 Task: open an excel sheet and write heading  Financial Planner. Add Dates in a column and its values below  'Jan 23, Feb 23, Mar 23, Apr 23 & may23. 'Add Income in next column and its values below  $3,000, $3,200, $3,100, $3,300 & $3,500. Add Expenses in next column and its values below  $2,000, $2,300, $2,200, $2,500 & $2,800. Add savings in next column and its values below $500, $600, $500, $700 & $700. Add Investment in next column and its values below  $500, $700, $800, $900 & $1000. Add Net Saving in next column and its values below  $1000, $1200, $900, $800 & $700. Save page Excel Template Workbook Spreadsheet
Action: Mouse moved to (37, 97)
Screenshot: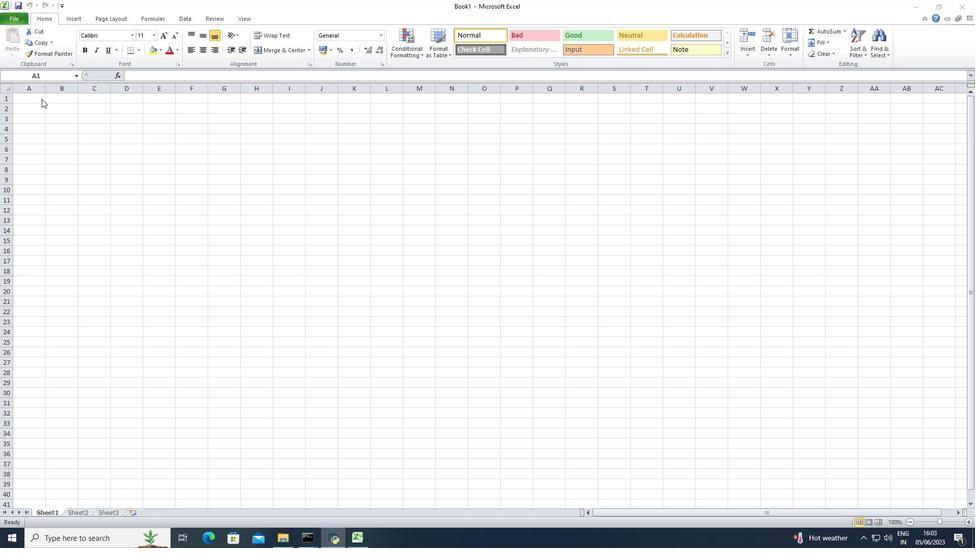 
Action: Mouse pressed left at (37, 97)
Screenshot: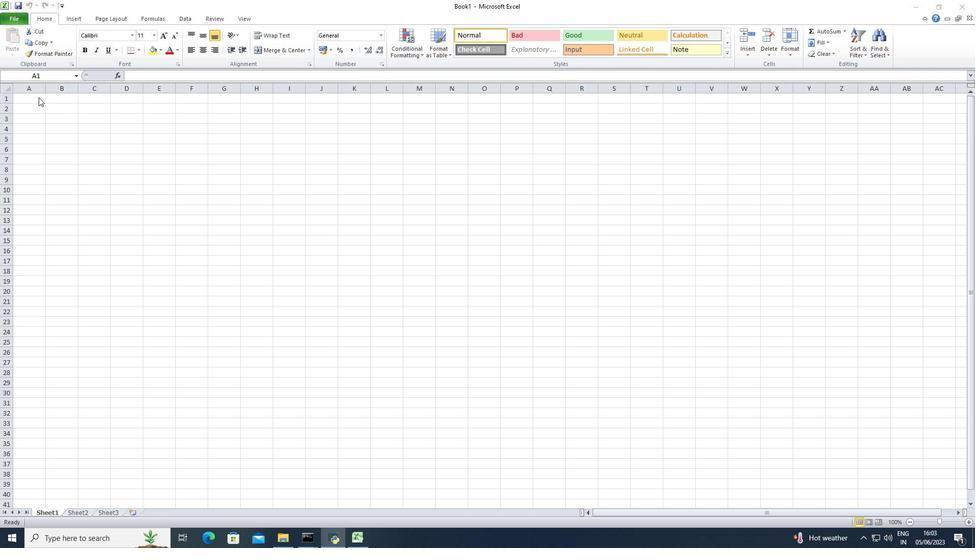 
Action: Key pressed <Key.shift>Financial<Key.space><Key.shift>Planner<Key.enter>
Screenshot: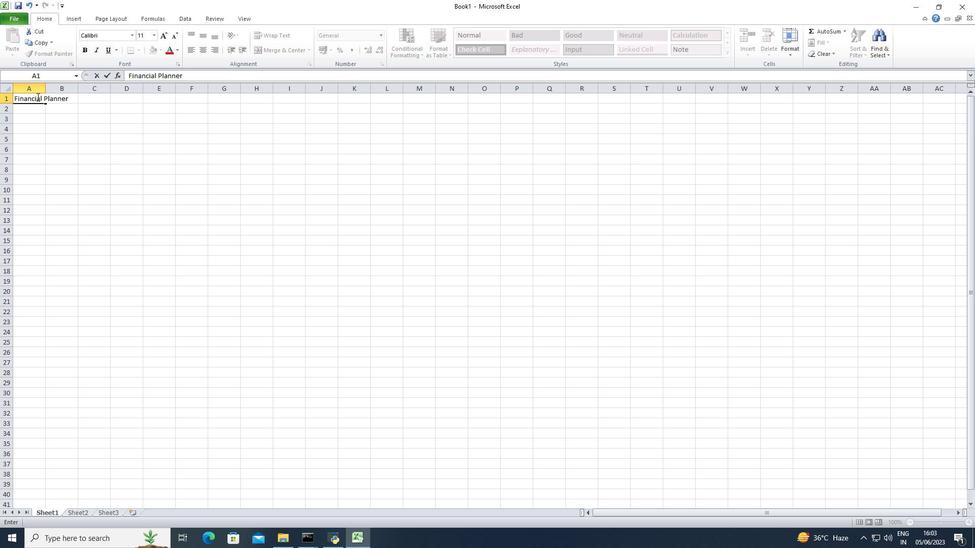 
Action: Mouse moved to (30, 94)
Screenshot: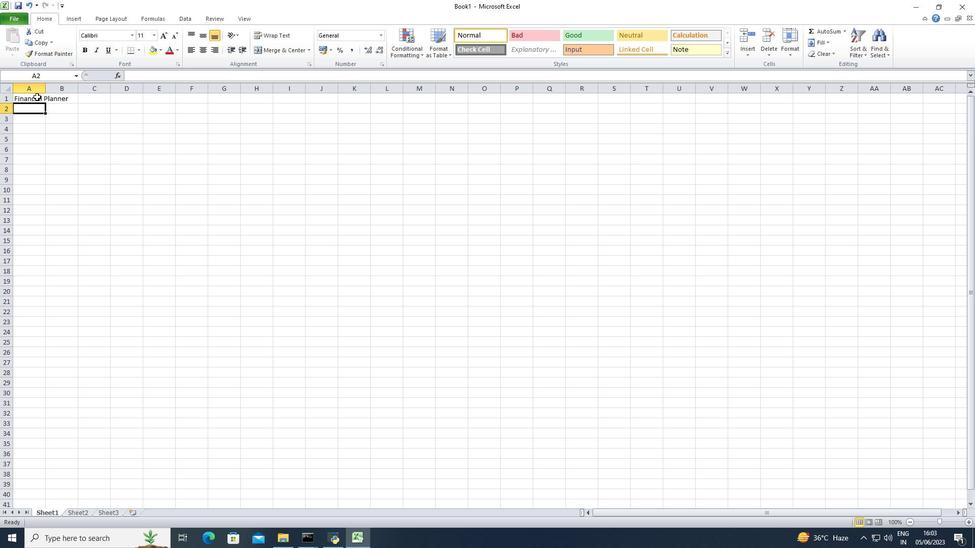
Action: Key pressed <Key.down><Key.shift>Dates<Key.enter><Key.shift><Key.shift><Key.shift>Jan23<Key.enter><Key.shift>Feb23<Key.enter><Key.shift>Mar23<Key.enter><Key.shift>Apr23<Key.enter><Key.shift>May23<Key.enter>
Screenshot: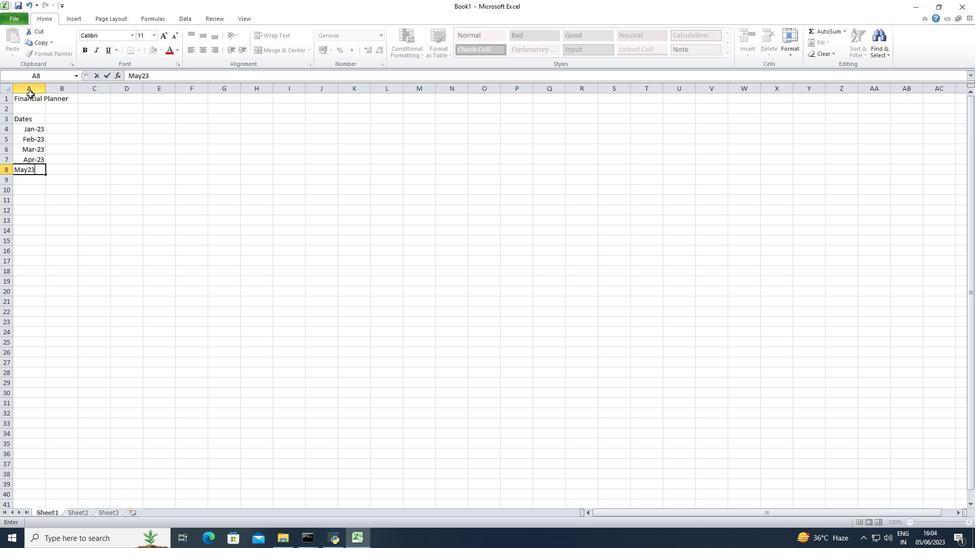 
Action: Mouse moved to (89, 120)
Screenshot: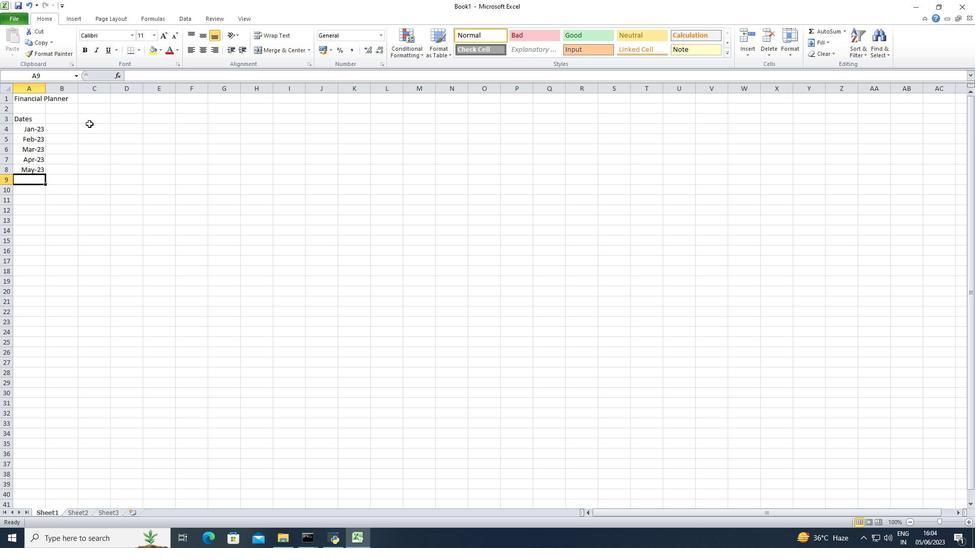 
Action: Mouse pressed left at (89, 120)
Screenshot: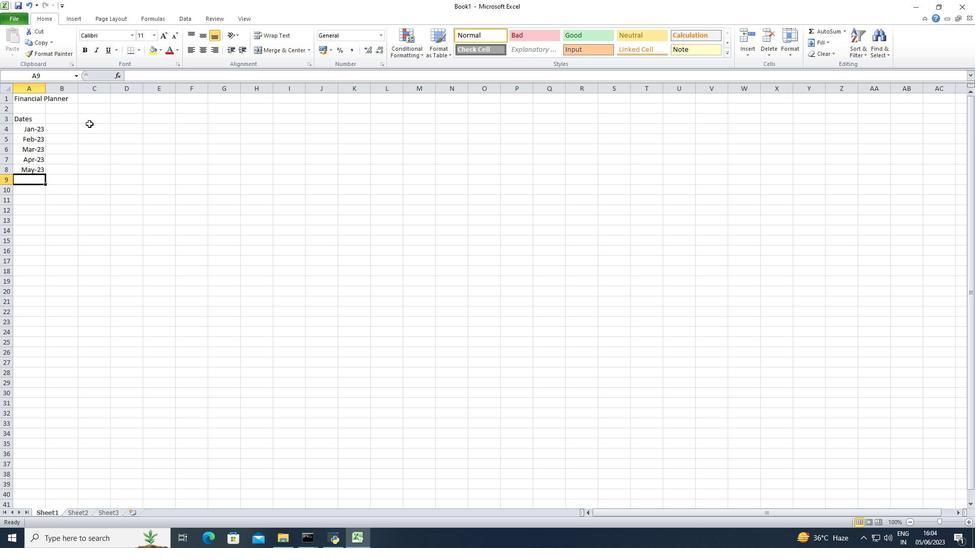 
Action: Key pressed <Key.shift>Income<Key.enter>3000<Key.down>3200<Key.down>3100<Key.down>3300<Key.down>3500<Key.down>
Screenshot: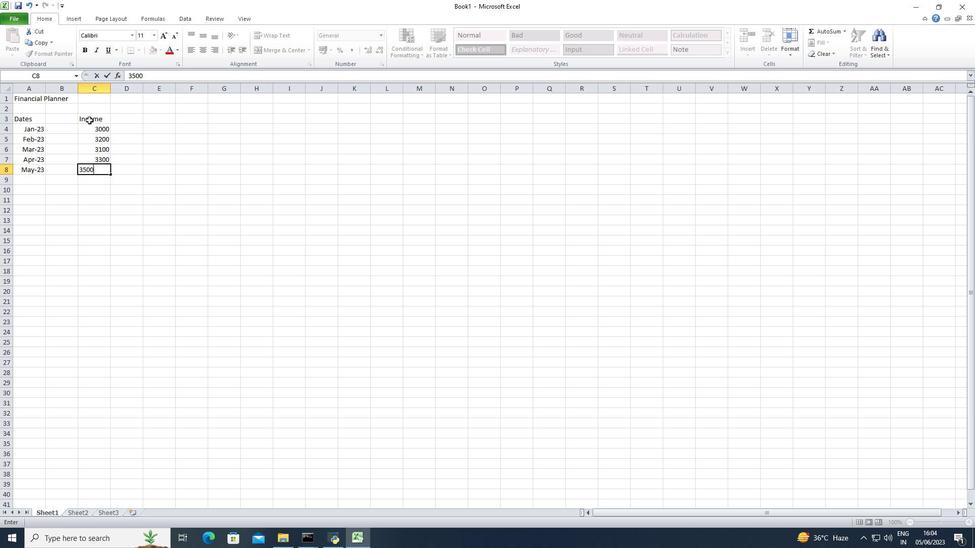 
Action: Mouse moved to (93, 132)
Screenshot: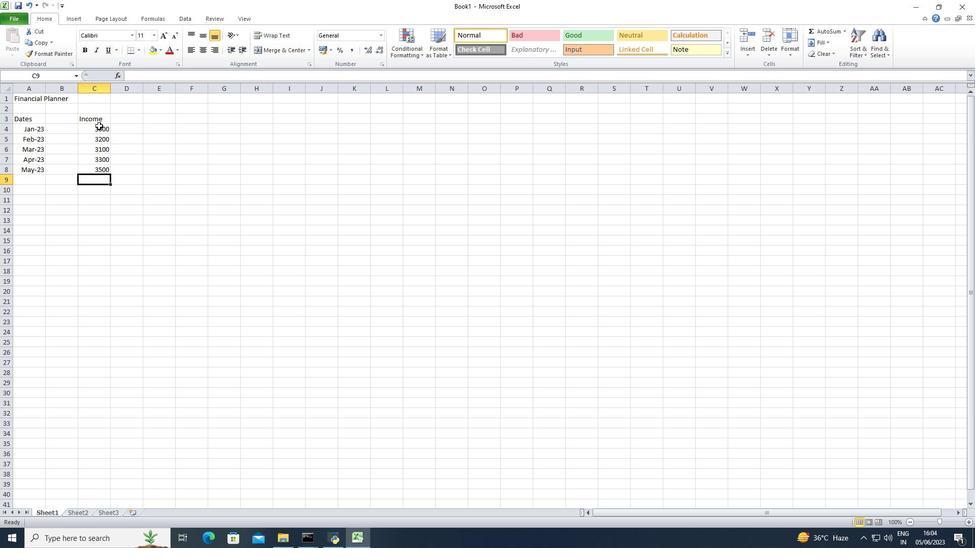 
Action: Mouse pressed left at (93, 132)
Screenshot: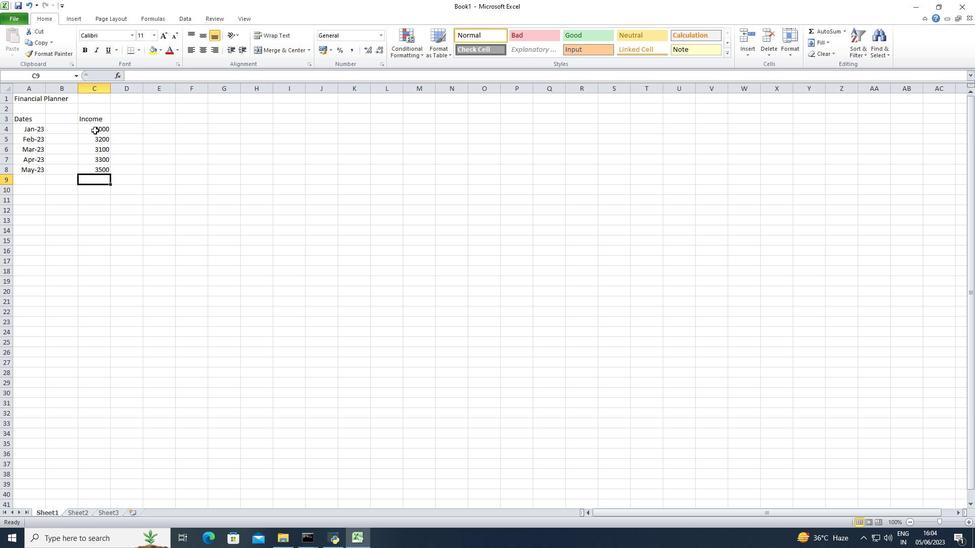 
Action: Mouse moved to (383, 34)
Screenshot: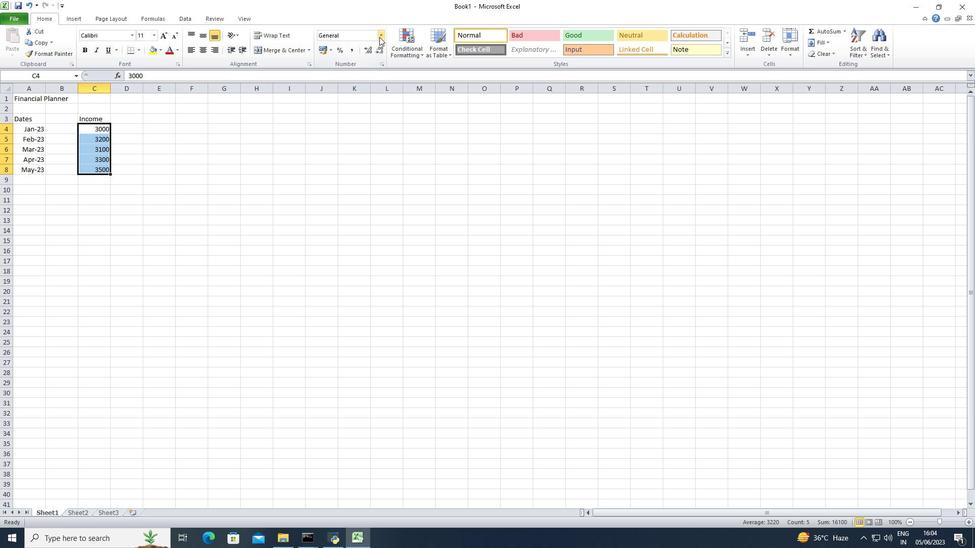 
Action: Mouse pressed left at (383, 34)
Screenshot: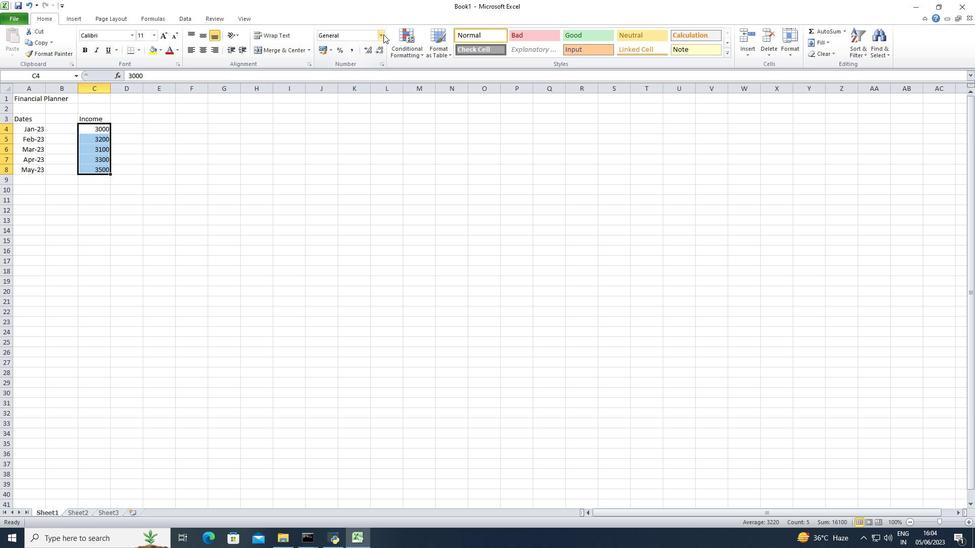 
Action: Mouse moved to (373, 288)
Screenshot: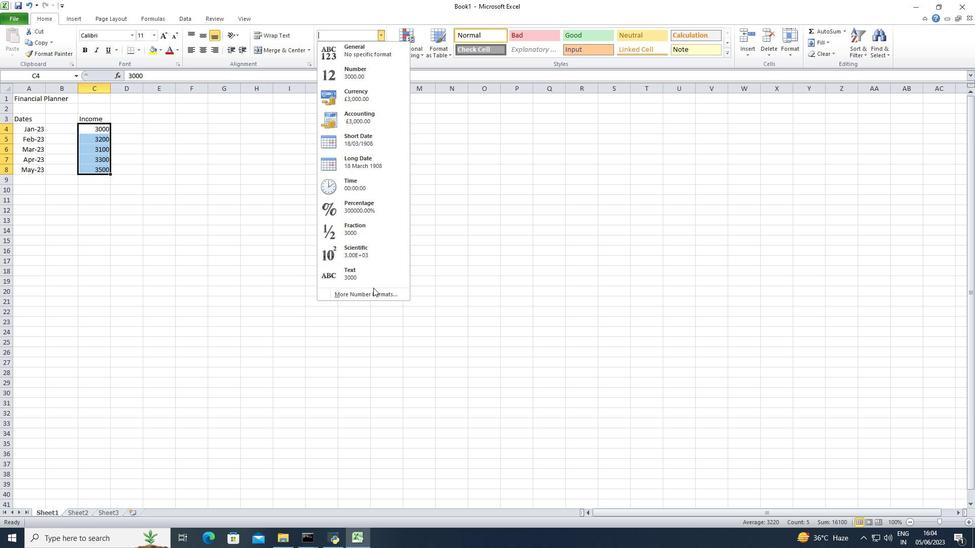 
Action: Mouse pressed left at (373, 288)
Screenshot: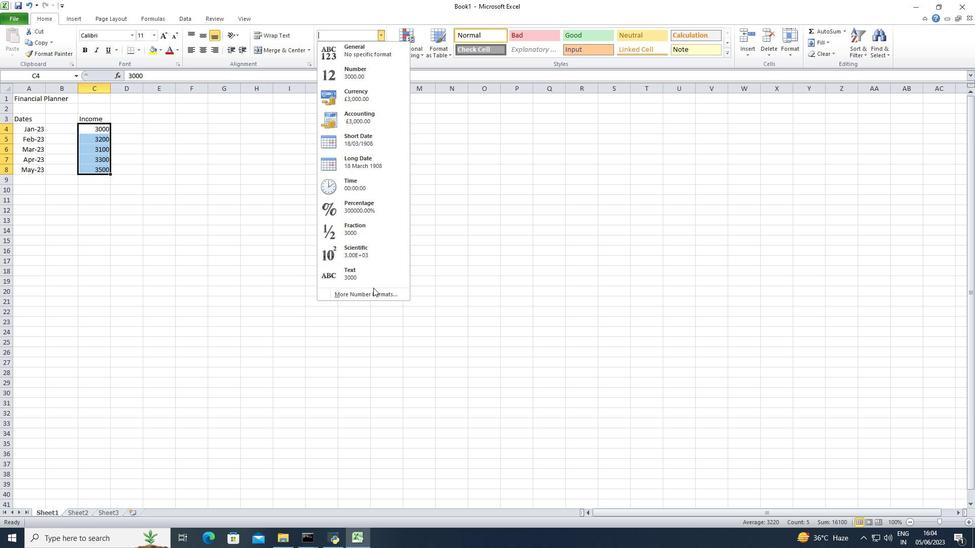 
Action: Mouse moved to (374, 292)
Screenshot: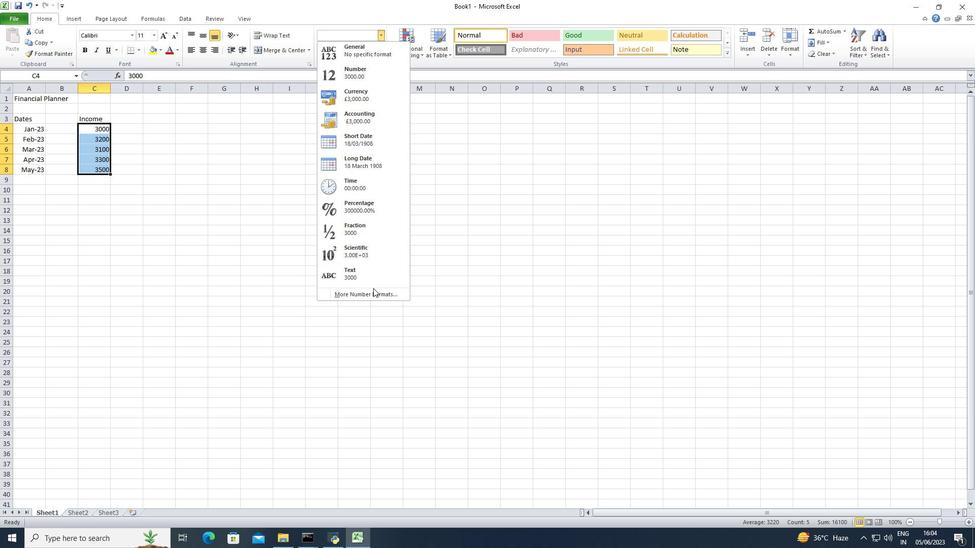
Action: Mouse pressed left at (374, 292)
Screenshot: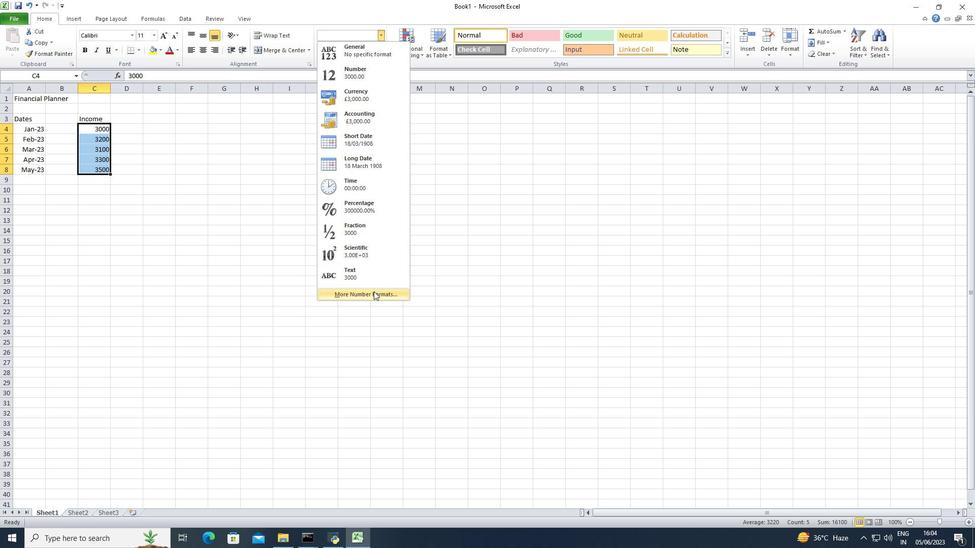 
Action: Mouse moved to (169, 192)
Screenshot: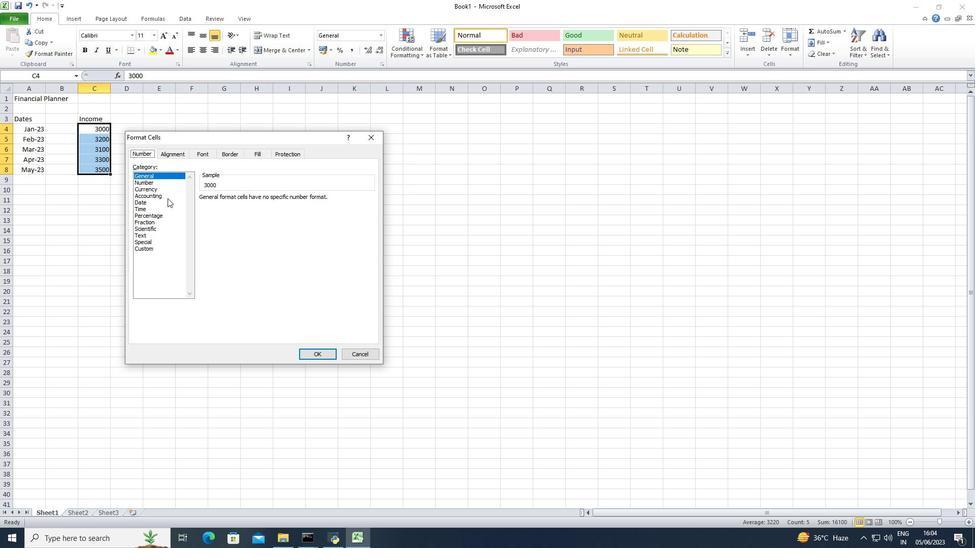 
Action: Mouse pressed left at (169, 192)
Screenshot: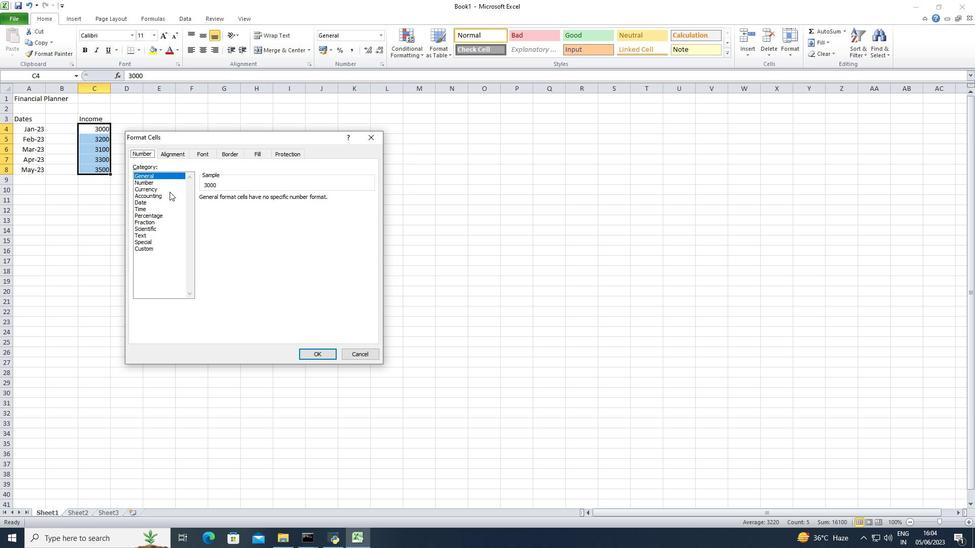 
Action: Mouse moved to (267, 198)
Screenshot: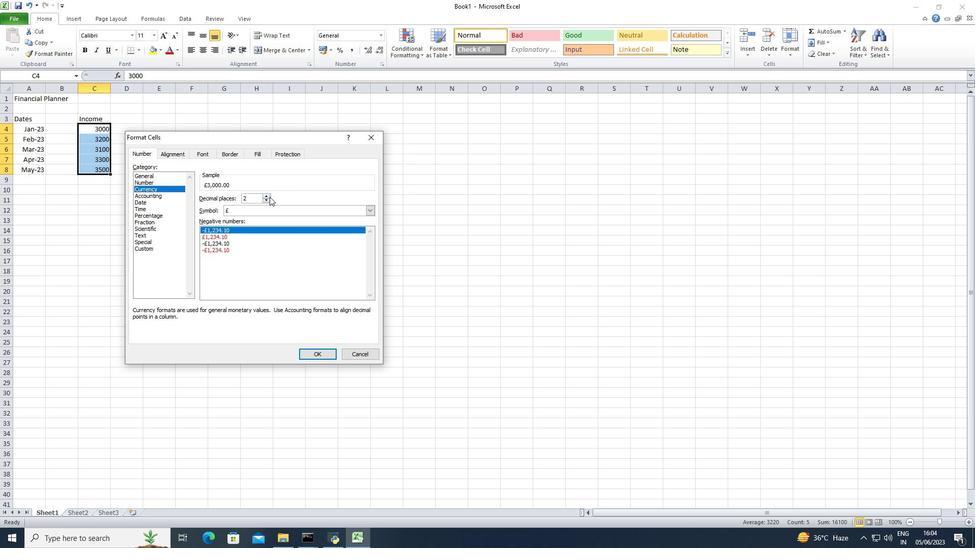 
Action: Mouse pressed left at (267, 198)
Screenshot: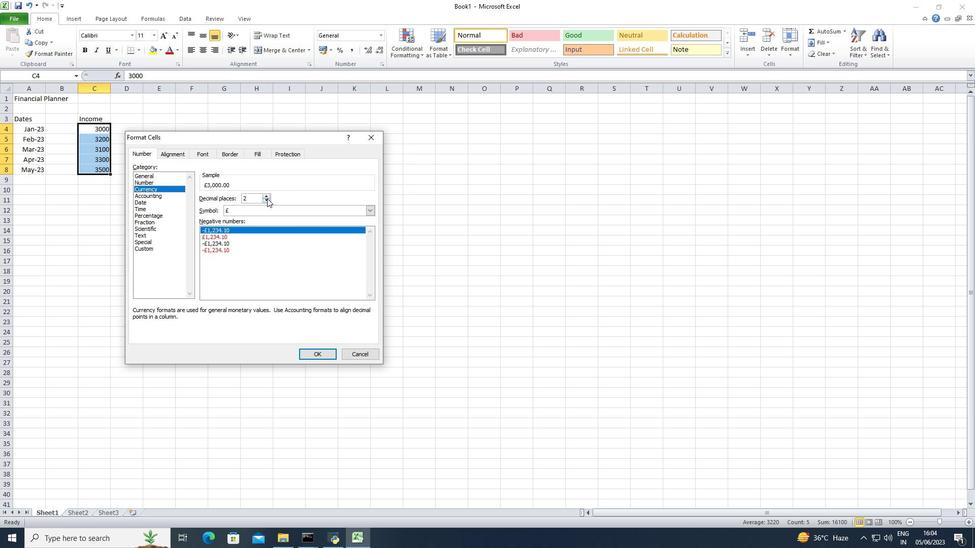 
Action: Mouse pressed left at (267, 198)
Screenshot: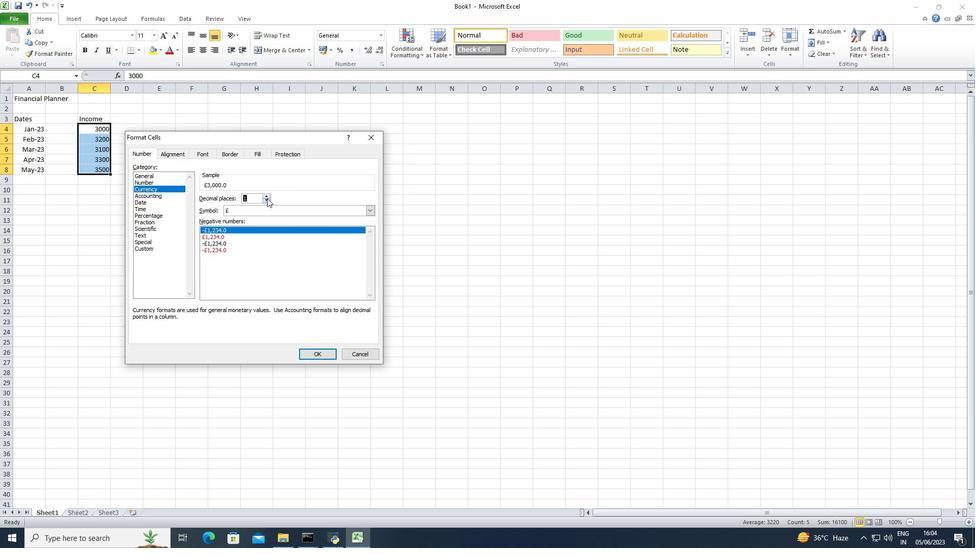 
Action: Mouse moved to (269, 208)
Screenshot: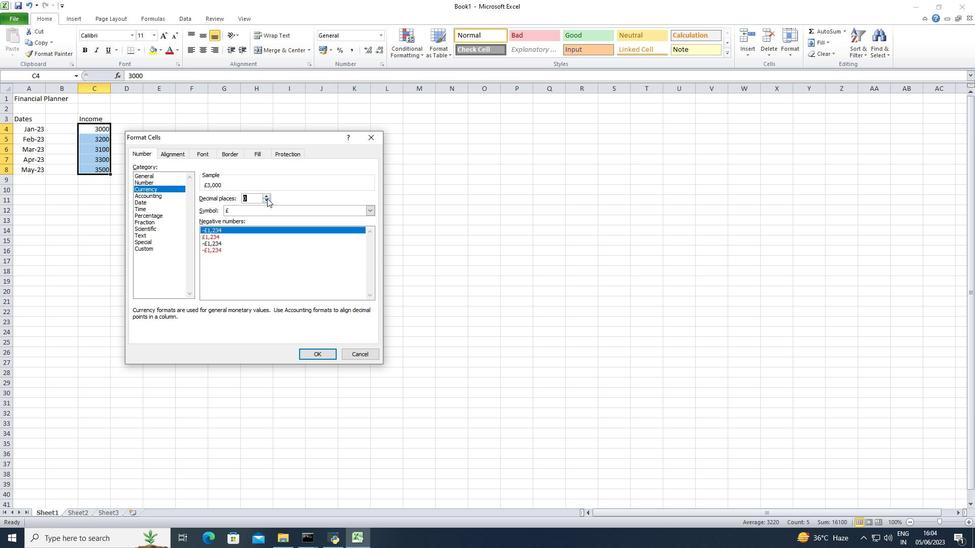 
Action: Mouse pressed left at (269, 208)
Screenshot: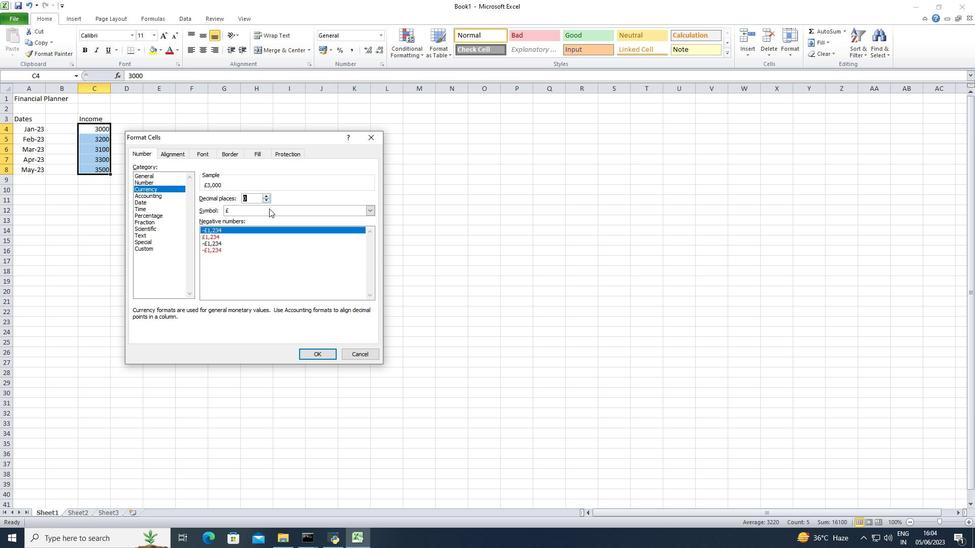 
Action: Mouse moved to (270, 232)
Screenshot: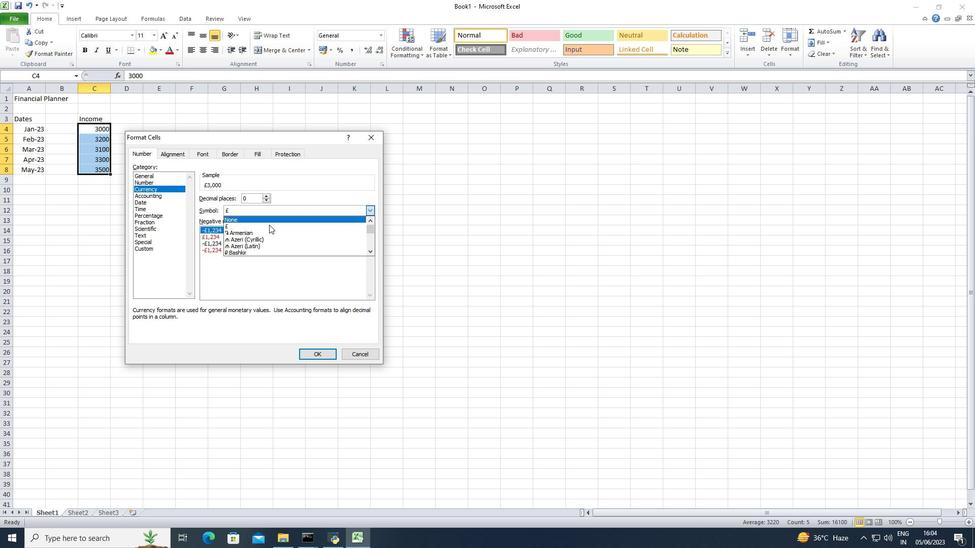 
Action: Mouse scrolled (270, 232) with delta (0, 0)
Screenshot: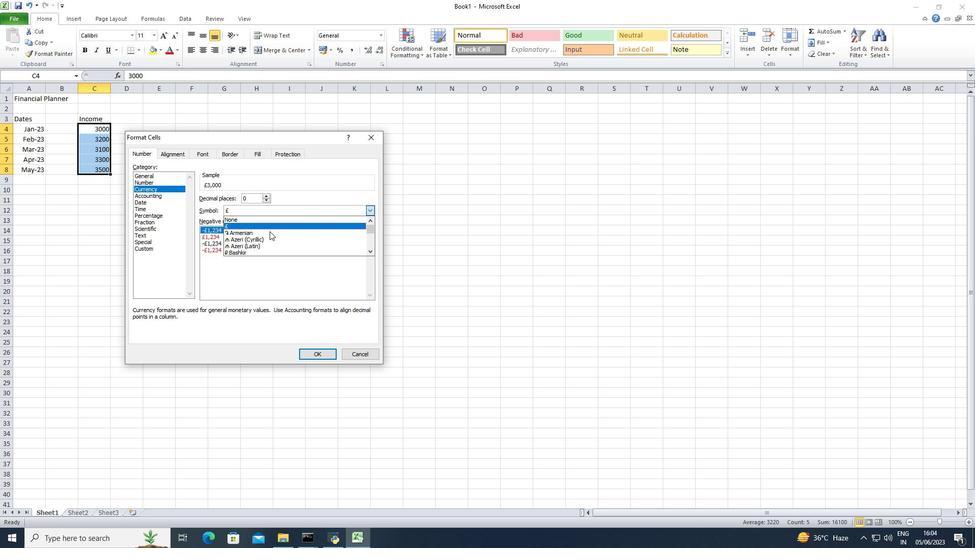 
Action: Mouse scrolled (270, 232) with delta (0, 0)
Screenshot: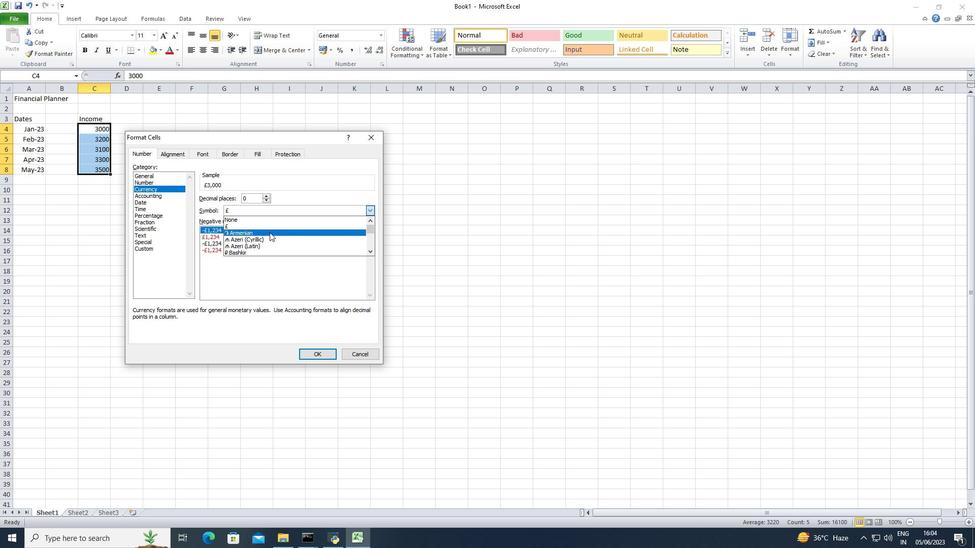
Action: Mouse scrolled (270, 232) with delta (0, 0)
Screenshot: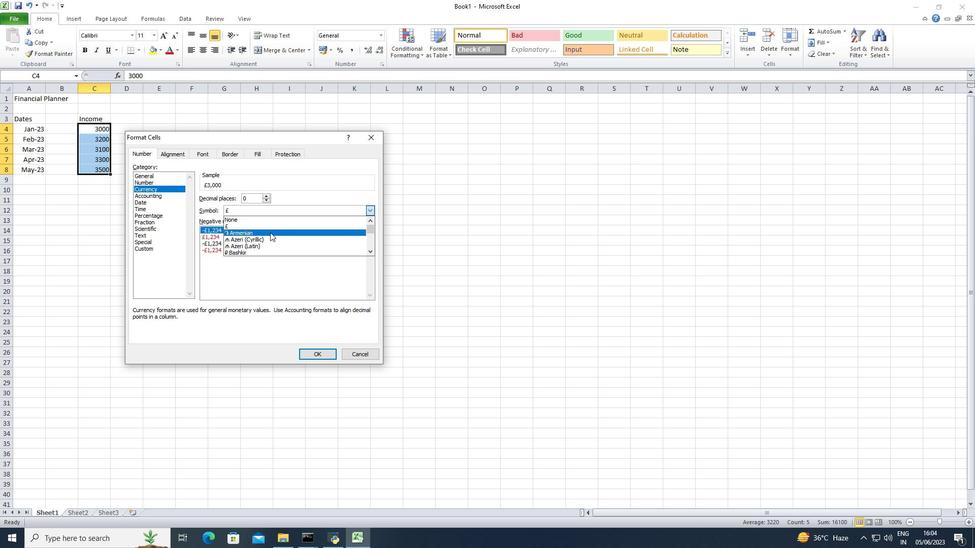 
Action: Mouse scrolled (270, 232) with delta (0, 0)
Screenshot: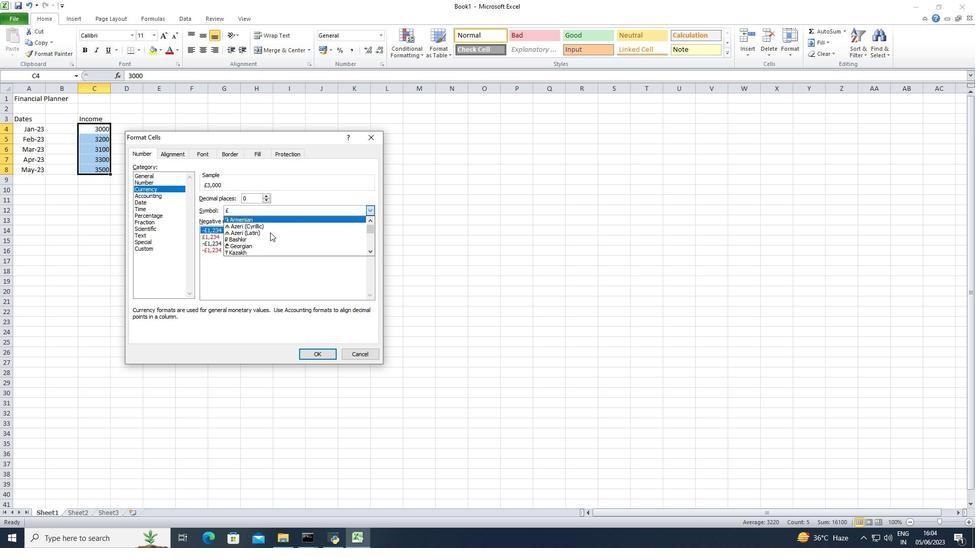 
Action: Mouse scrolled (270, 232) with delta (0, 0)
Screenshot: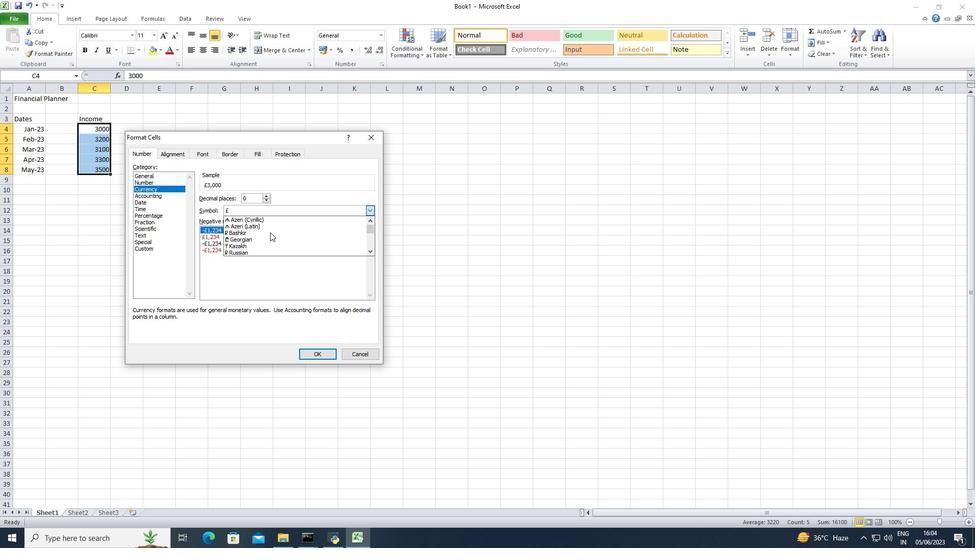 
Action: Mouse scrolled (270, 232) with delta (0, 0)
Screenshot: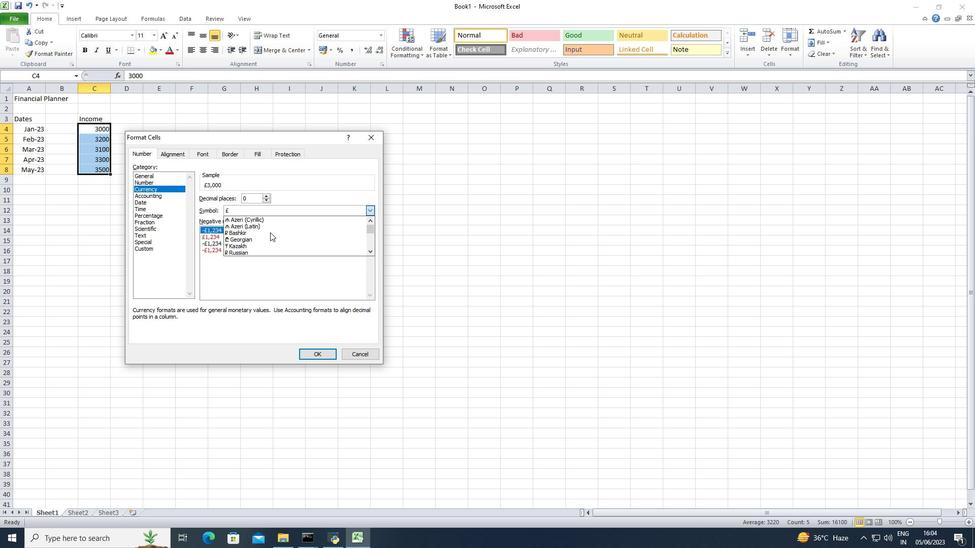 
Action: Mouse scrolled (270, 232) with delta (0, 0)
Screenshot: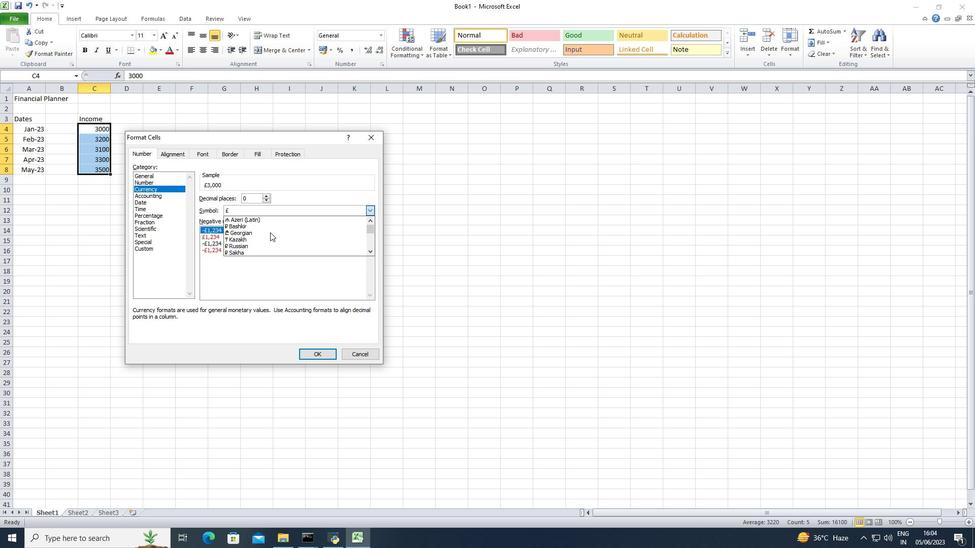 
Action: Mouse scrolled (270, 232) with delta (0, 0)
Screenshot: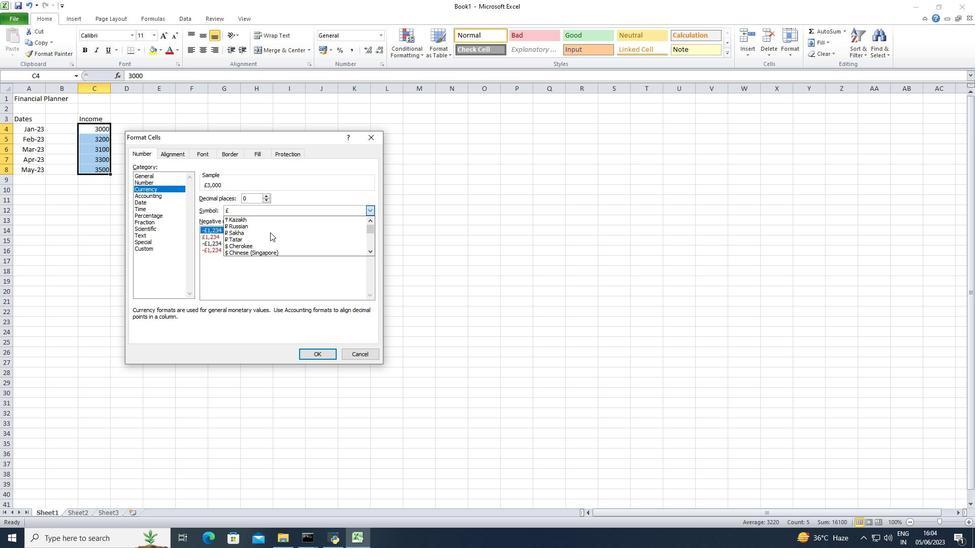 
Action: Mouse scrolled (270, 232) with delta (0, 0)
Screenshot: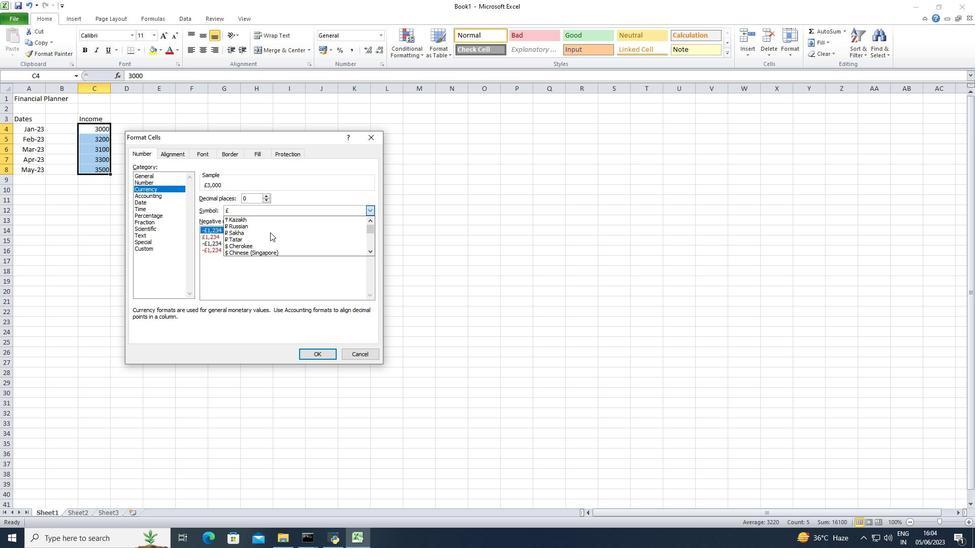 
Action: Mouse scrolled (270, 232) with delta (0, 0)
Screenshot: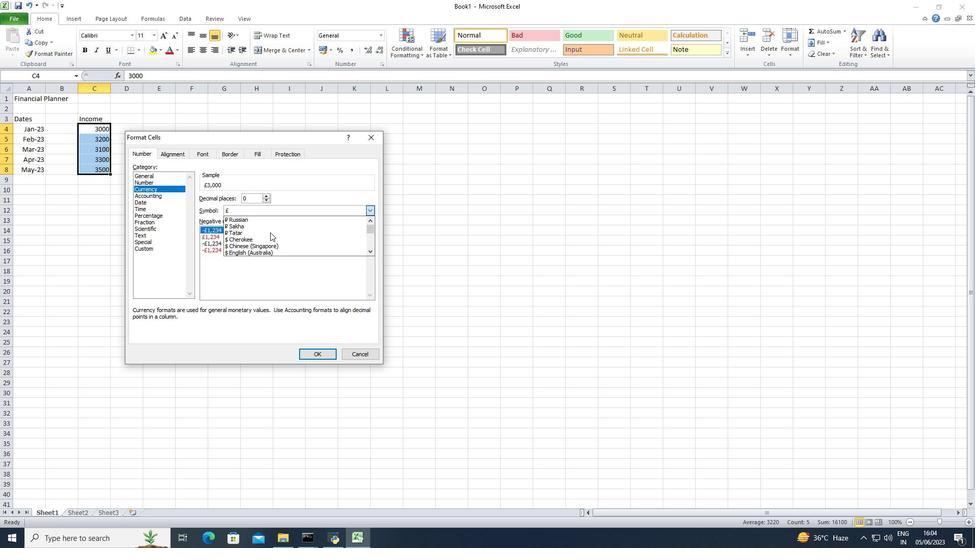 
Action: Mouse moved to (269, 237)
Screenshot: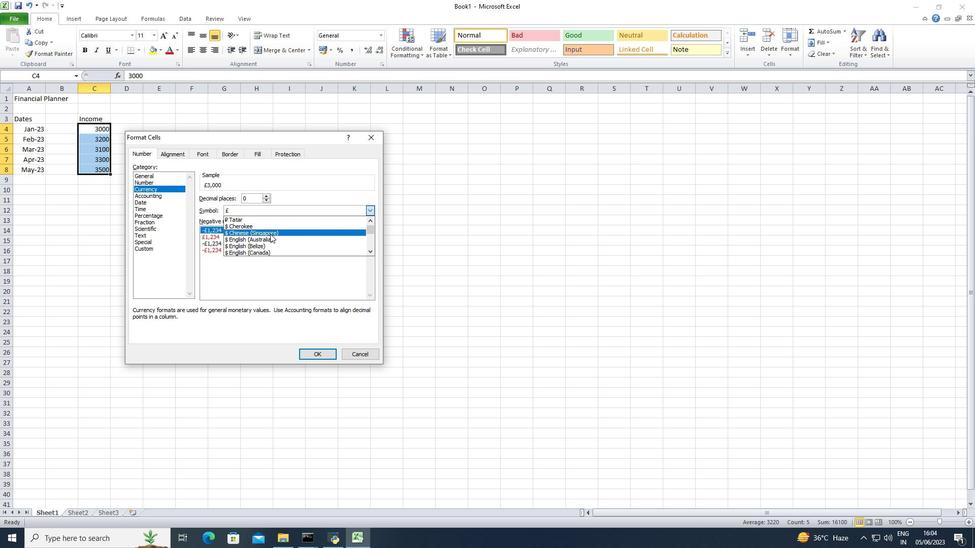 
Action: Mouse pressed left at (269, 237)
Screenshot: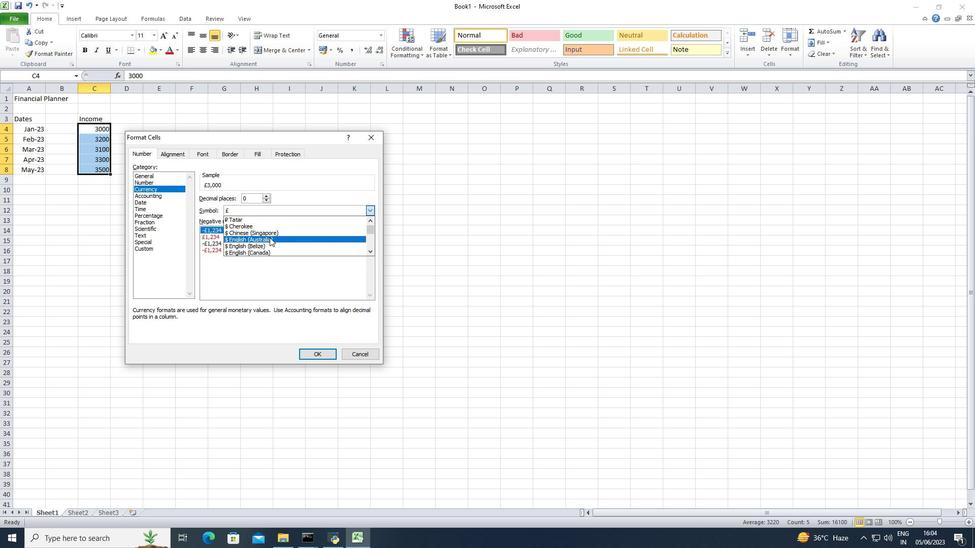 
Action: Mouse moved to (326, 352)
Screenshot: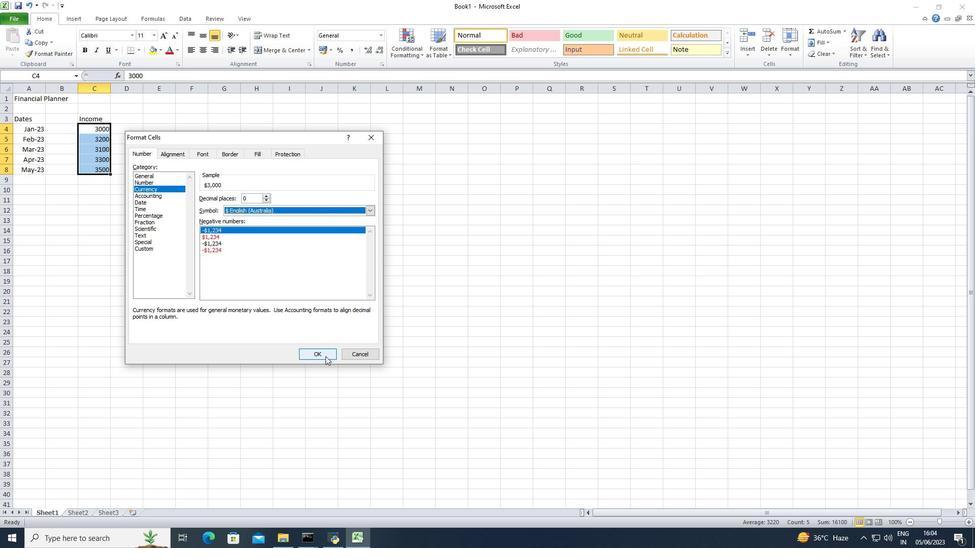 
Action: Mouse pressed left at (326, 352)
Screenshot: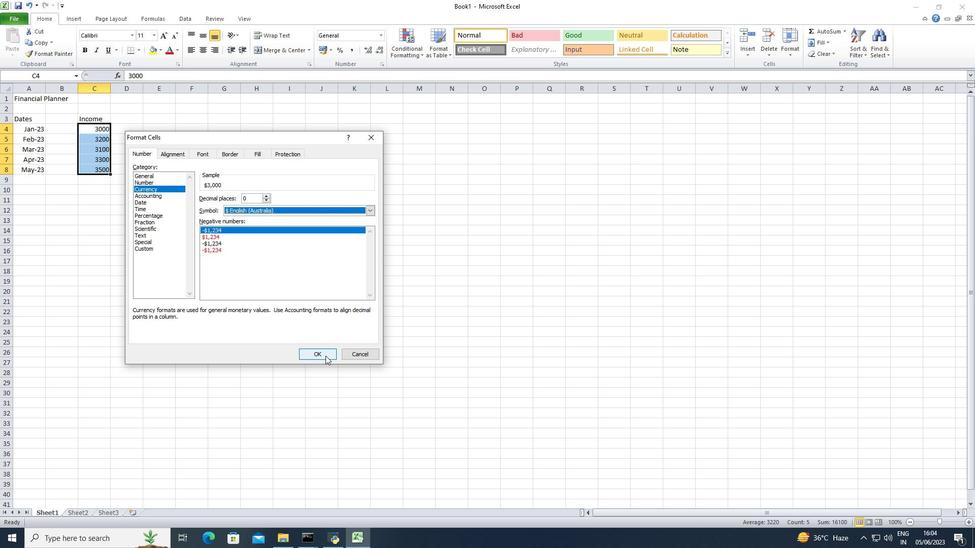 
Action: Mouse moved to (156, 120)
Screenshot: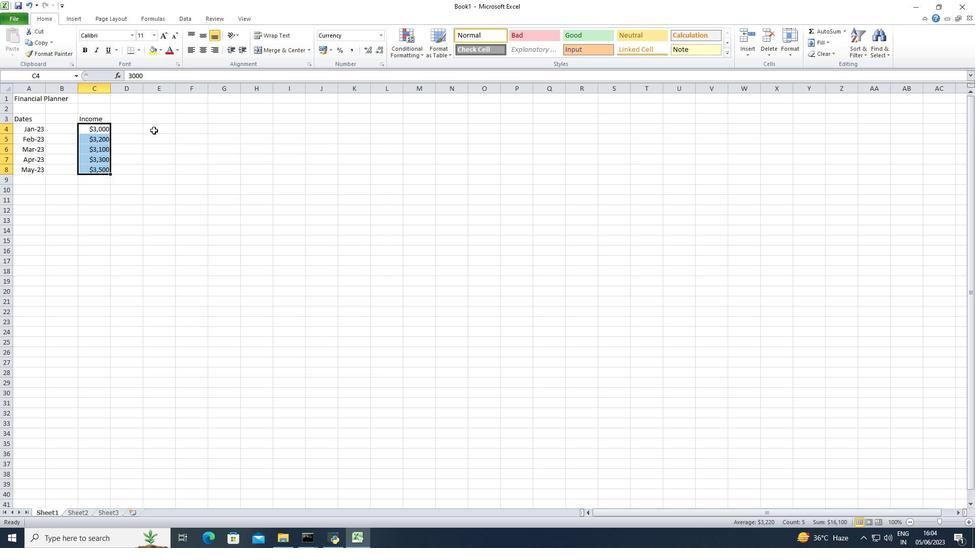 
Action: Mouse pressed left at (156, 120)
Screenshot: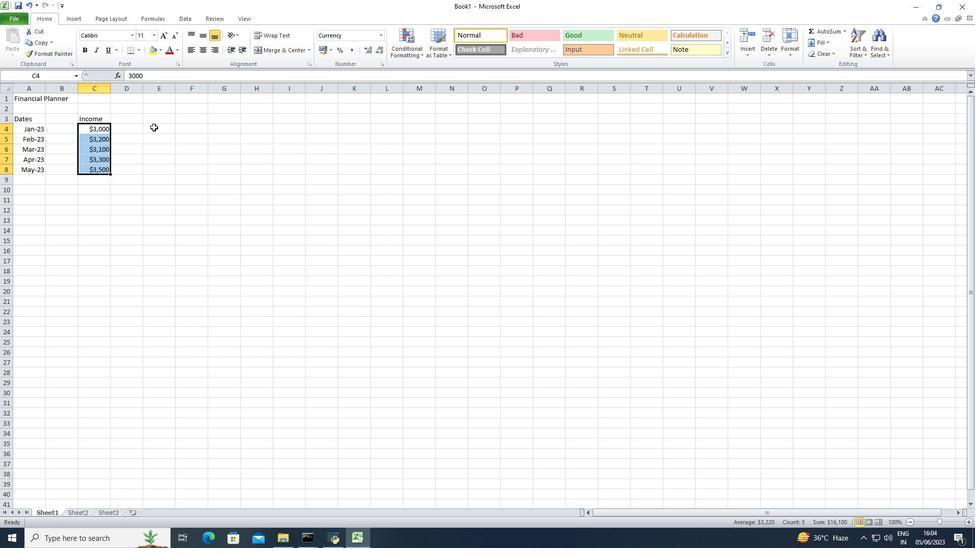 
Action: Key pressed <Key.shift>Expense<Key.enter>2000<Key.down>23000<Key.backspace><Key.down>2200<Key.down>2500<Key.down>2800<Key.down>
Screenshot: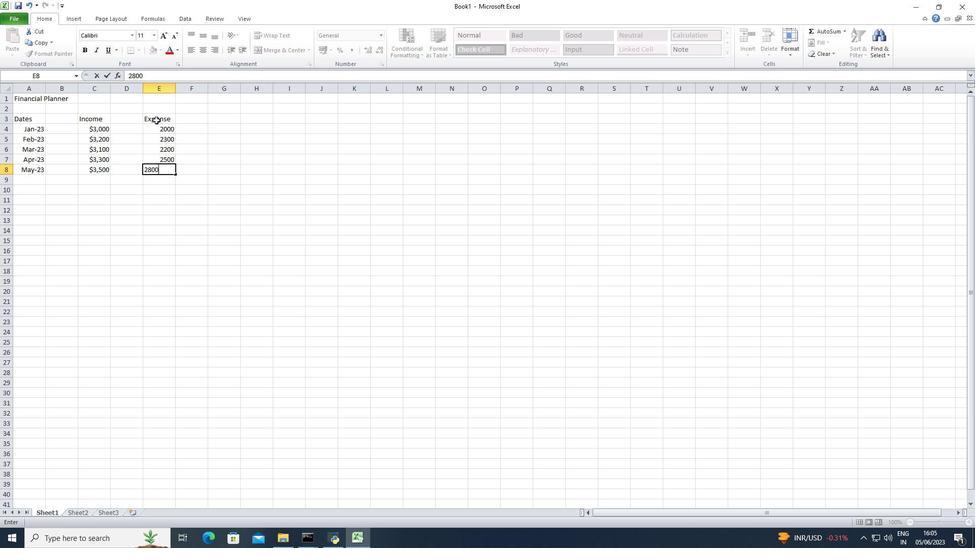 
Action: Mouse moved to (167, 130)
Screenshot: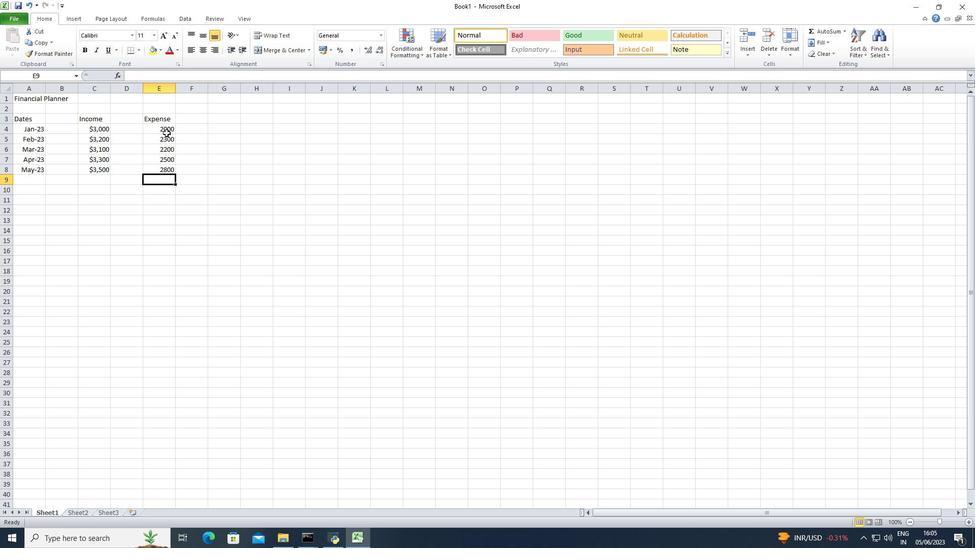 
Action: Mouse pressed left at (167, 130)
Screenshot: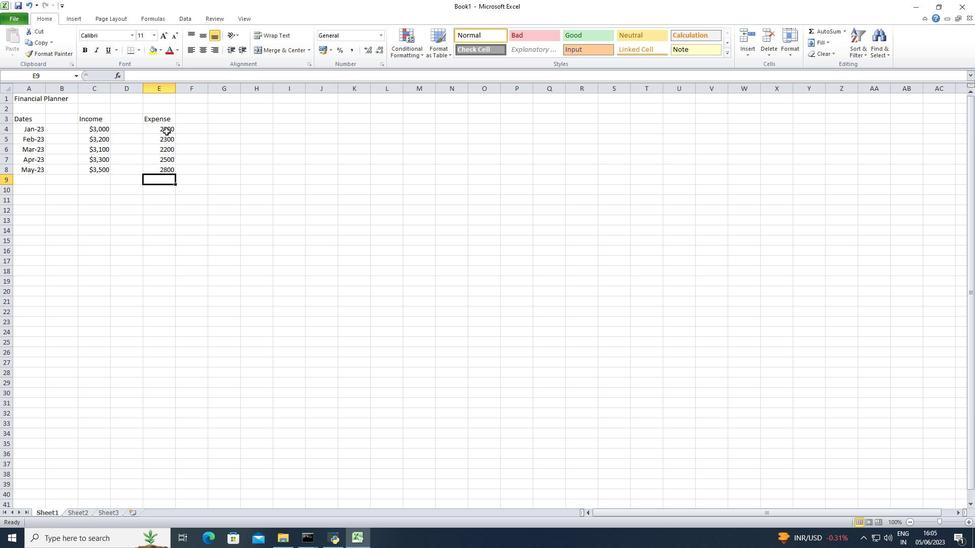 
Action: Mouse moved to (154, 150)
Screenshot: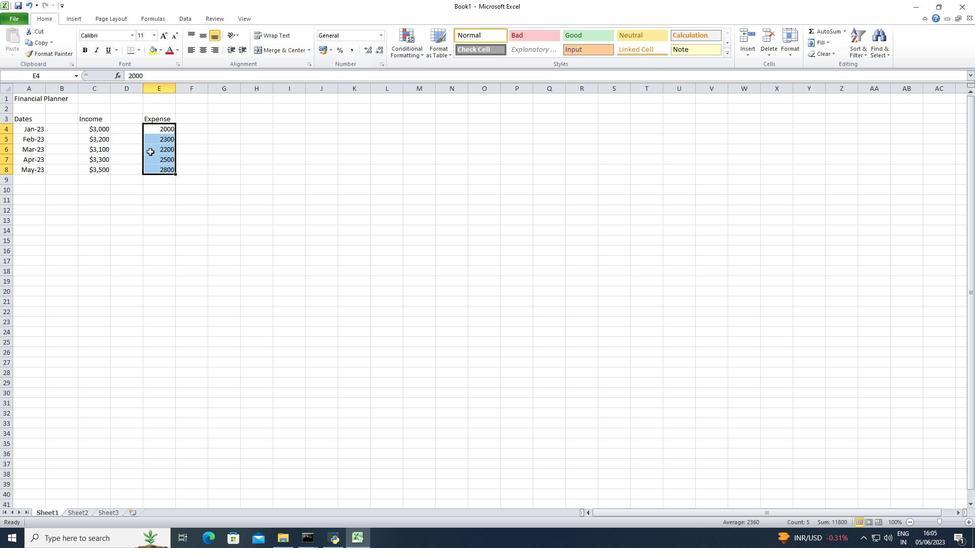 
Action: Mouse pressed right at (154, 150)
Screenshot: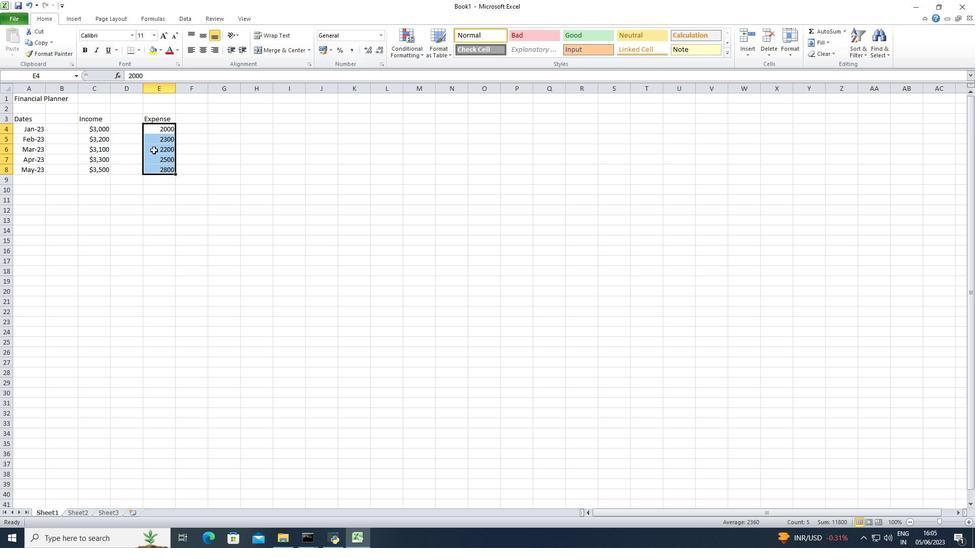 
Action: Mouse moved to (381, 37)
Screenshot: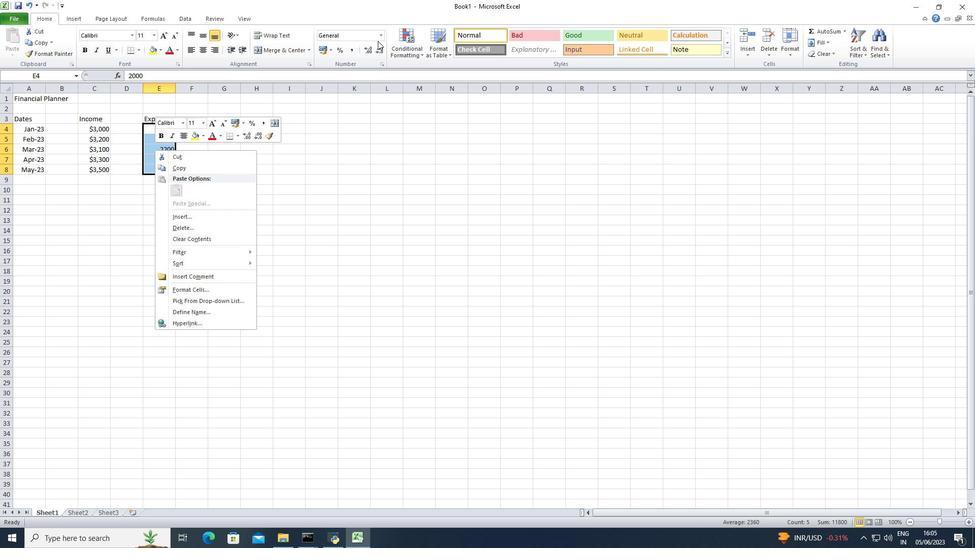 
Action: Mouse pressed left at (381, 37)
Screenshot: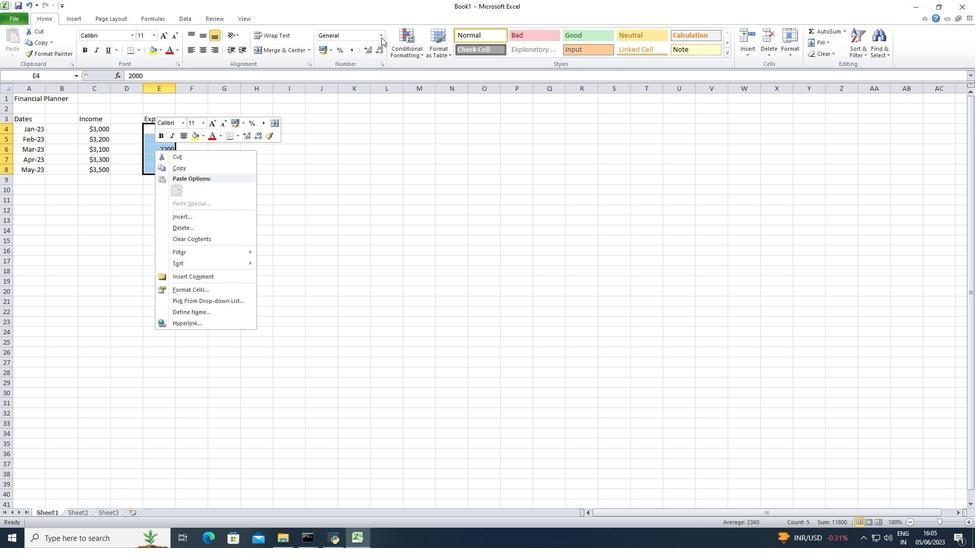 
Action: Mouse moved to (370, 290)
Screenshot: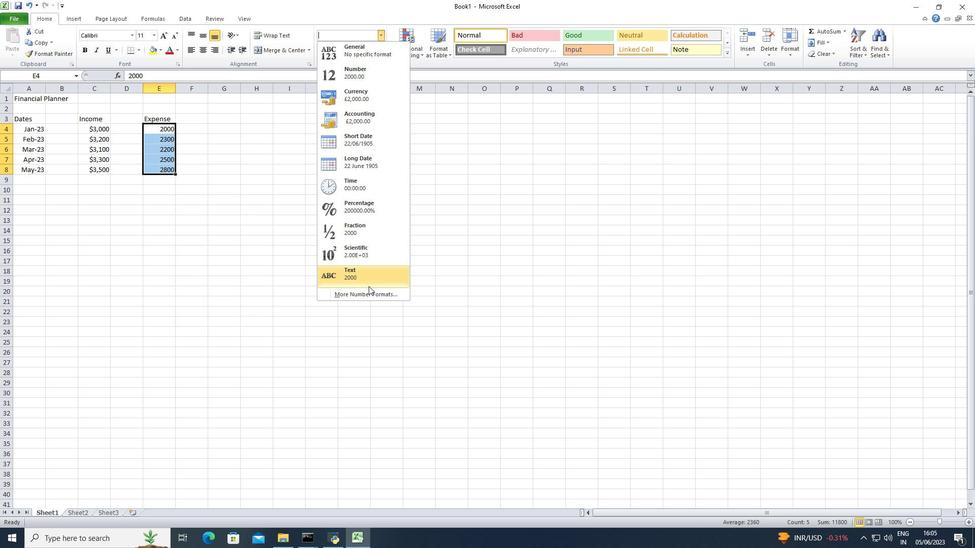 
Action: Mouse pressed left at (370, 290)
Screenshot: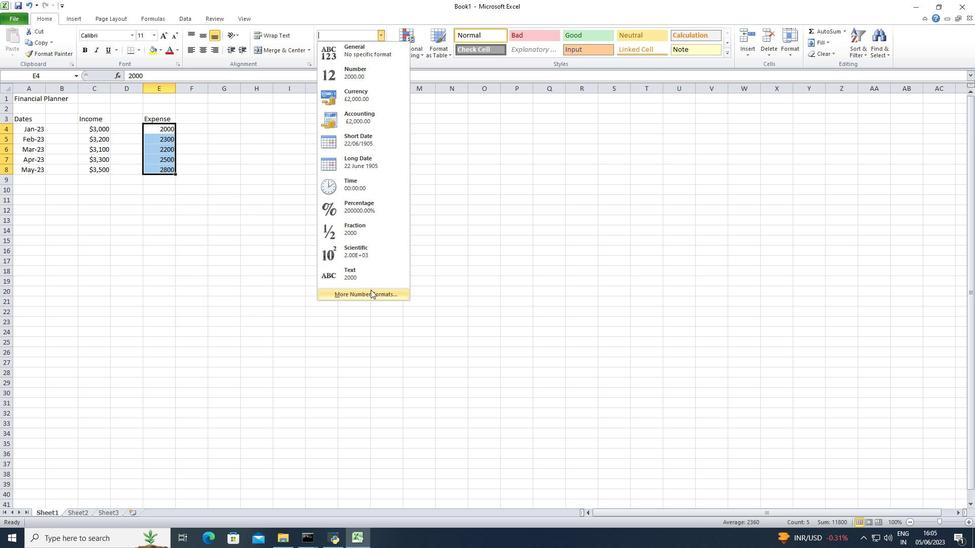 
Action: Mouse moved to (158, 188)
Screenshot: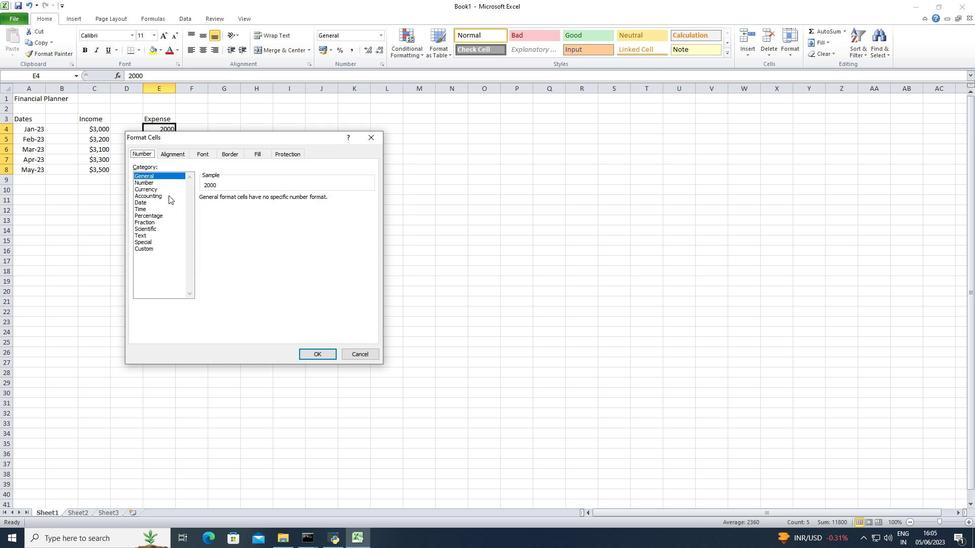 
Action: Mouse pressed left at (158, 188)
Screenshot: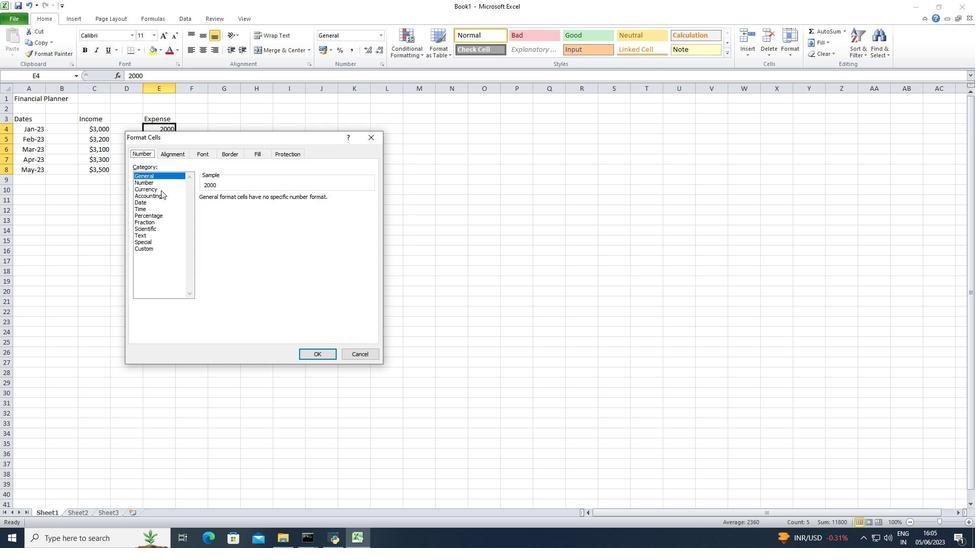 
Action: Mouse moved to (265, 198)
Screenshot: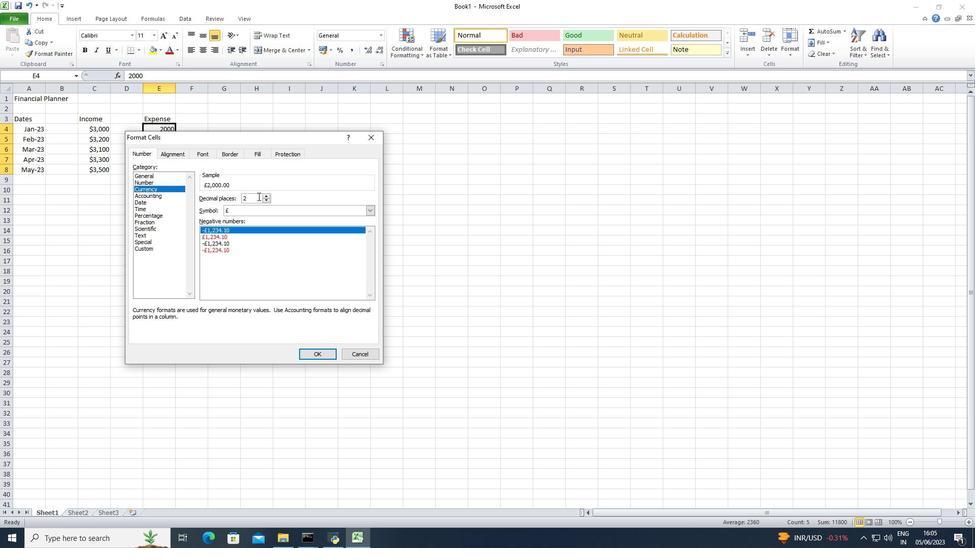 
Action: Mouse pressed left at (265, 198)
Screenshot: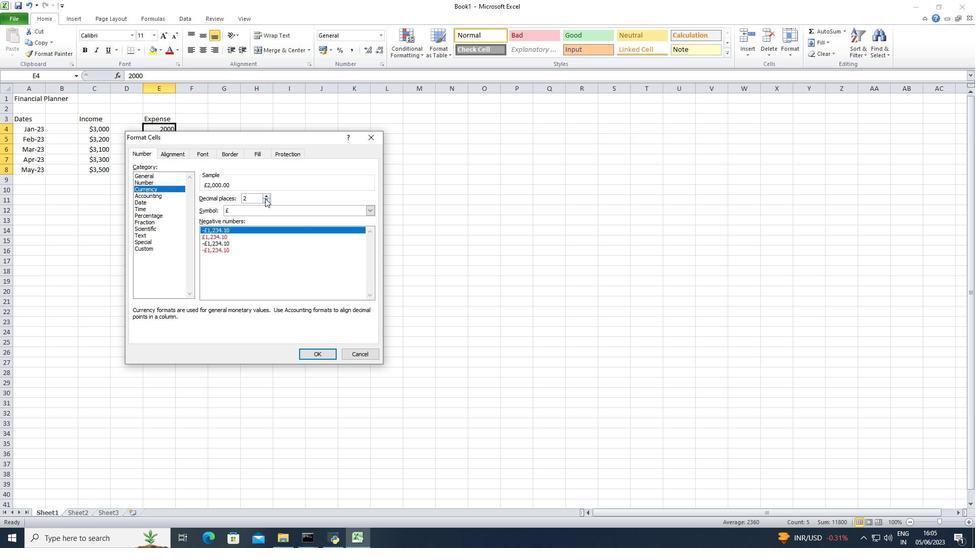 
Action: Mouse pressed left at (265, 198)
Screenshot: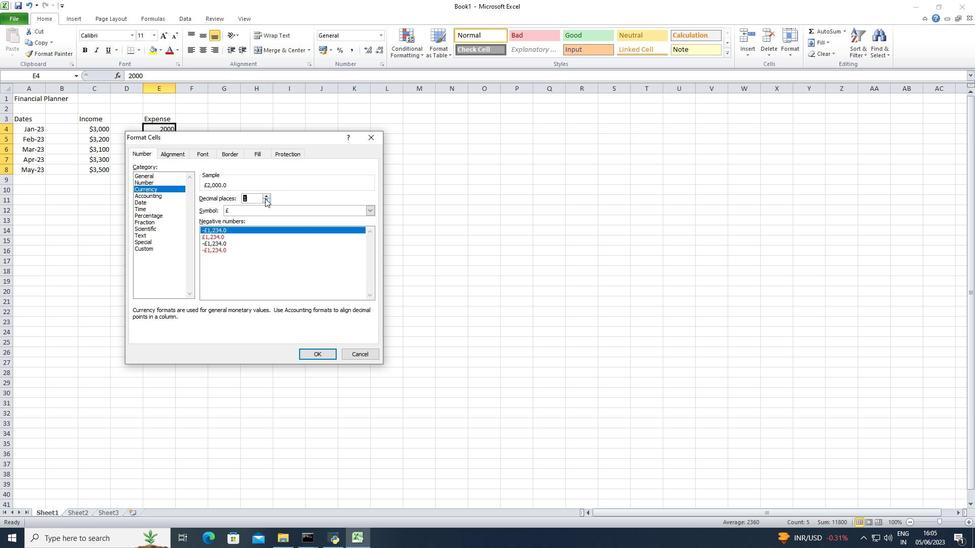 
Action: Mouse moved to (269, 208)
Screenshot: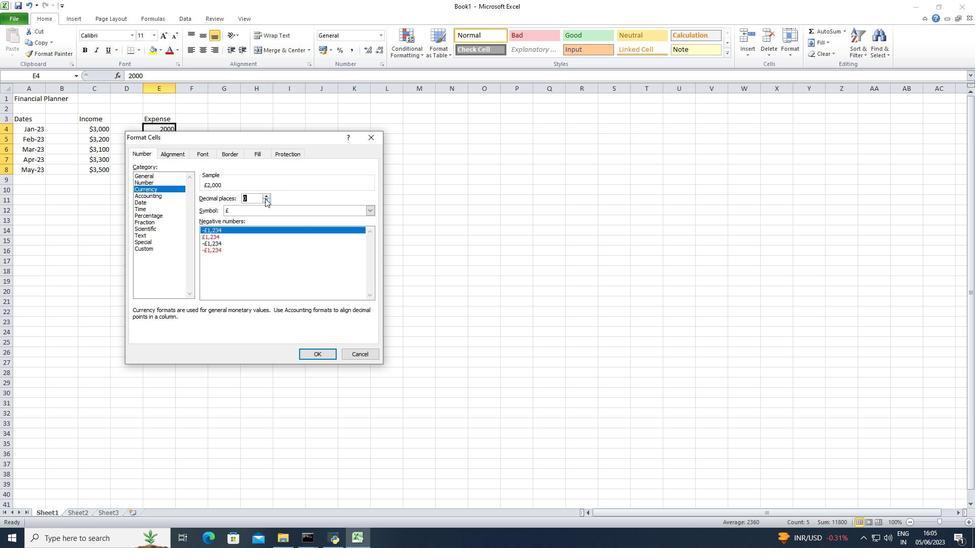 
Action: Mouse pressed left at (269, 208)
Screenshot: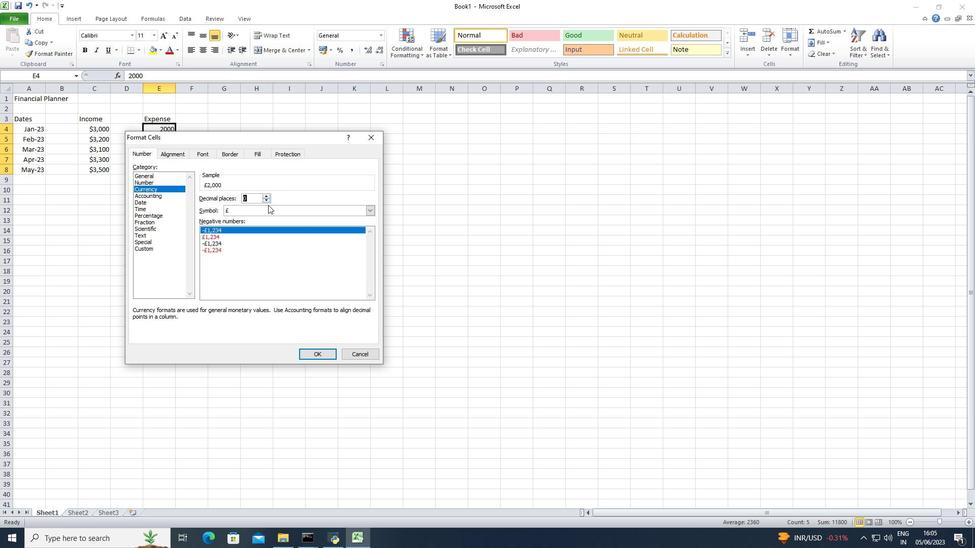 
Action: Mouse moved to (270, 232)
Screenshot: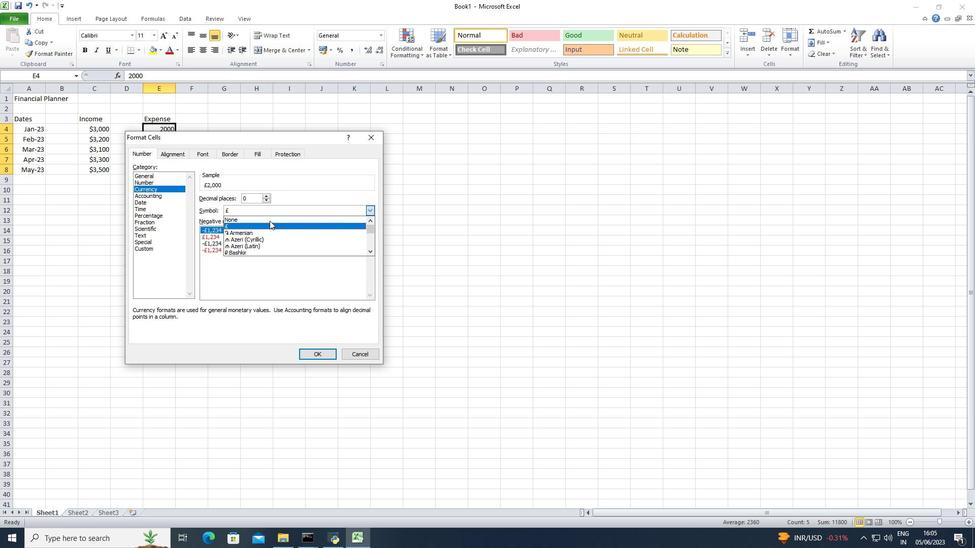 
Action: Mouse scrolled (270, 231) with delta (0, 0)
Screenshot: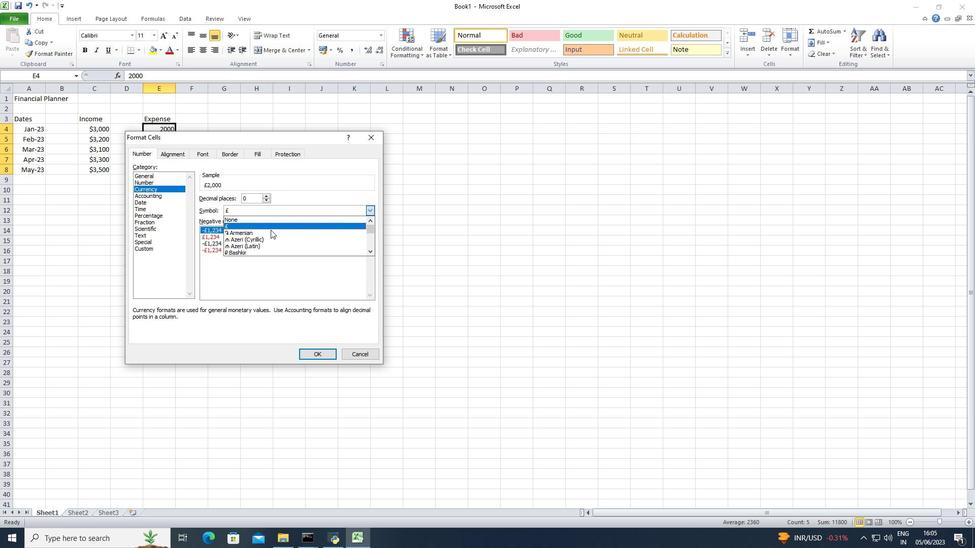
Action: Mouse scrolled (270, 231) with delta (0, 0)
Screenshot: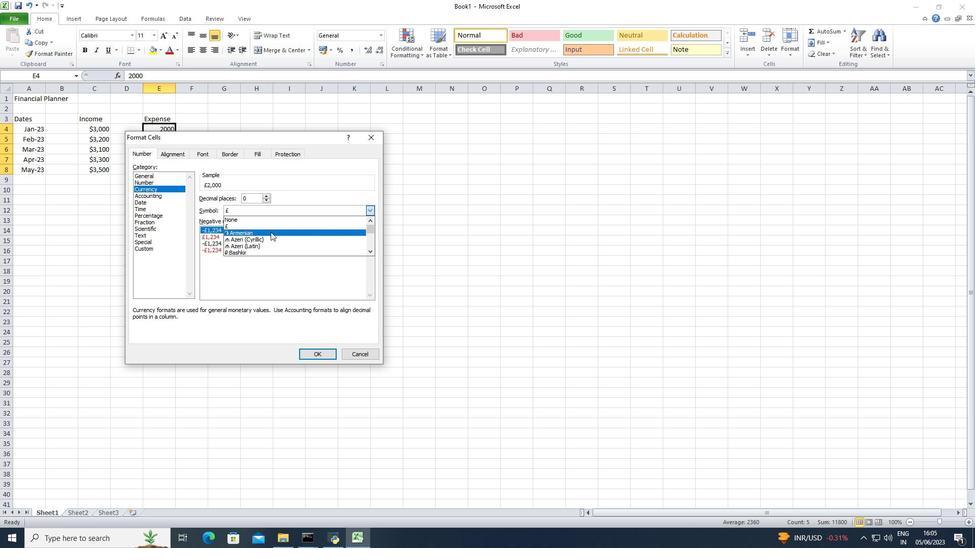 
Action: Mouse scrolled (270, 231) with delta (0, 0)
Screenshot: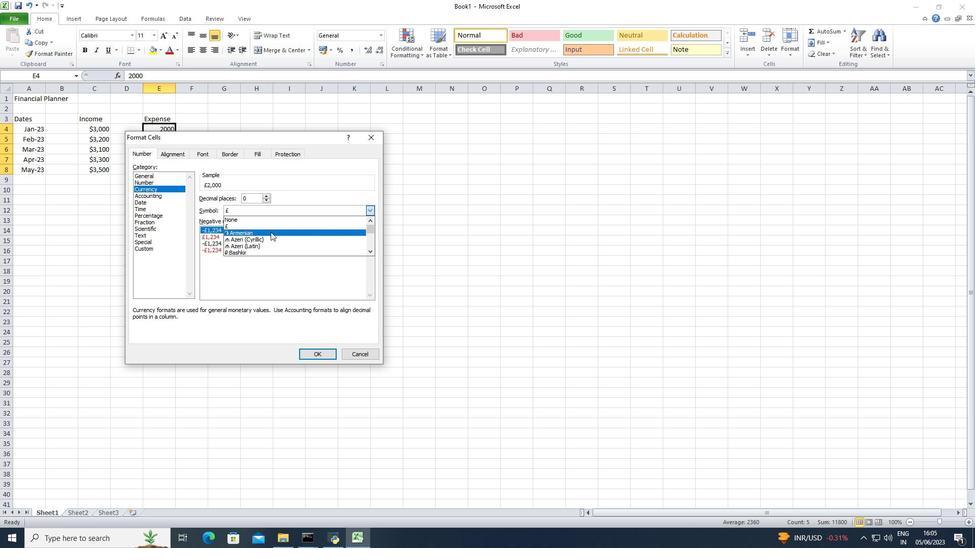 
Action: Mouse scrolled (270, 231) with delta (0, 0)
Screenshot: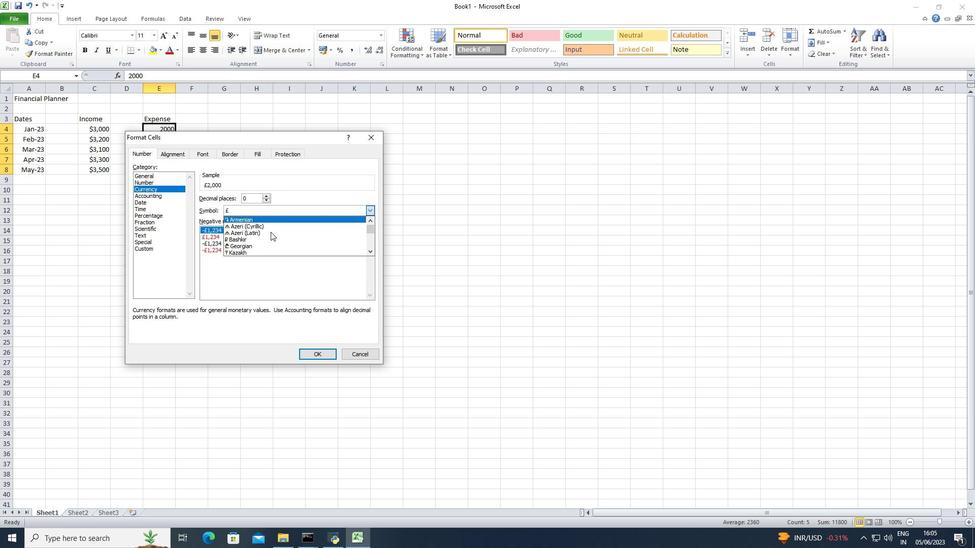 
Action: Mouse scrolled (270, 231) with delta (0, 0)
Screenshot: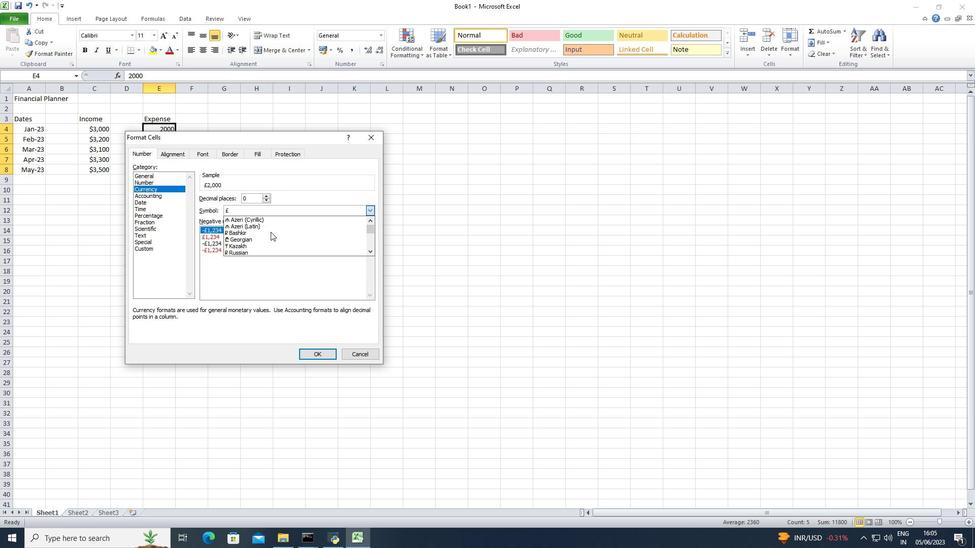 
Action: Mouse scrolled (270, 231) with delta (0, 0)
Screenshot: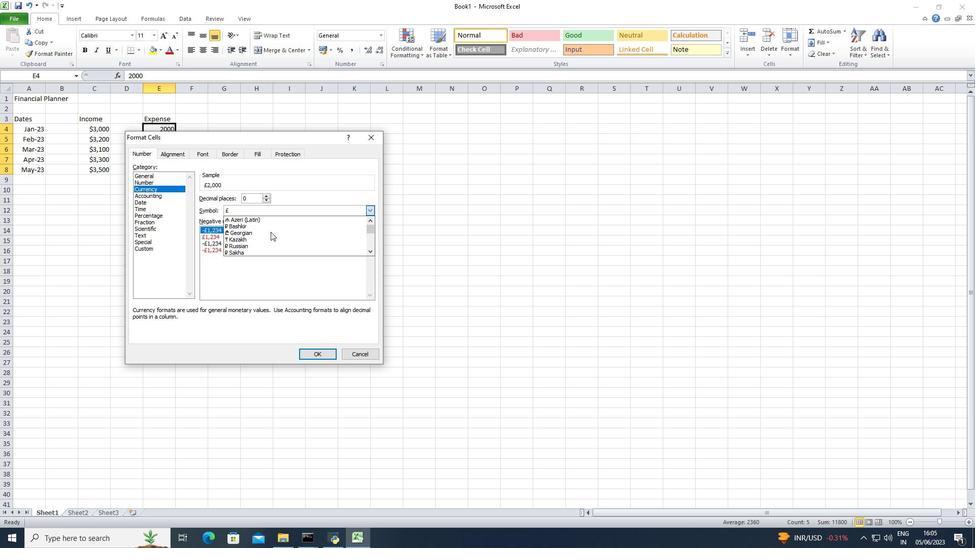 
Action: Mouse scrolled (270, 231) with delta (0, 0)
Screenshot: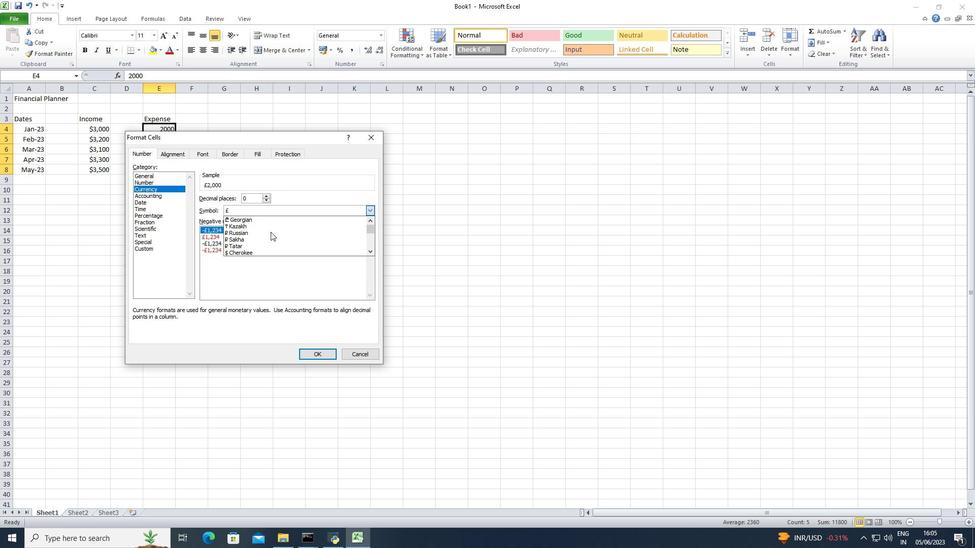 
Action: Mouse scrolled (270, 231) with delta (0, 0)
Screenshot: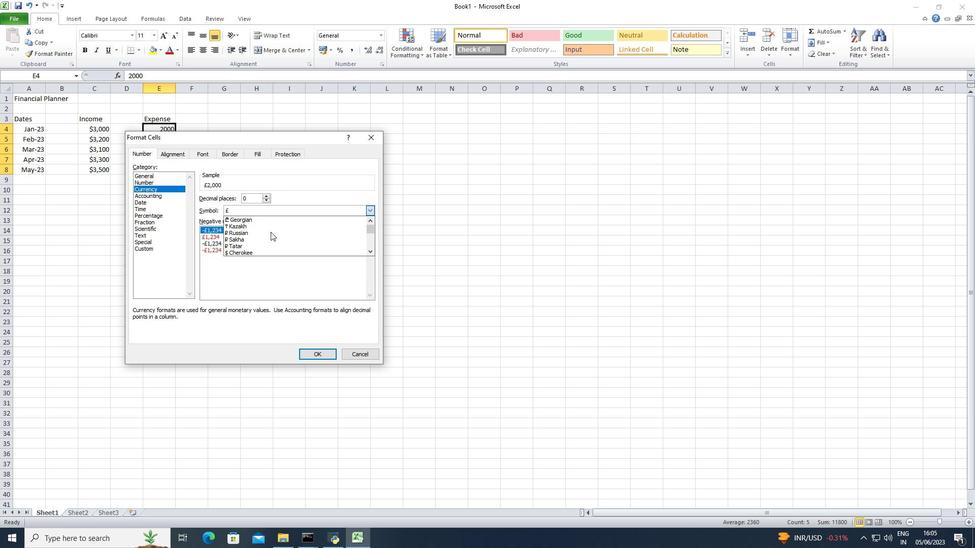 
Action: Mouse scrolled (270, 231) with delta (0, 0)
Screenshot: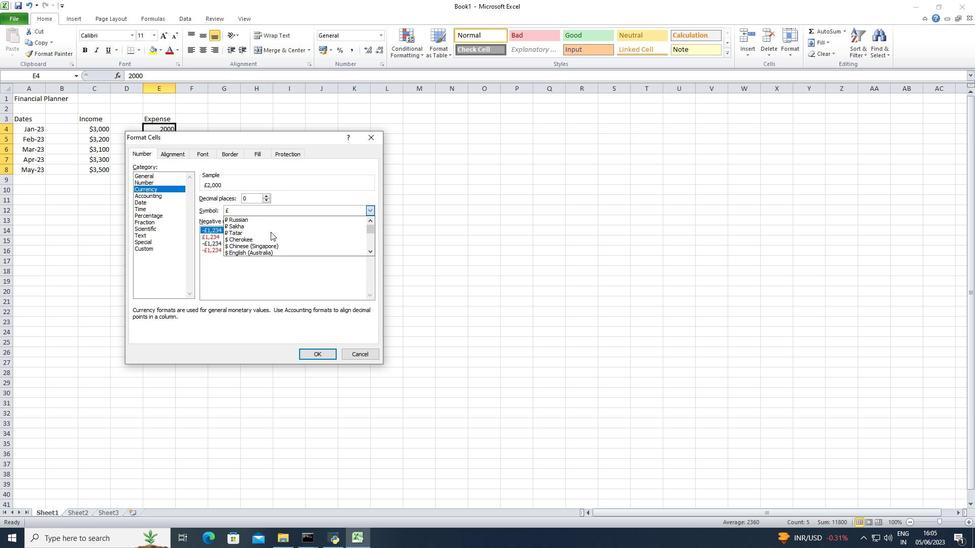 
Action: Mouse moved to (275, 244)
Screenshot: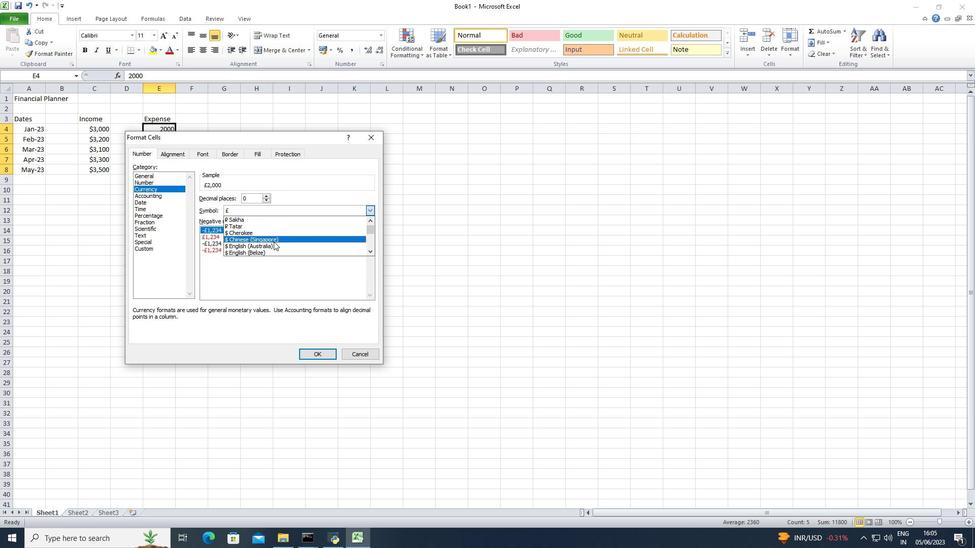 
Action: Mouse pressed left at (275, 244)
Screenshot: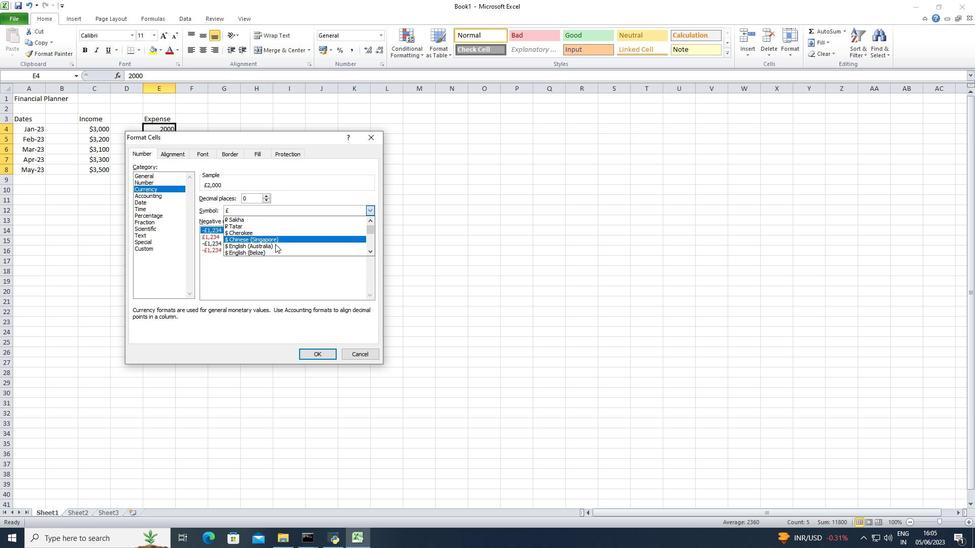 
Action: Mouse moved to (318, 350)
Screenshot: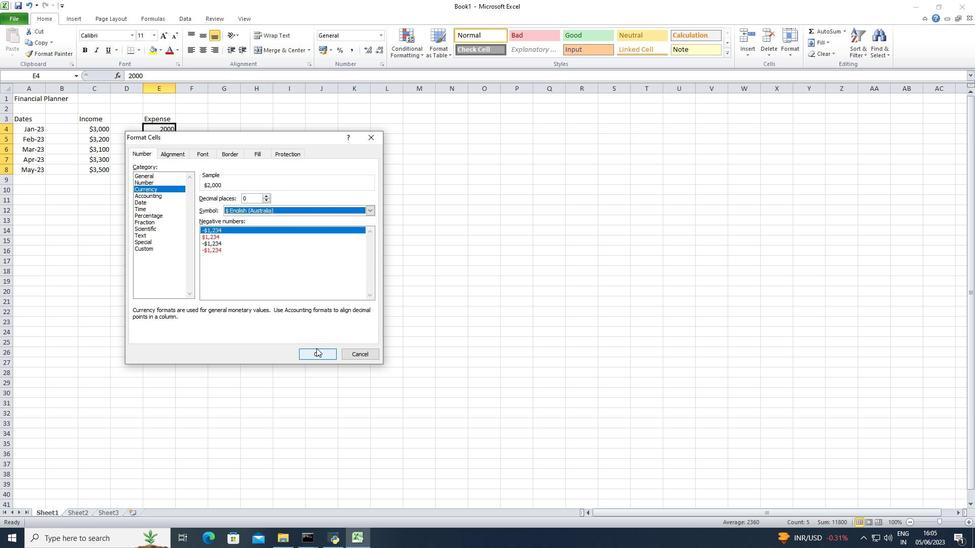 
Action: Mouse pressed left at (318, 350)
Screenshot: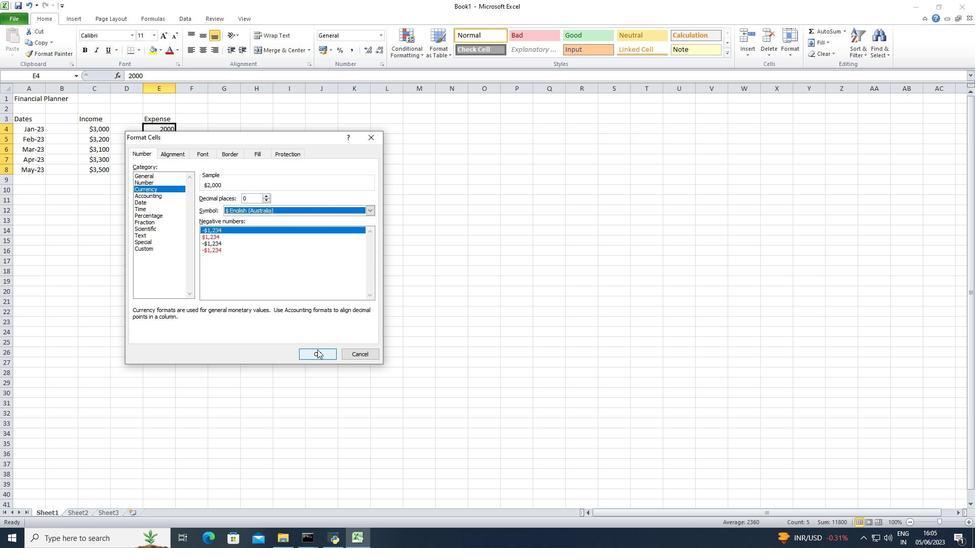 
Action: Mouse moved to (224, 119)
Screenshot: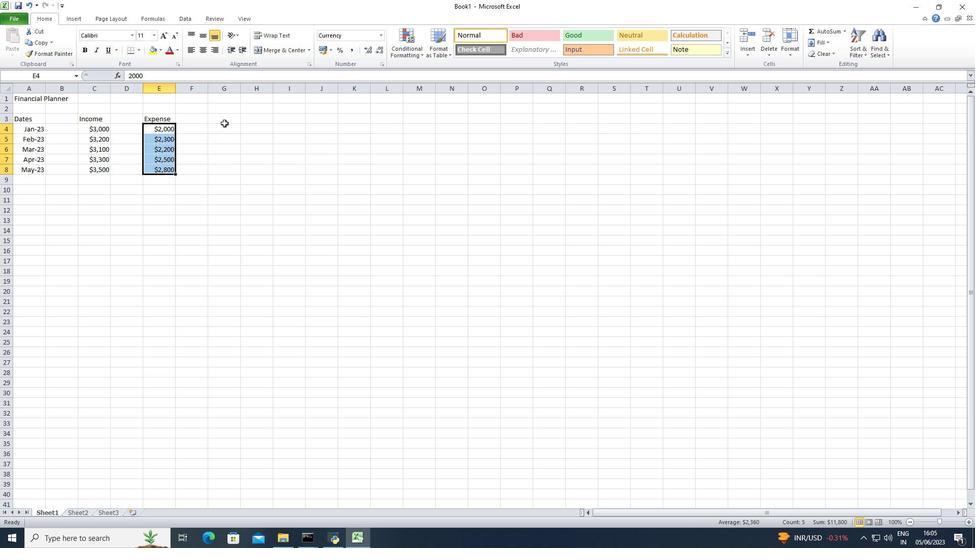 
Action: Mouse pressed left at (224, 119)
Screenshot: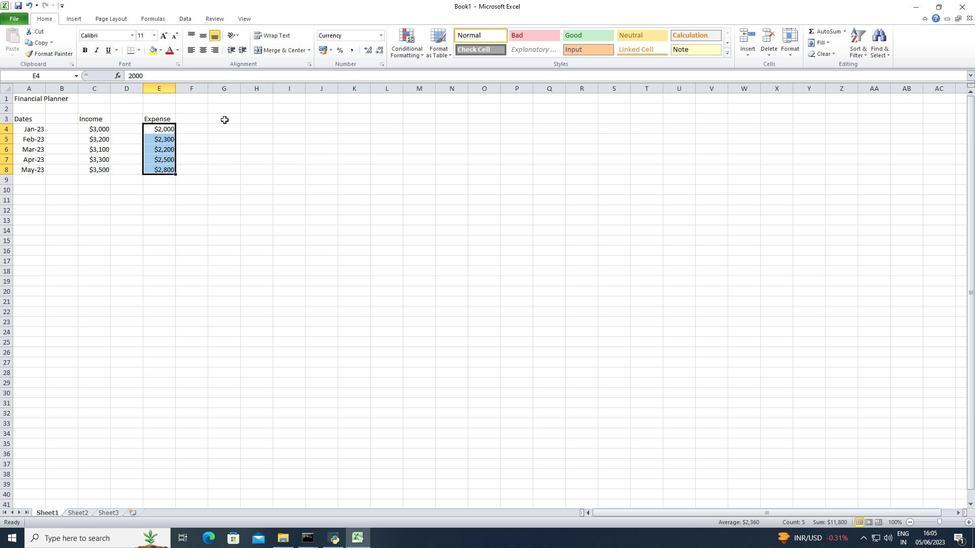 
Action: Key pressed <Key.shift>Savings<Key.down>500<Key.down>600<Key.down>500<Key.down>700<Key.down>700<Key.down>
Screenshot: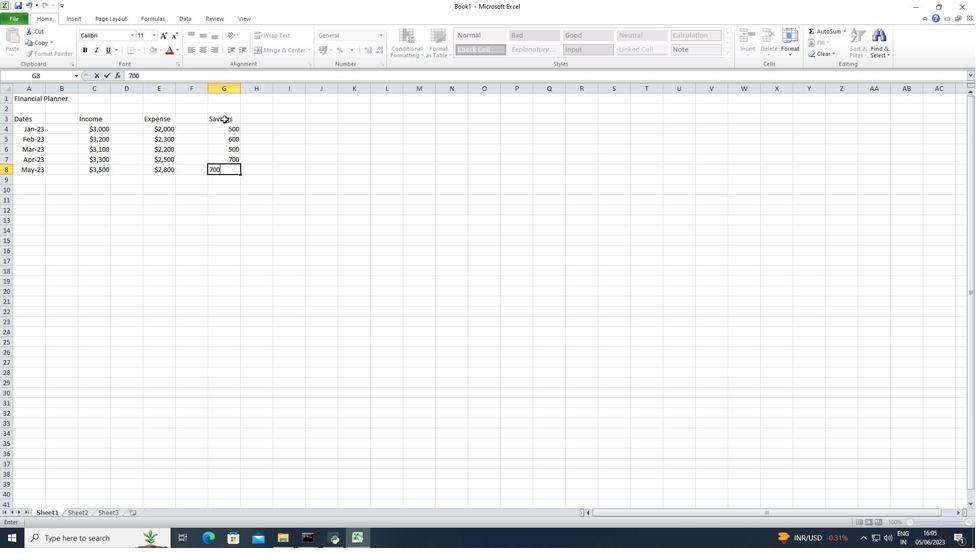 
Action: Mouse moved to (226, 124)
Screenshot: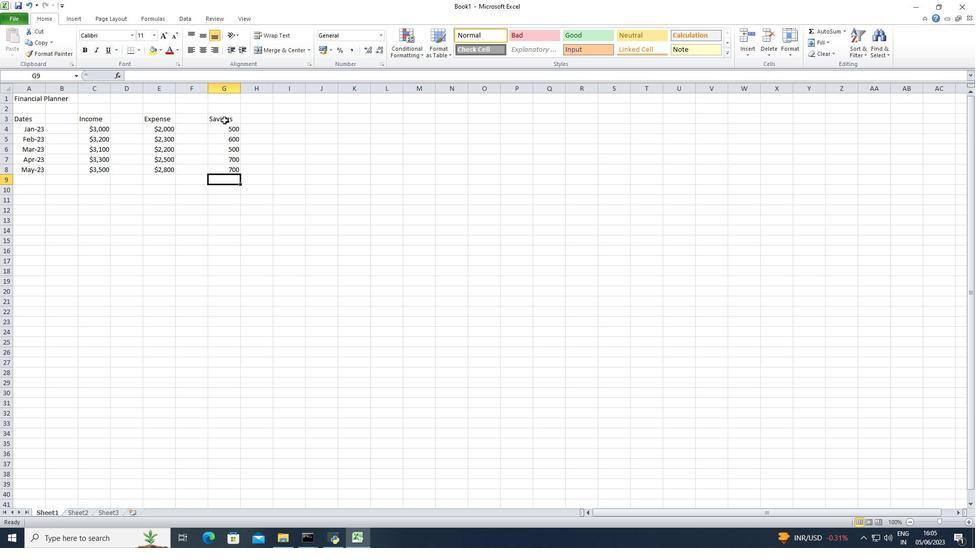 
Action: Mouse pressed left at (226, 124)
Screenshot: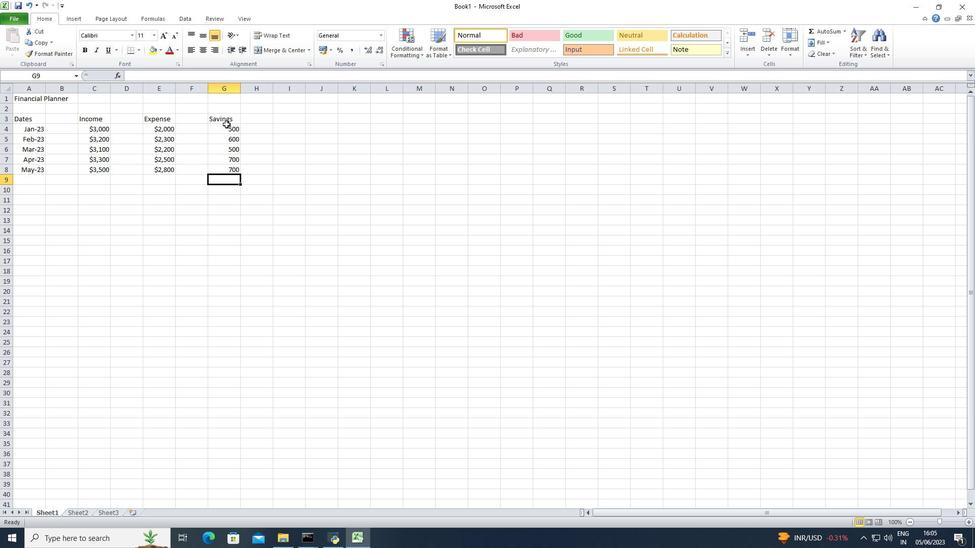 
Action: Mouse moved to (383, 39)
Screenshot: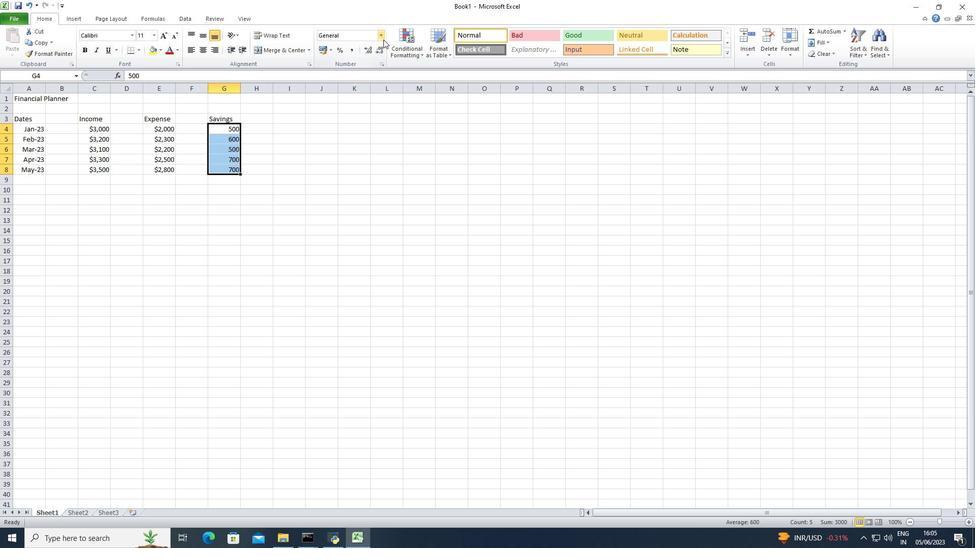
Action: Mouse pressed left at (383, 39)
Screenshot: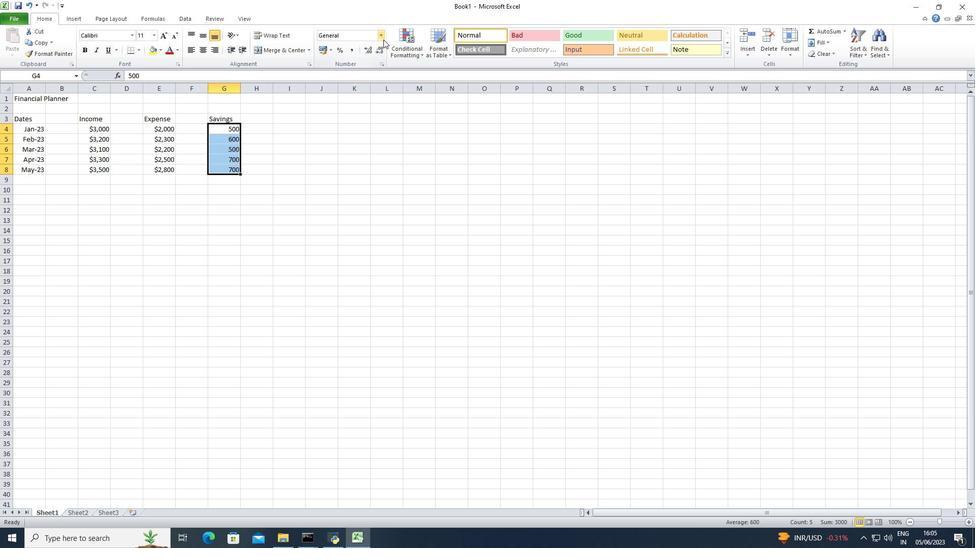 
Action: Mouse moved to (371, 297)
Screenshot: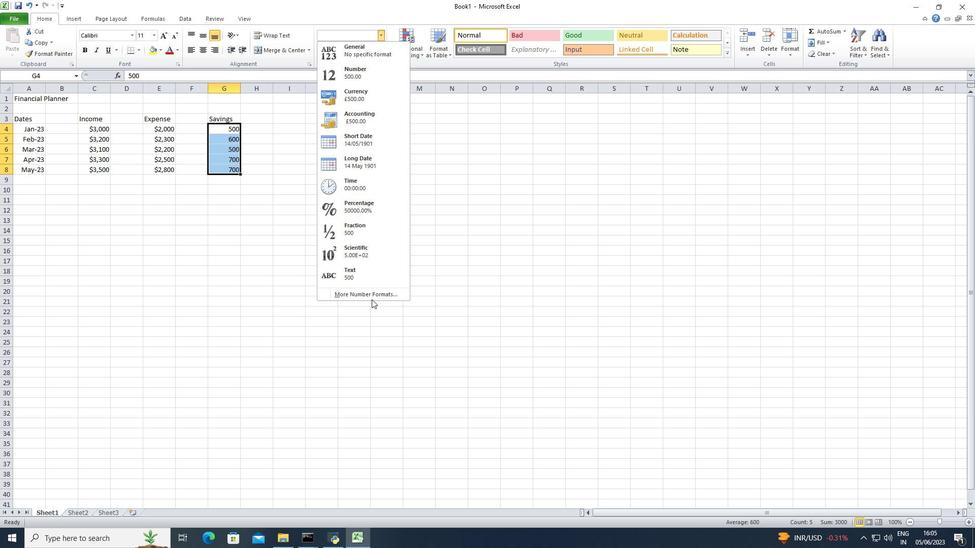 
Action: Mouse pressed left at (371, 297)
Screenshot: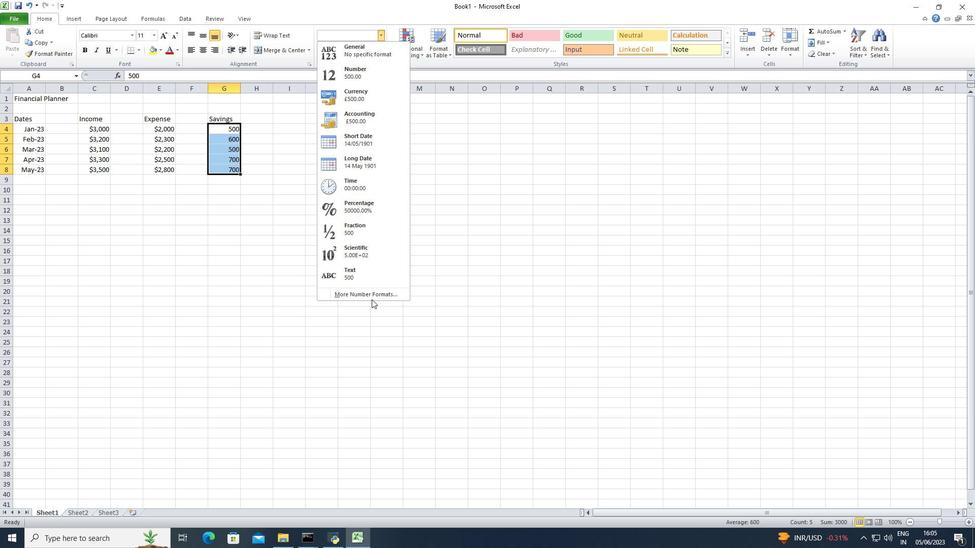 
Action: Mouse moved to (150, 188)
Screenshot: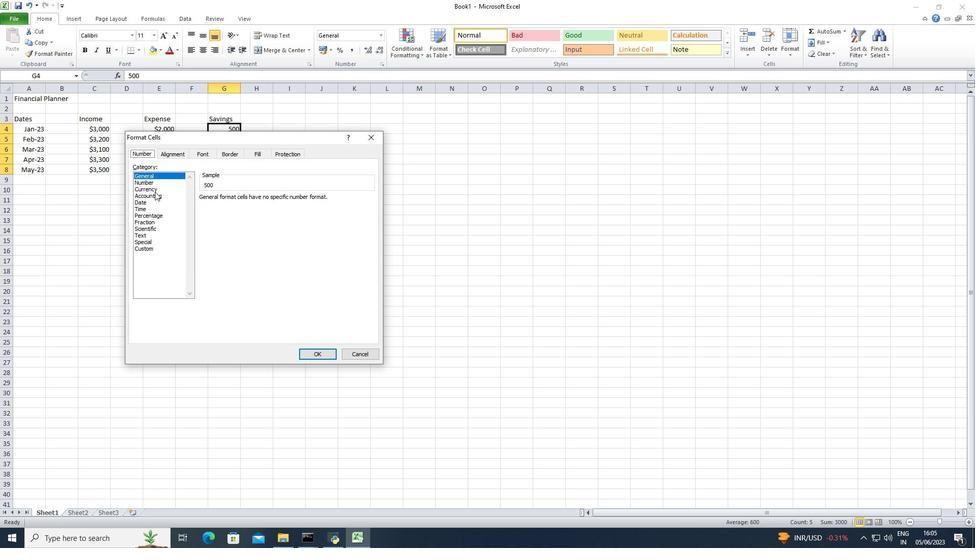 
Action: Mouse pressed left at (150, 188)
Screenshot: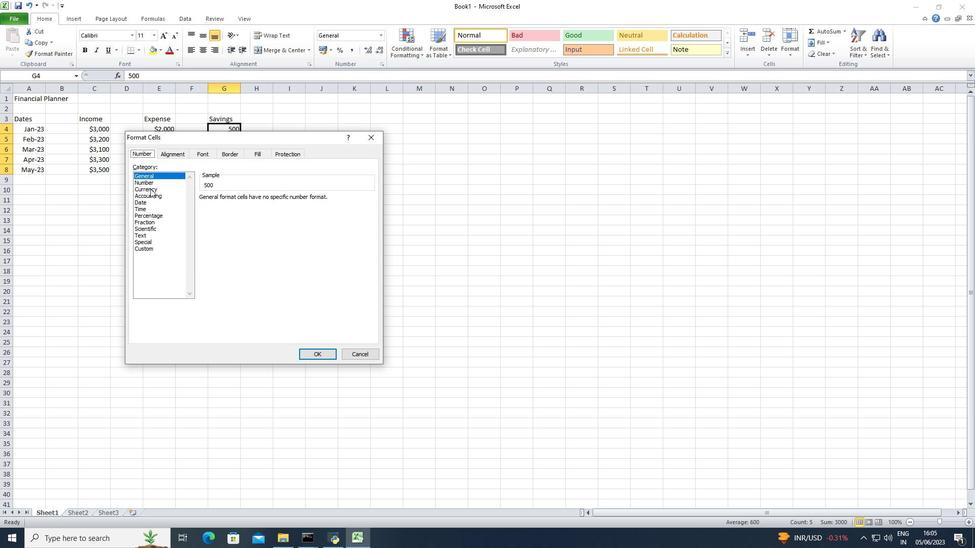 
Action: Mouse moved to (267, 201)
Screenshot: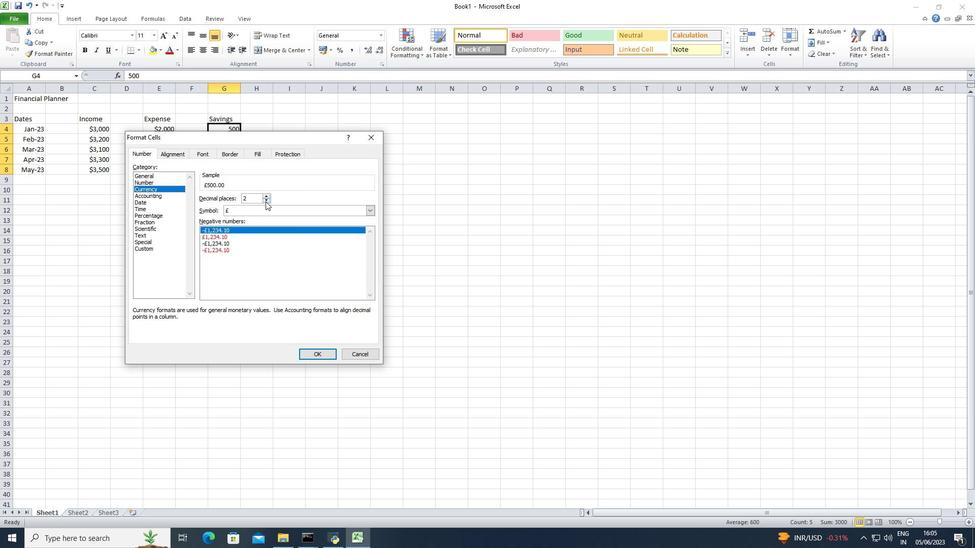 
Action: Mouse pressed left at (267, 201)
Screenshot: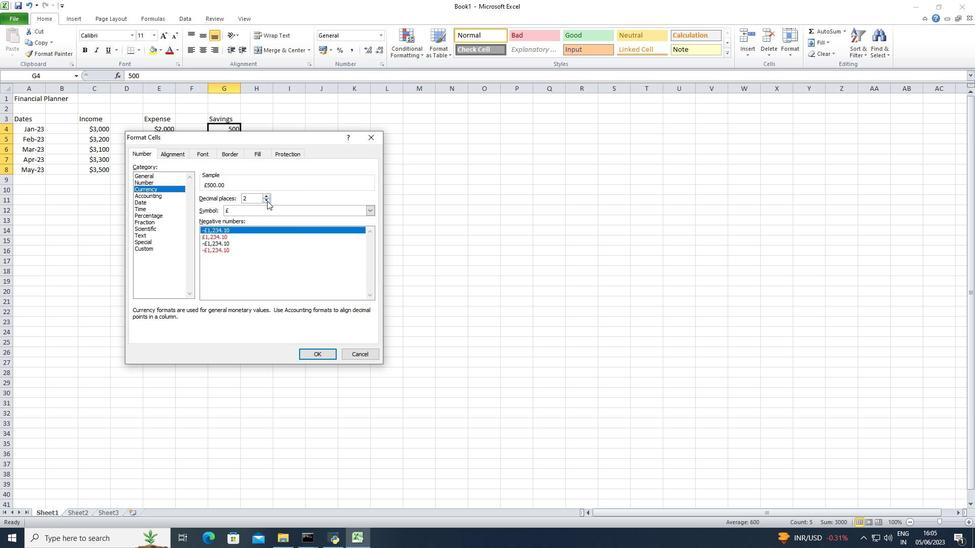 
Action: Mouse pressed left at (267, 201)
Screenshot: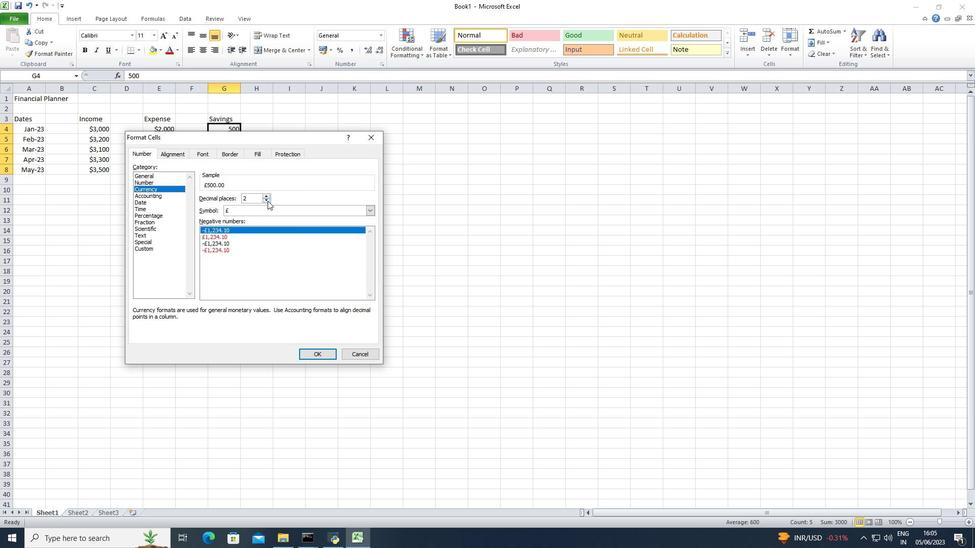 
Action: Mouse moved to (271, 207)
Screenshot: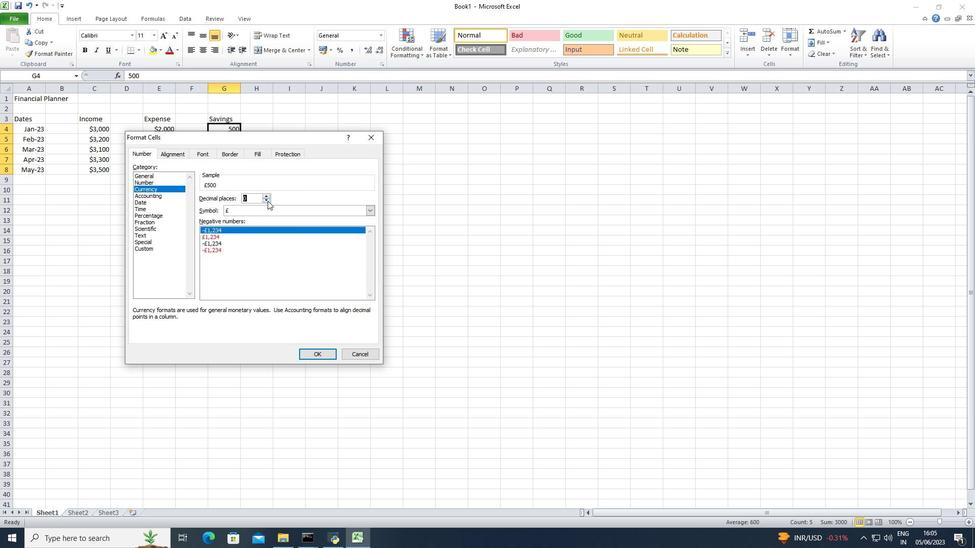 
Action: Mouse pressed left at (271, 207)
Screenshot: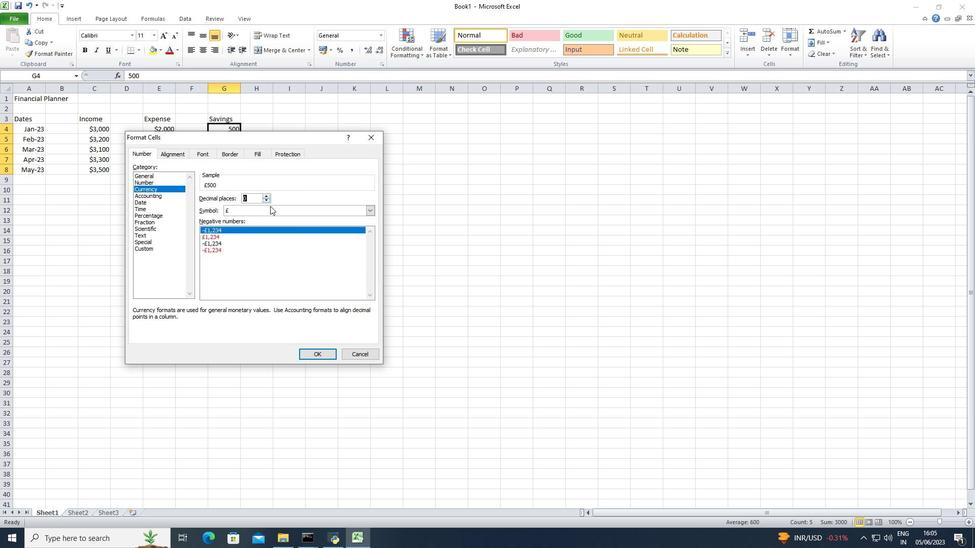 
Action: Mouse moved to (274, 225)
Screenshot: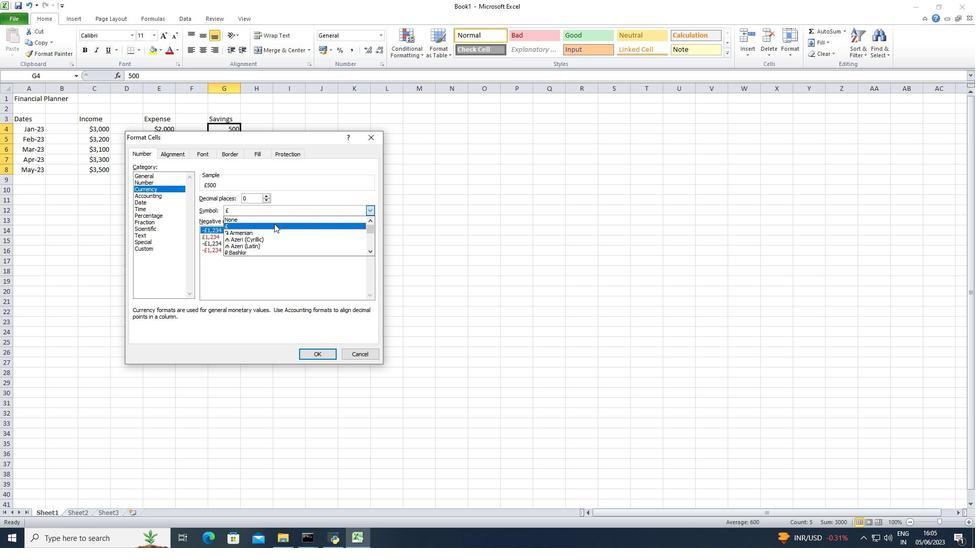 
Action: Mouse scrolled (274, 225) with delta (0, 0)
Screenshot: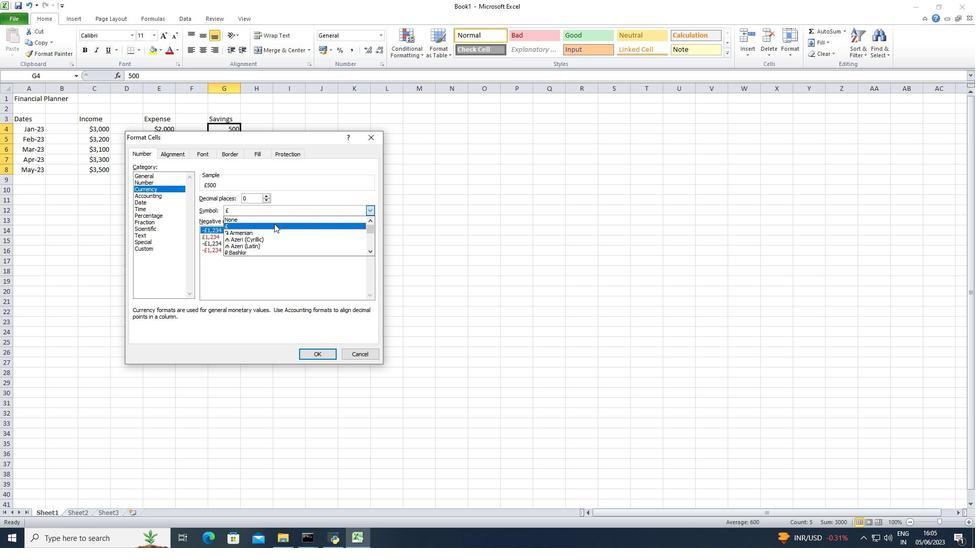 
Action: Mouse scrolled (274, 225) with delta (0, 0)
Screenshot: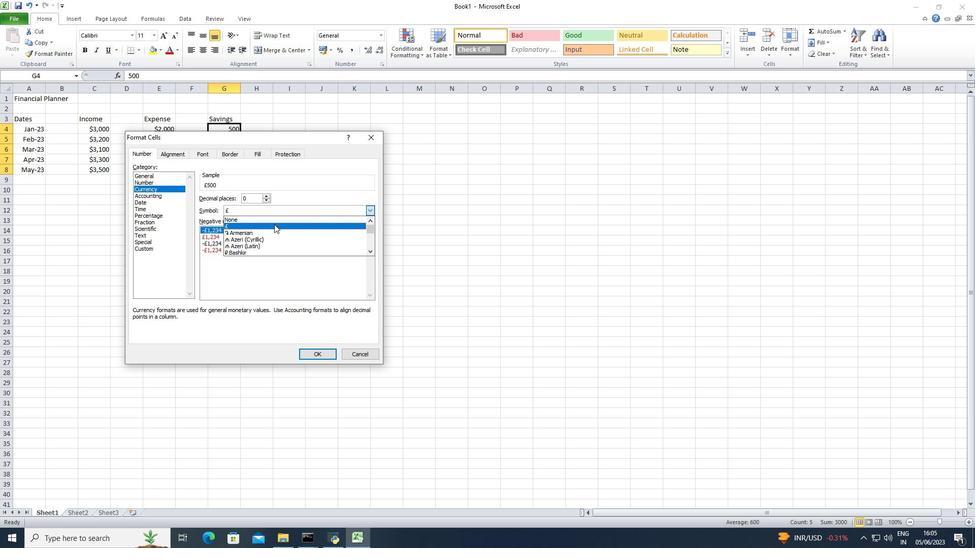 
Action: Mouse scrolled (274, 225) with delta (0, 0)
Screenshot: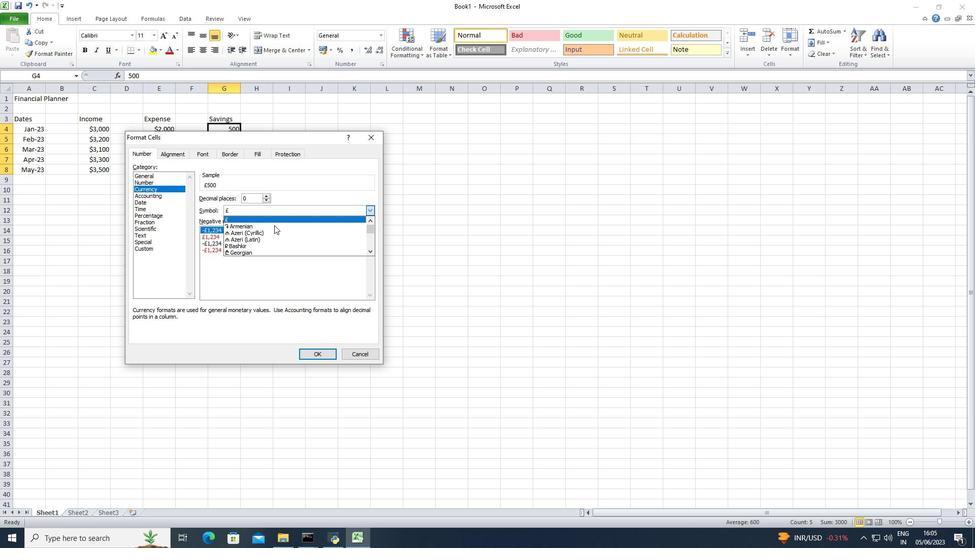 
Action: Mouse scrolled (274, 225) with delta (0, 0)
Screenshot: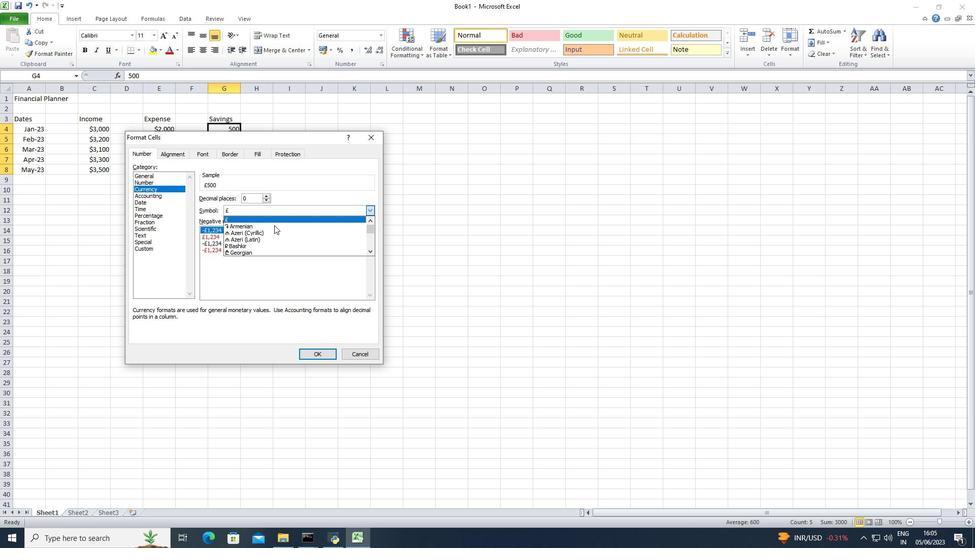 
Action: Mouse scrolled (274, 225) with delta (0, 0)
Screenshot: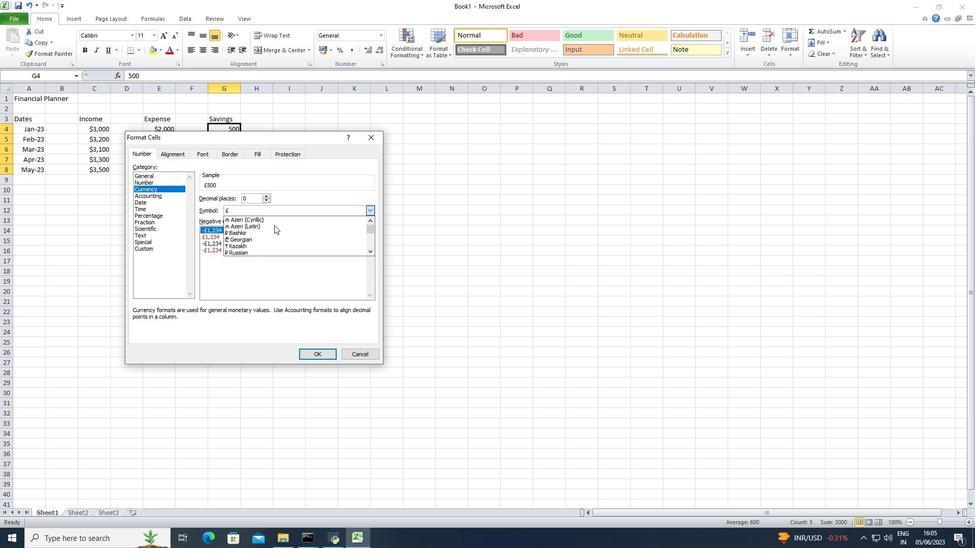 
Action: Mouse scrolled (274, 225) with delta (0, 0)
Screenshot: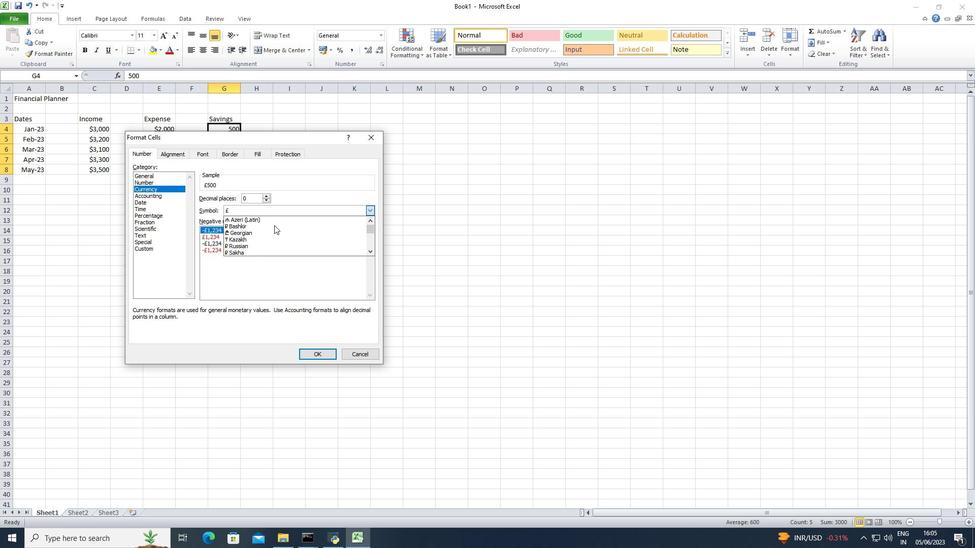 
Action: Mouse scrolled (274, 225) with delta (0, 0)
Screenshot: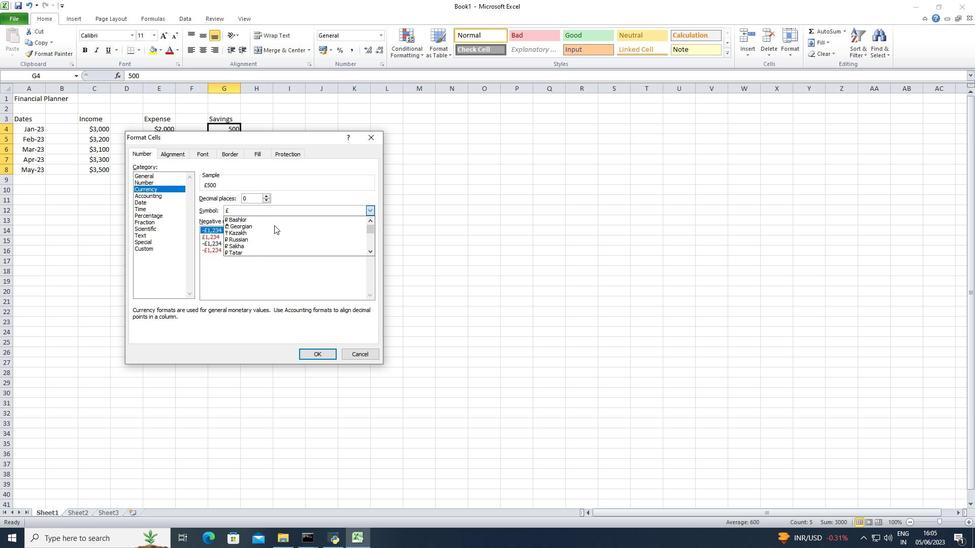 
Action: Mouse scrolled (274, 225) with delta (0, 0)
Screenshot: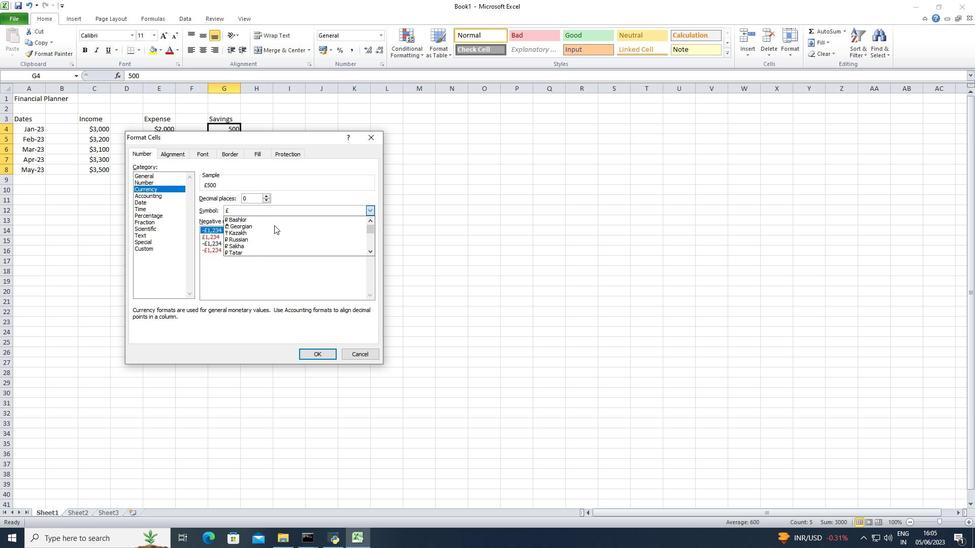 
Action: Mouse scrolled (274, 225) with delta (0, 0)
Screenshot: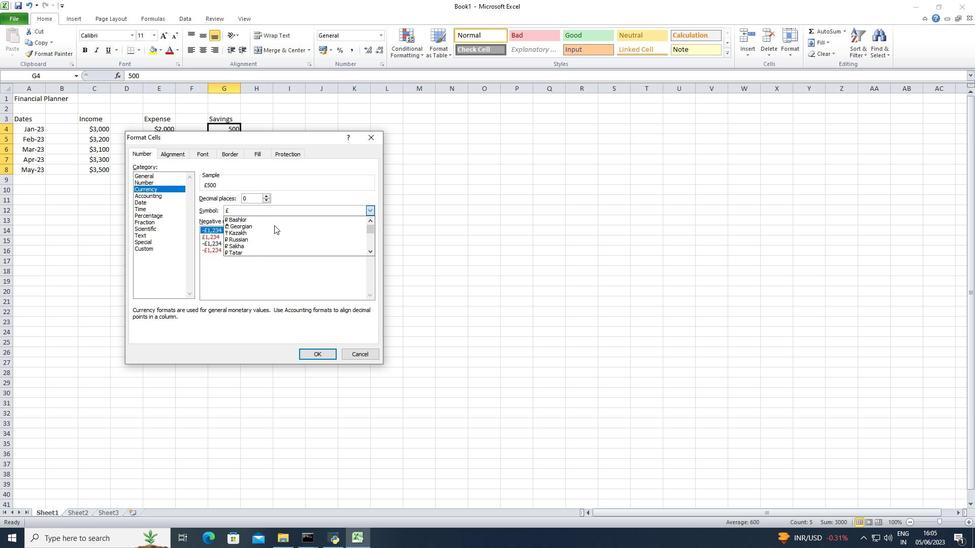 
Action: Mouse scrolled (274, 225) with delta (0, 0)
Screenshot: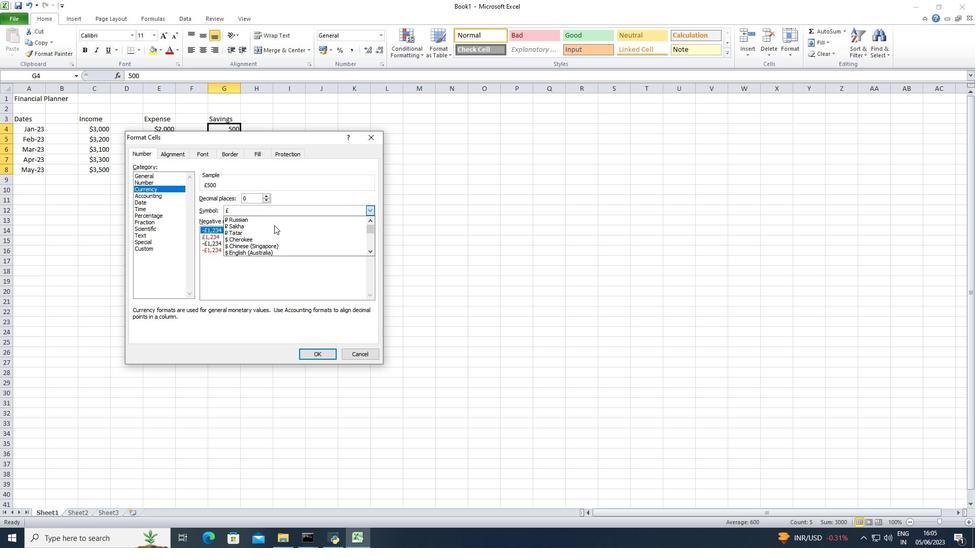 
Action: Mouse scrolled (274, 225) with delta (0, 0)
Screenshot: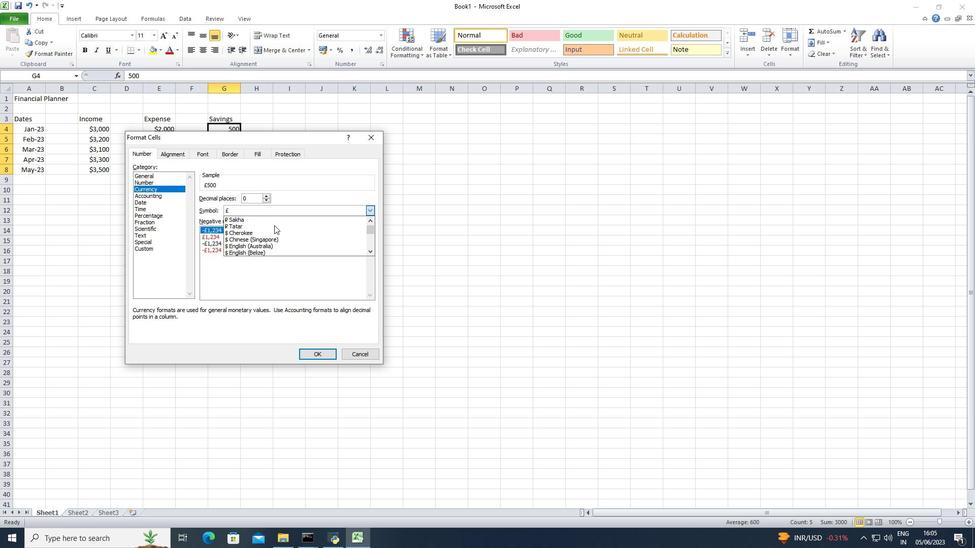 
Action: Mouse moved to (278, 229)
Screenshot: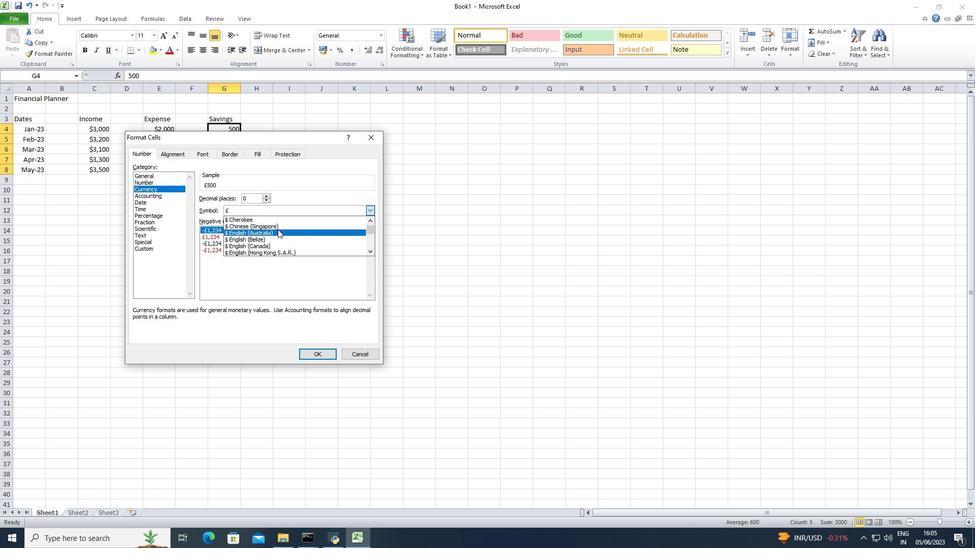 
Action: Mouse pressed left at (278, 229)
Screenshot: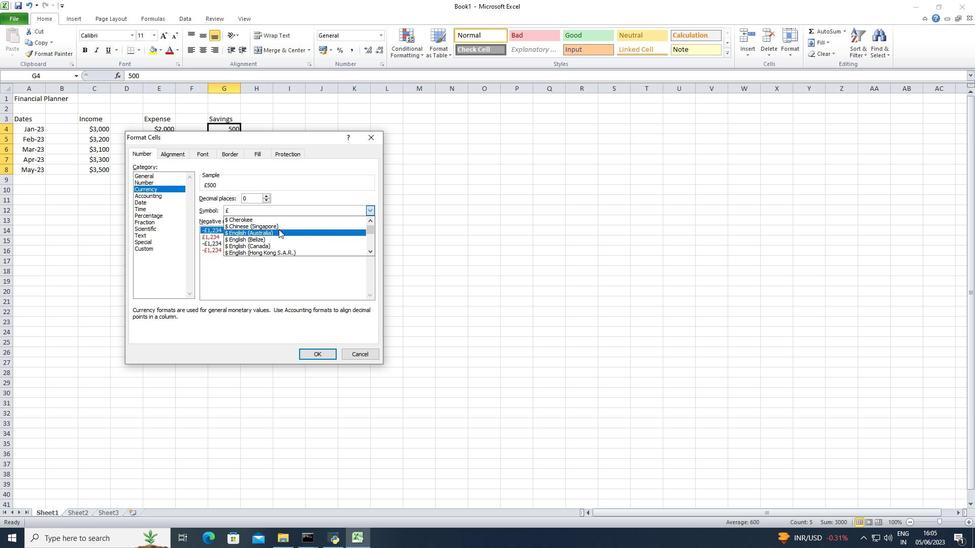 
Action: Mouse moved to (326, 350)
Screenshot: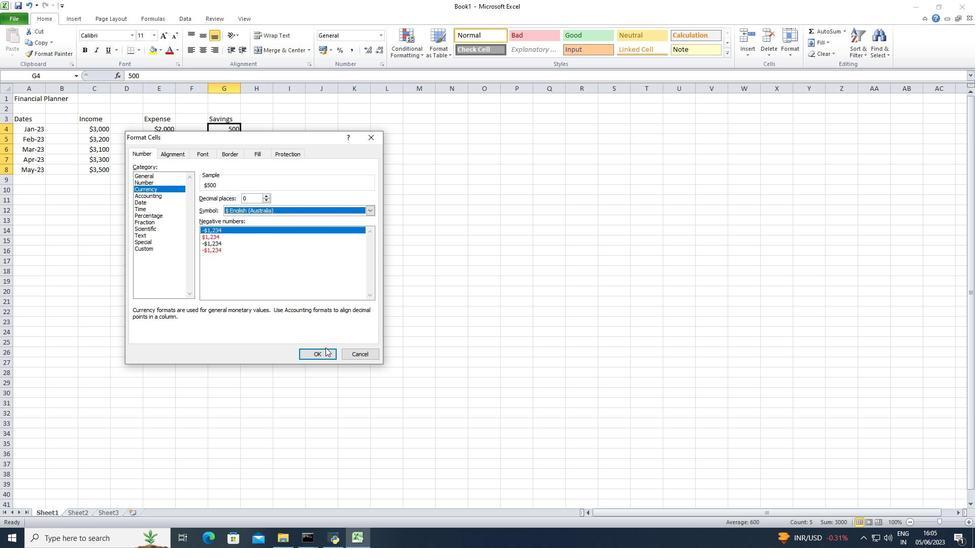 
Action: Mouse pressed left at (326, 350)
Screenshot: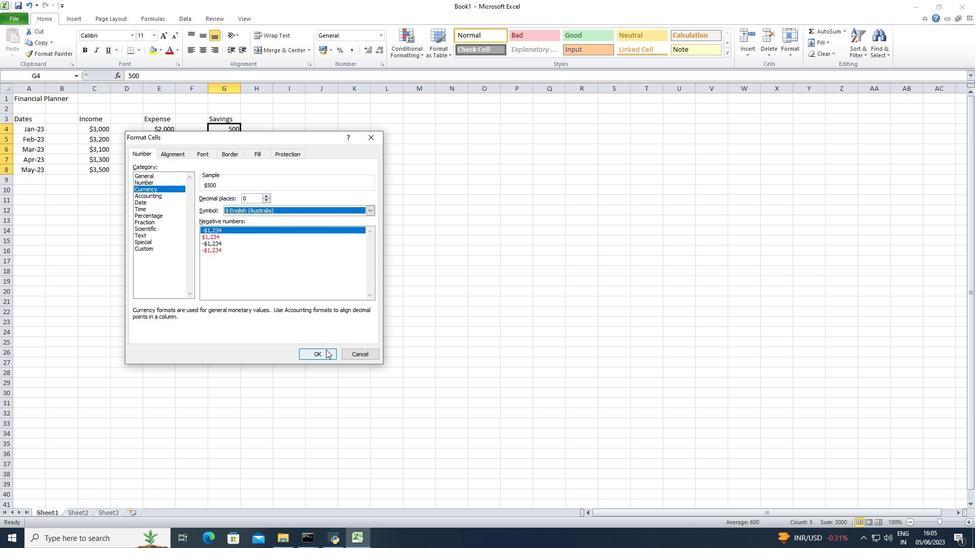 
Action: Mouse moved to (291, 119)
Screenshot: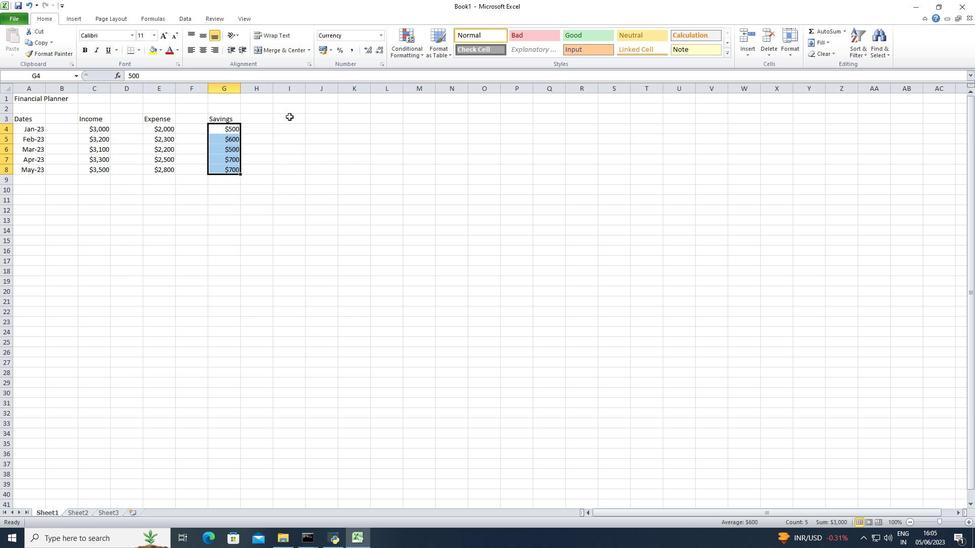 
Action: Mouse pressed left at (291, 119)
Screenshot: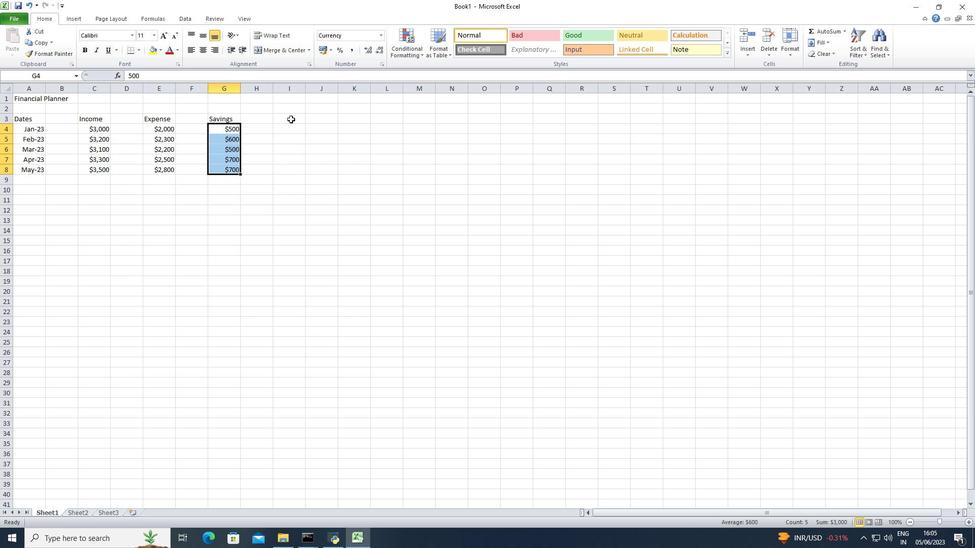
Action: Key pressed <Key.shift>Investment<Key.down>500<Key.down>700<Key.down>800<Key.down>900<Key.down>1000<Key.down>
Screenshot: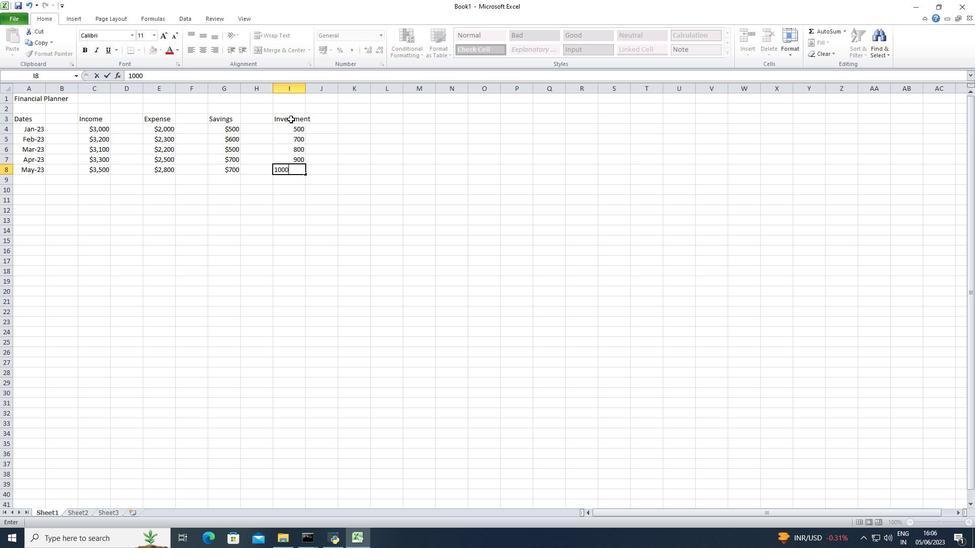 
Action: Mouse moved to (296, 131)
Screenshot: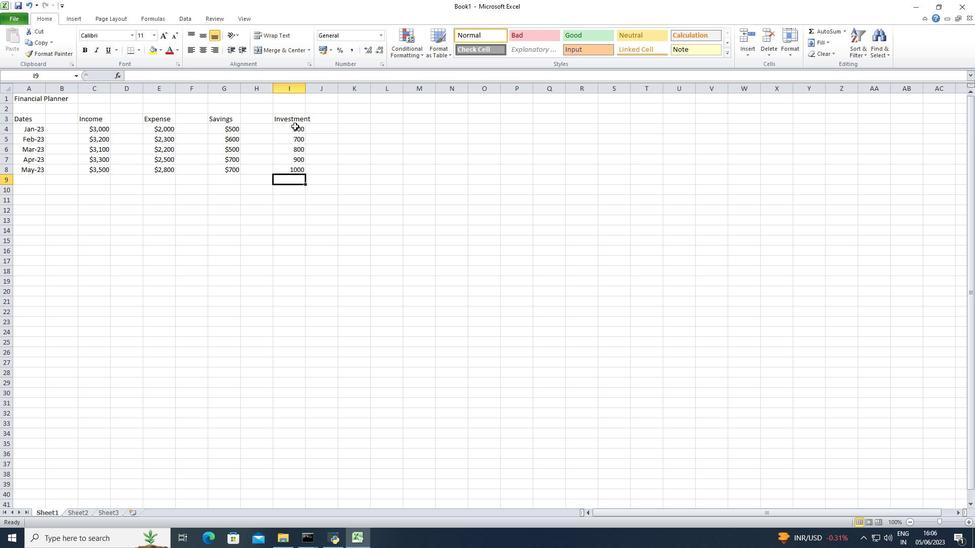 
Action: Mouse pressed left at (296, 131)
Screenshot: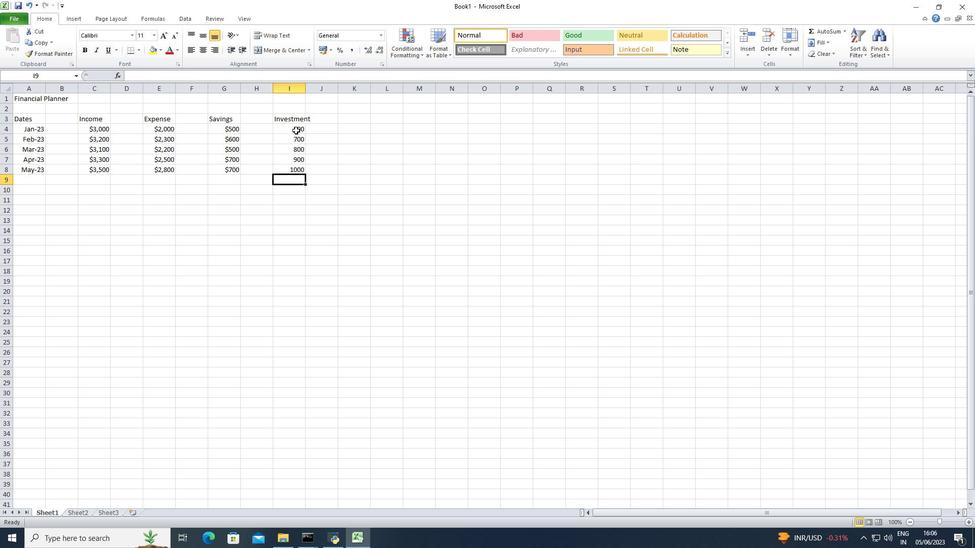 
Action: Mouse moved to (381, 36)
Screenshot: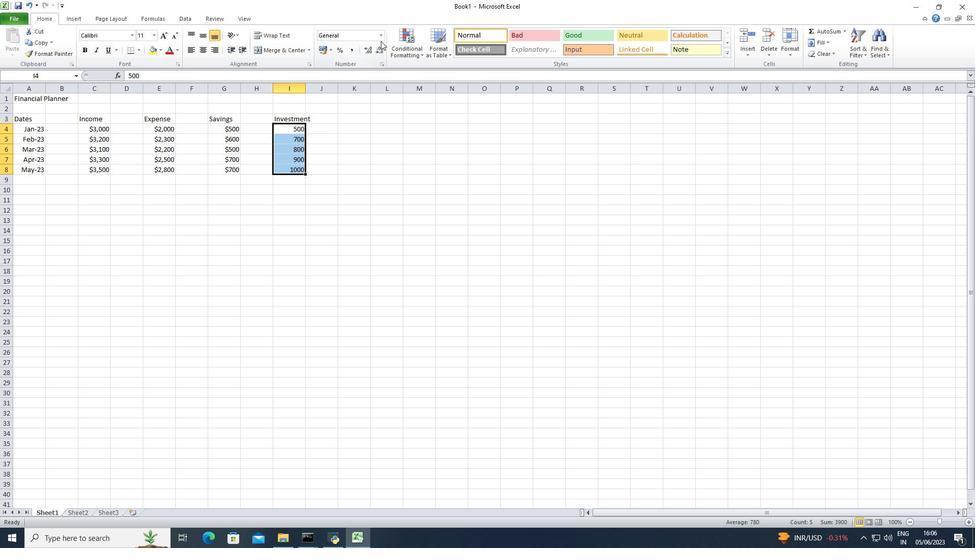 
Action: Mouse pressed left at (381, 36)
Screenshot: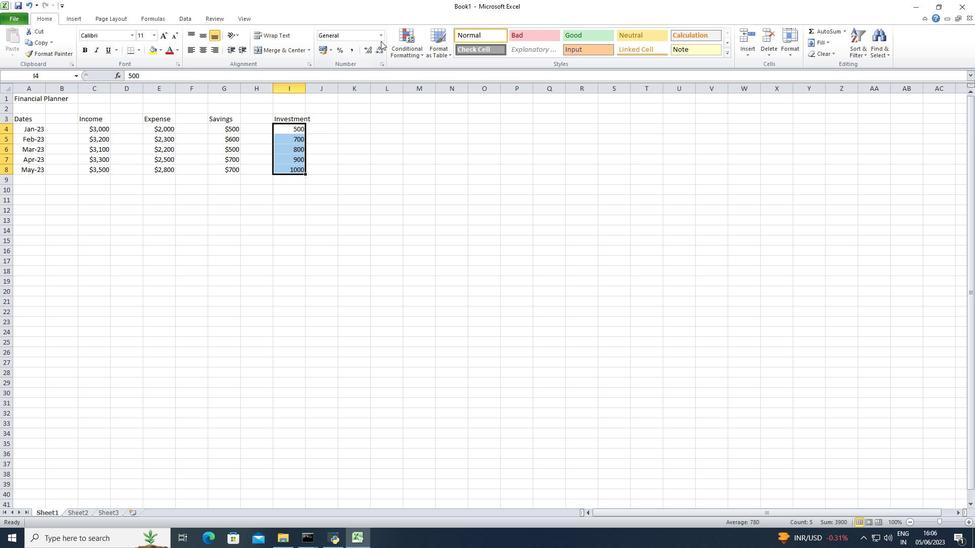 
Action: Mouse moved to (363, 288)
Screenshot: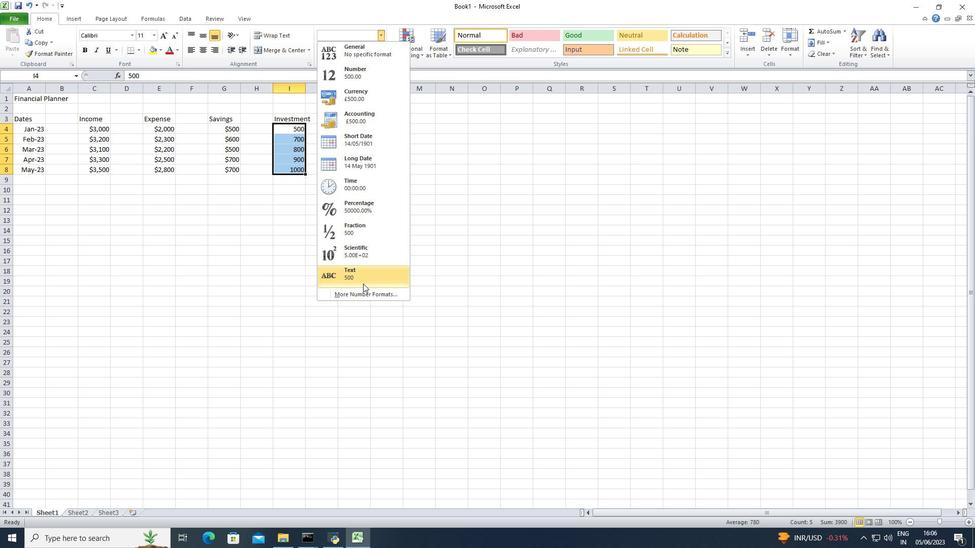 
Action: Mouse pressed left at (363, 288)
Screenshot: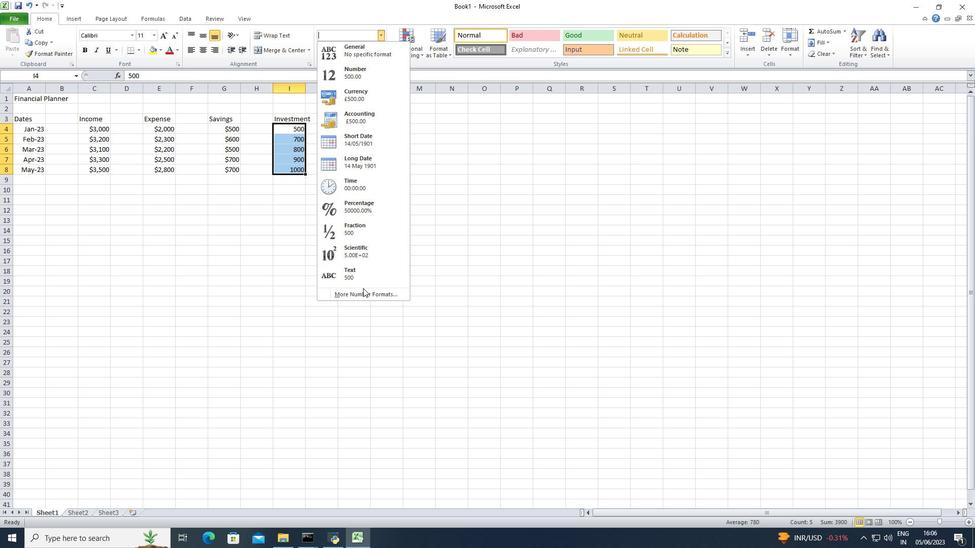 
Action: Mouse moved to (363, 292)
Screenshot: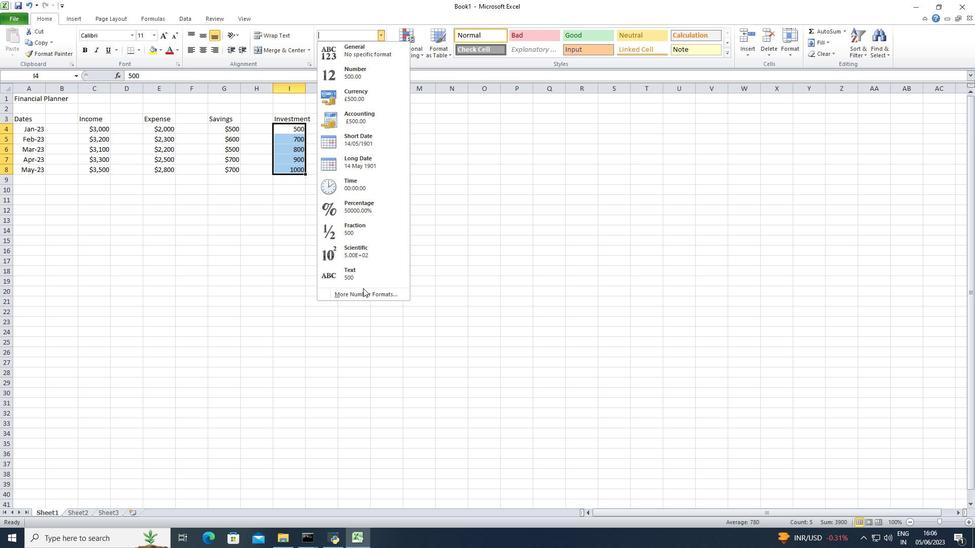 
Action: Mouse pressed left at (363, 292)
Screenshot: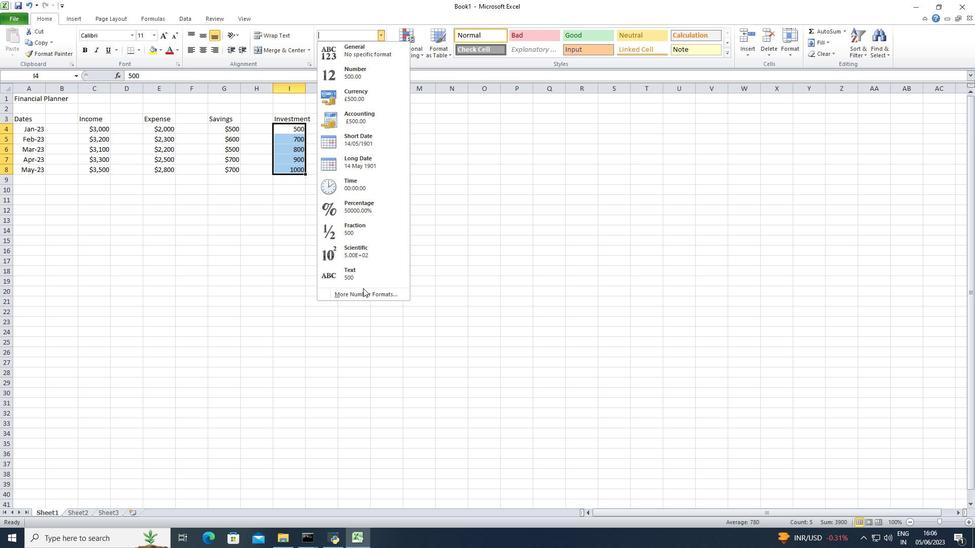 
Action: Mouse moved to (165, 192)
Screenshot: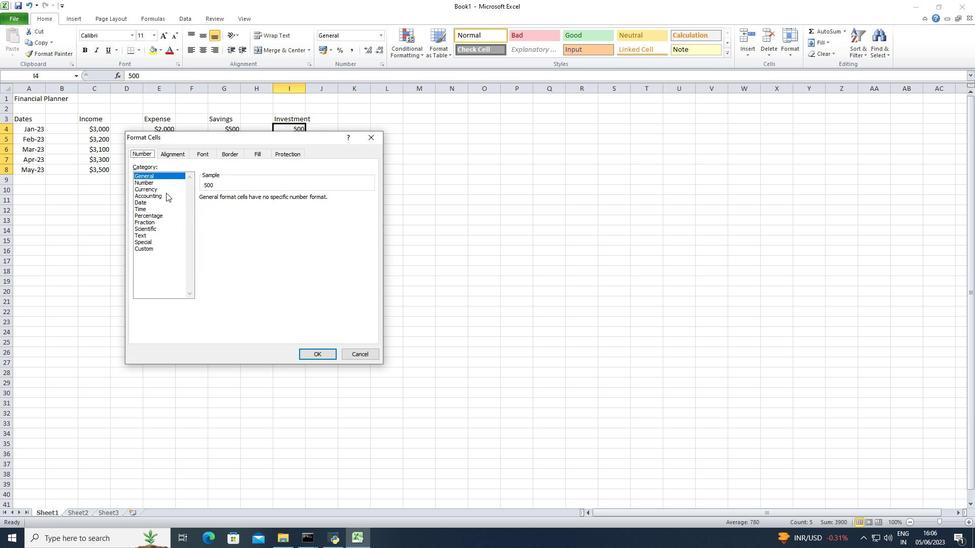 
Action: Mouse pressed left at (165, 192)
Screenshot: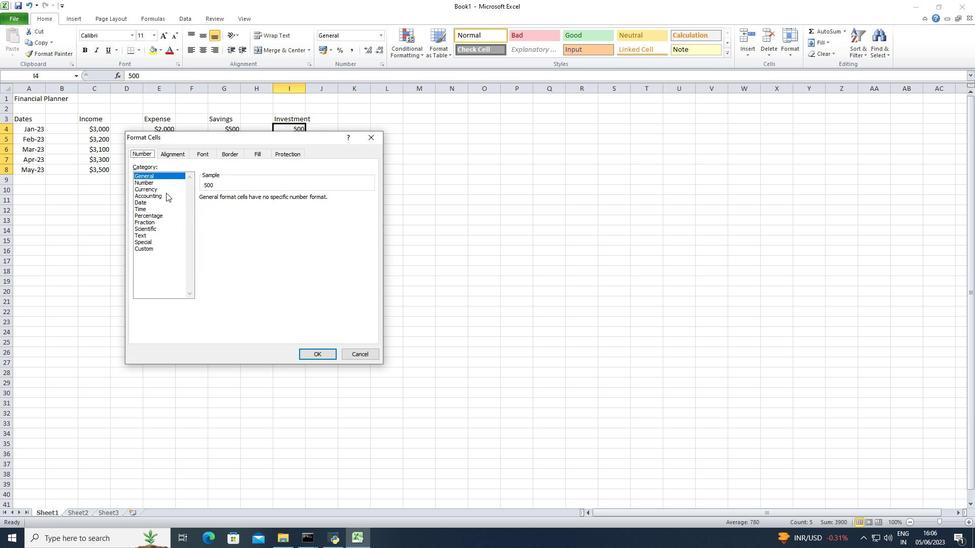 
Action: Mouse moved to (171, 191)
Screenshot: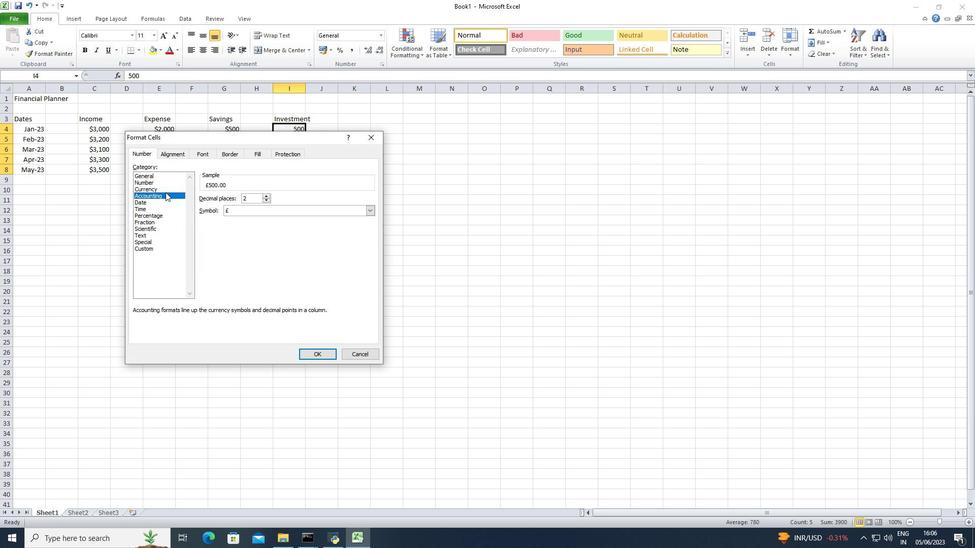 
Action: Mouse pressed left at (171, 191)
Screenshot: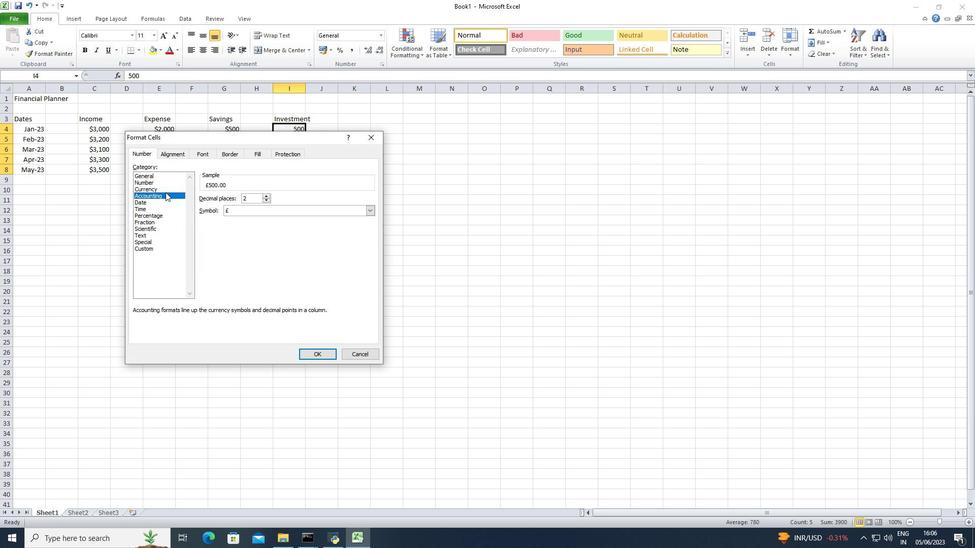 
Action: Mouse moved to (266, 200)
Screenshot: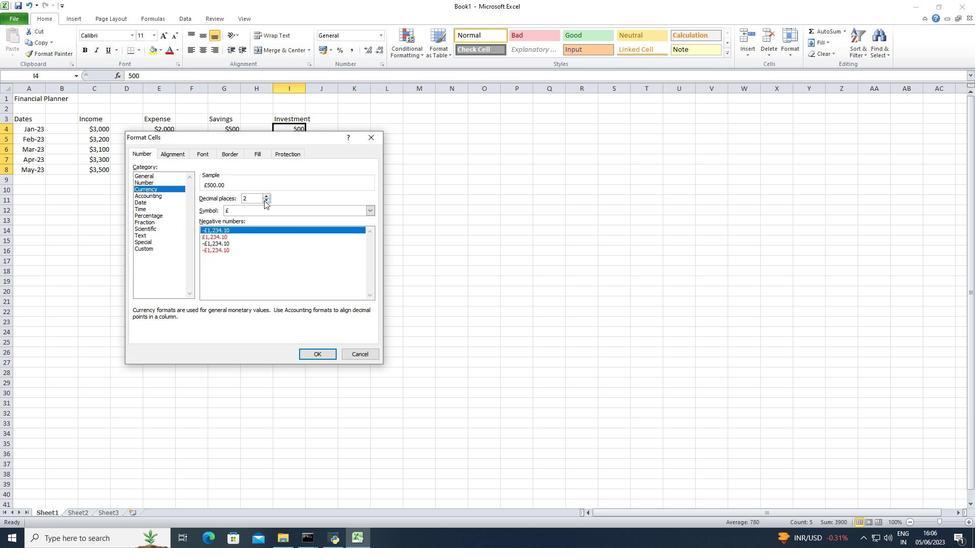 
Action: Mouse pressed left at (266, 200)
Screenshot: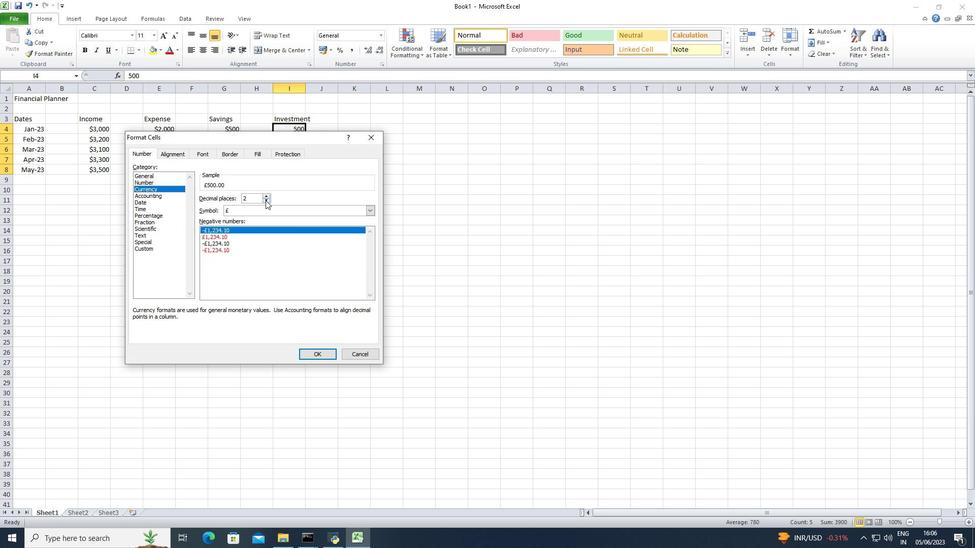 
Action: Mouse pressed left at (266, 200)
Screenshot: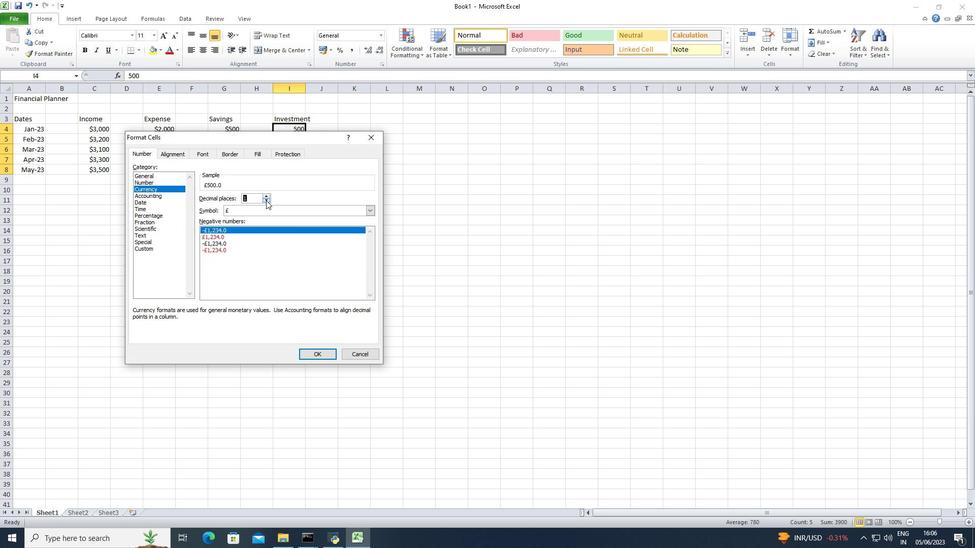 
Action: Mouse moved to (268, 208)
Screenshot: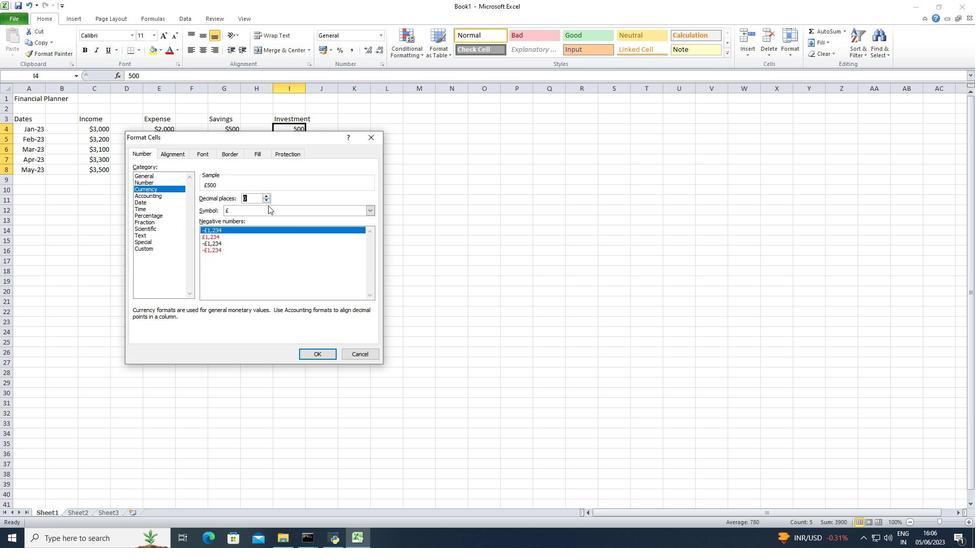 
Action: Mouse pressed left at (268, 208)
Screenshot: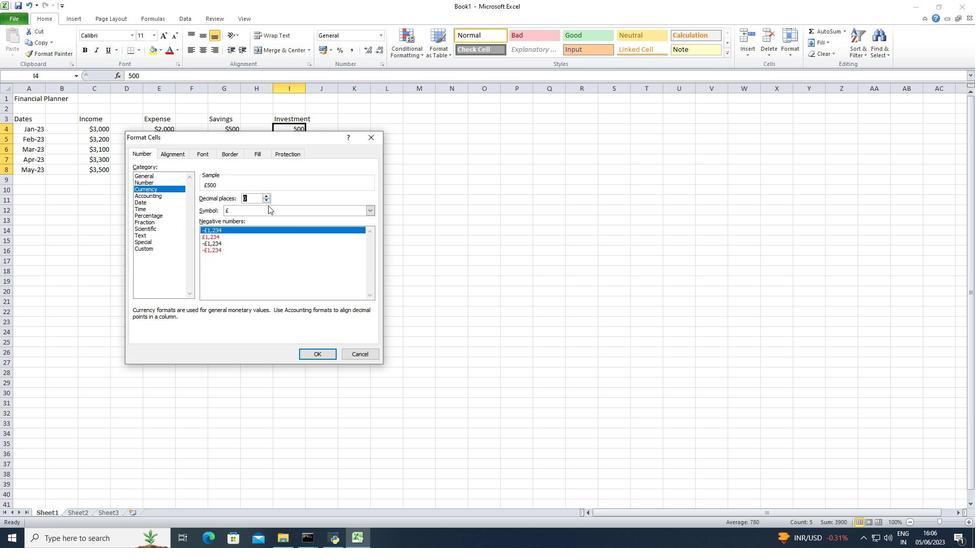 
Action: Mouse moved to (271, 227)
Screenshot: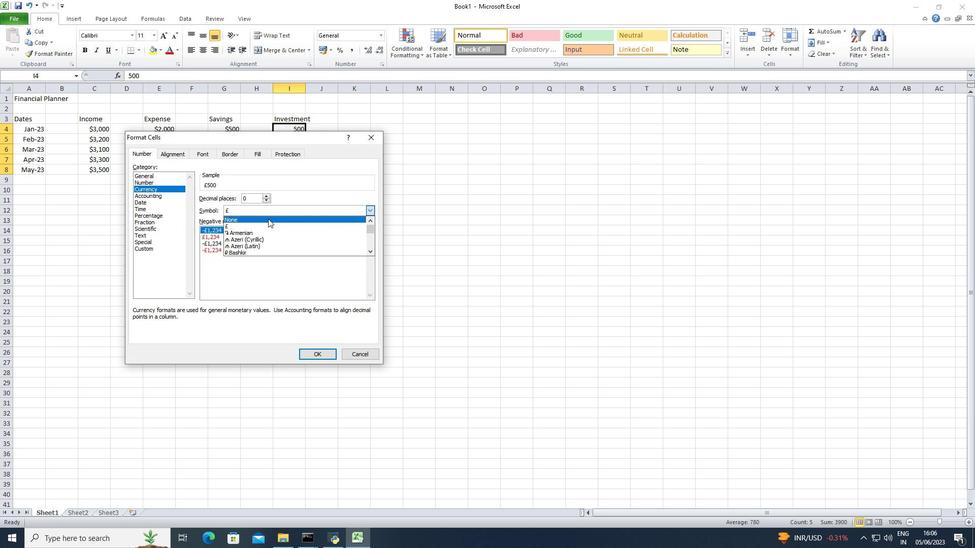 
Action: Mouse scrolled (271, 226) with delta (0, 0)
Screenshot: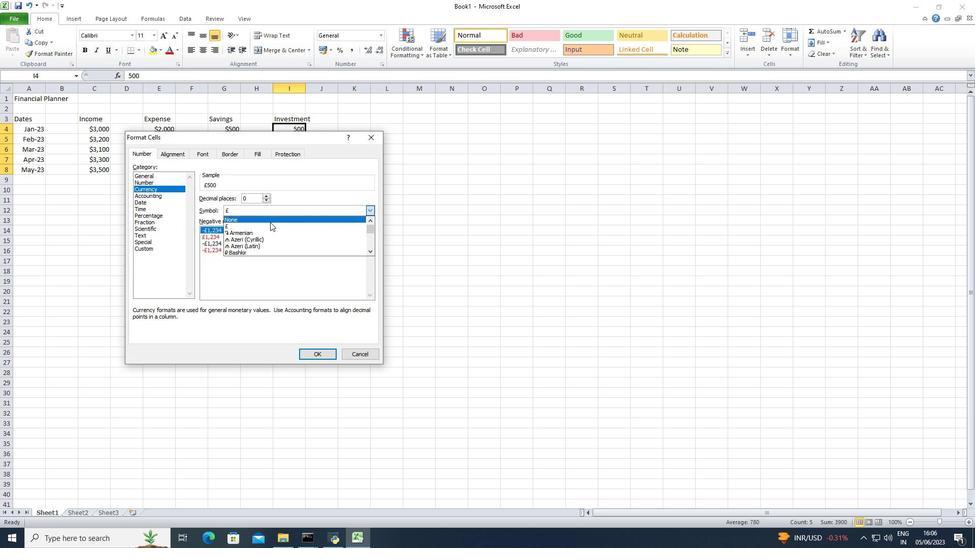 
Action: Mouse moved to (271, 227)
Screenshot: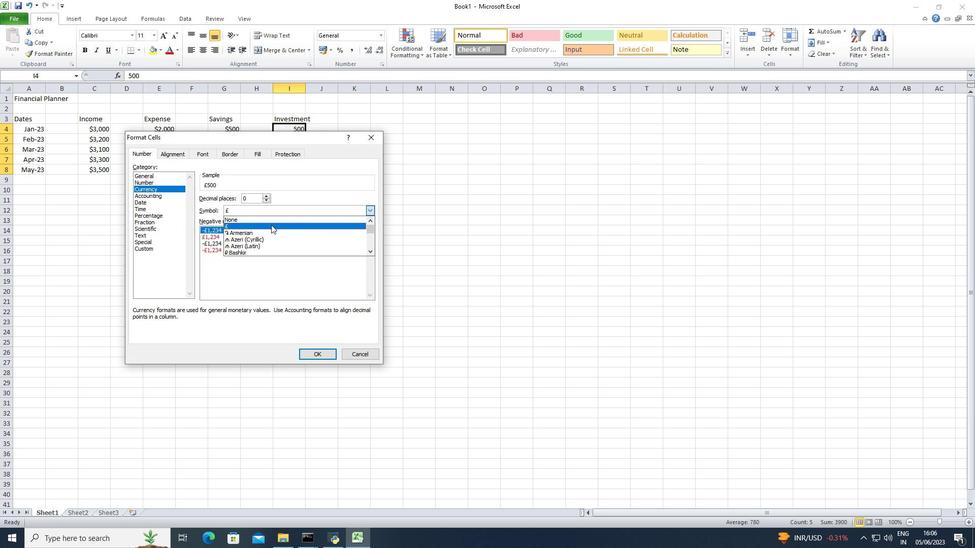 
Action: Mouse scrolled (271, 227) with delta (0, 0)
Screenshot: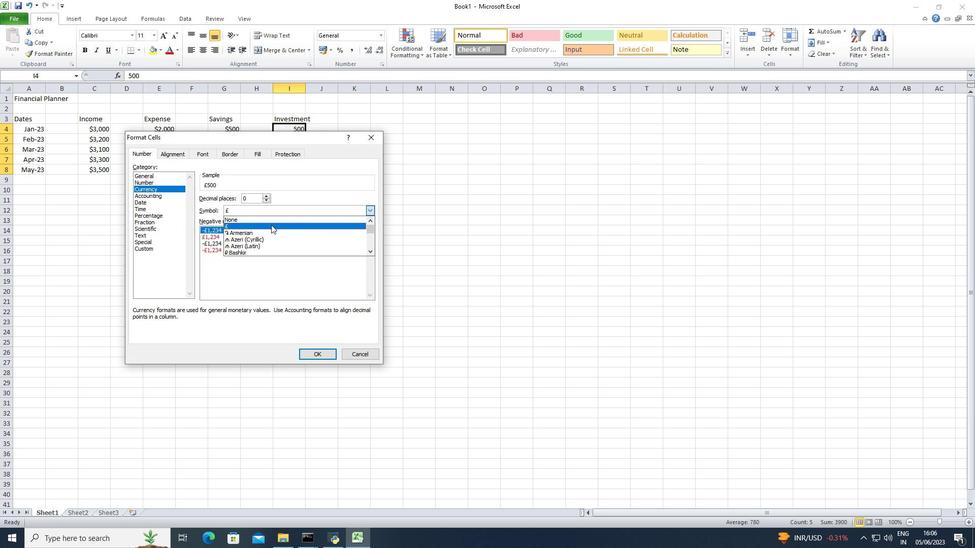 
Action: Mouse scrolled (271, 227) with delta (0, 0)
Screenshot: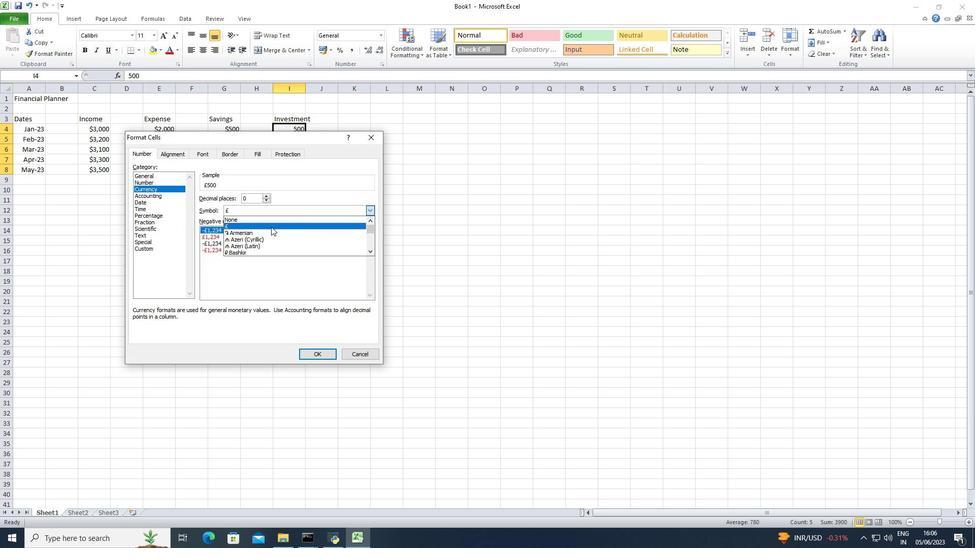 
Action: Mouse scrolled (271, 227) with delta (0, 0)
Screenshot: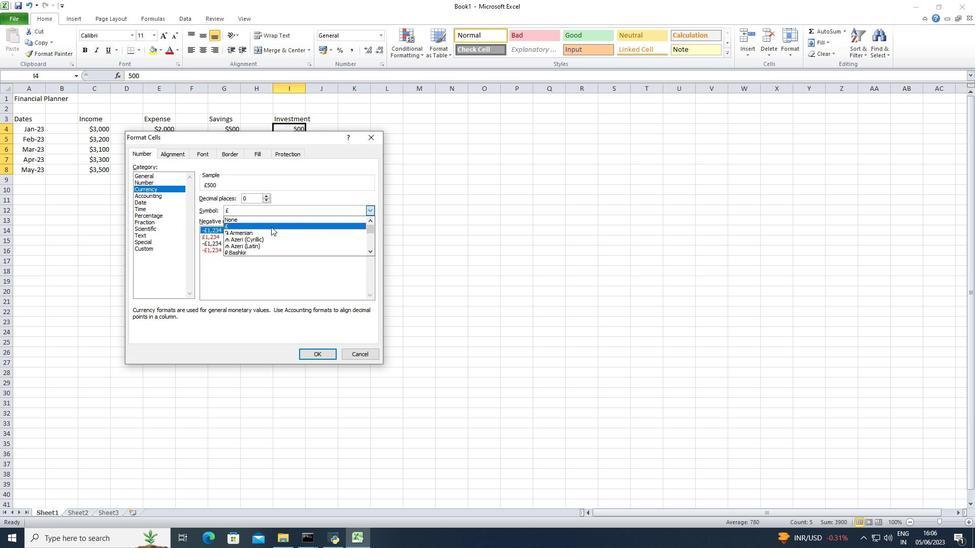 
Action: Mouse scrolled (271, 227) with delta (0, 0)
Screenshot: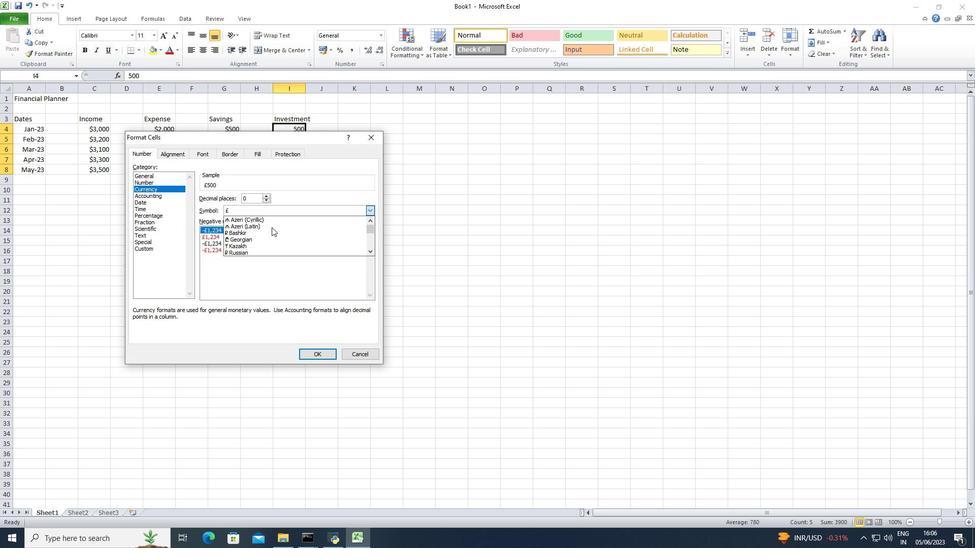 
Action: Mouse scrolled (271, 227) with delta (0, 0)
Screenshot: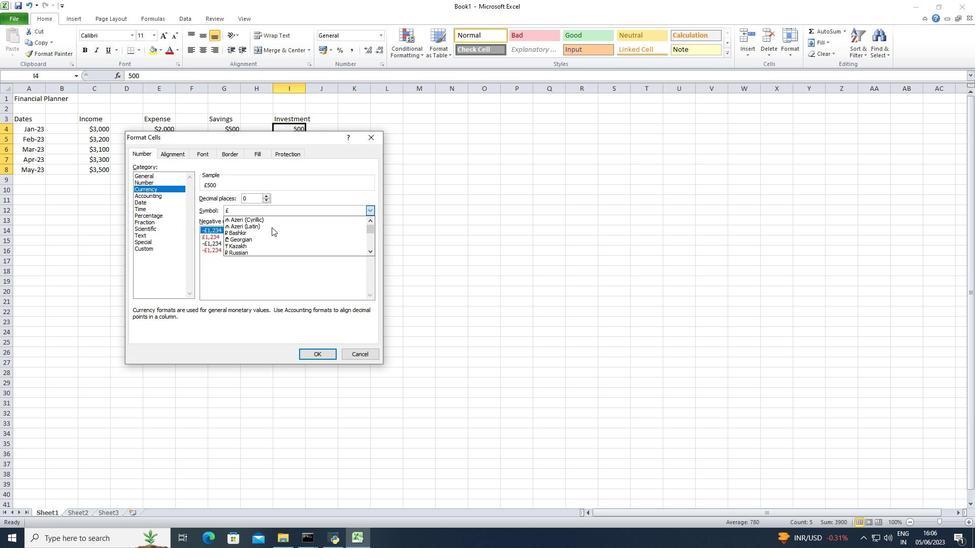 
Action: Mouse scrolled (271, 227) with delta (0, 0)
Screenshot: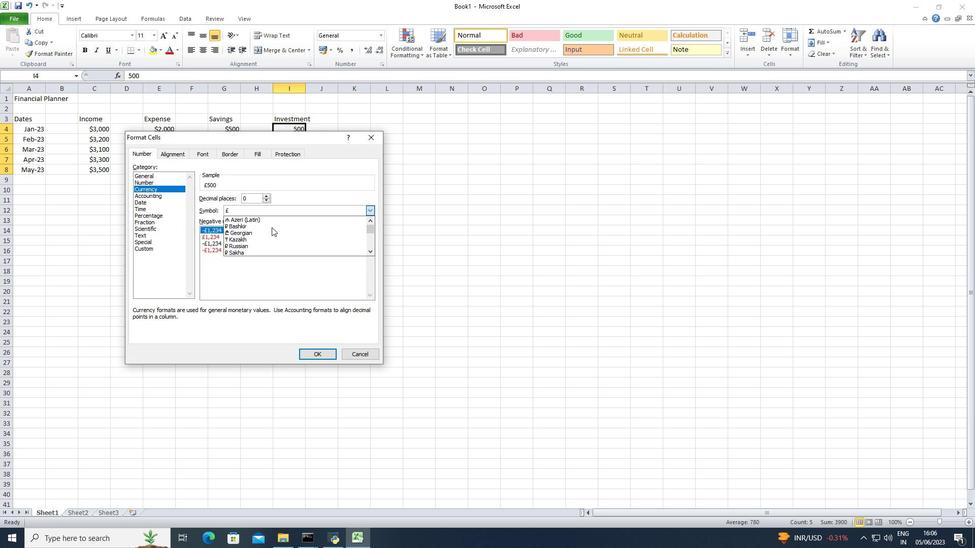 
Action: Mouse scrolled (271, 227) with delta (0, 0)
Screenshot: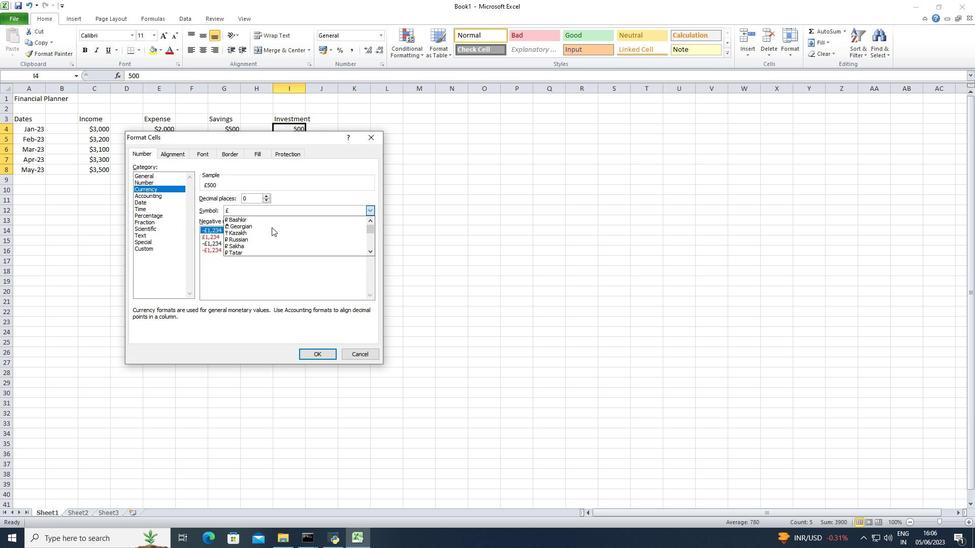 
Action: Mouse scrolled (271, 227) with delta (0, 0)
Screenshot: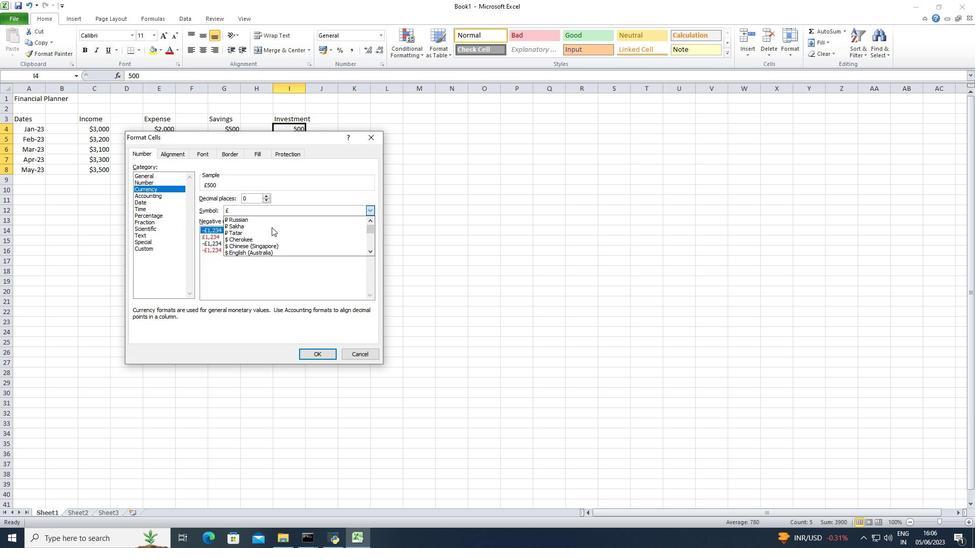 
Action: Mouse scrolled (271, 227) with delta (0, 0)
Screenshot: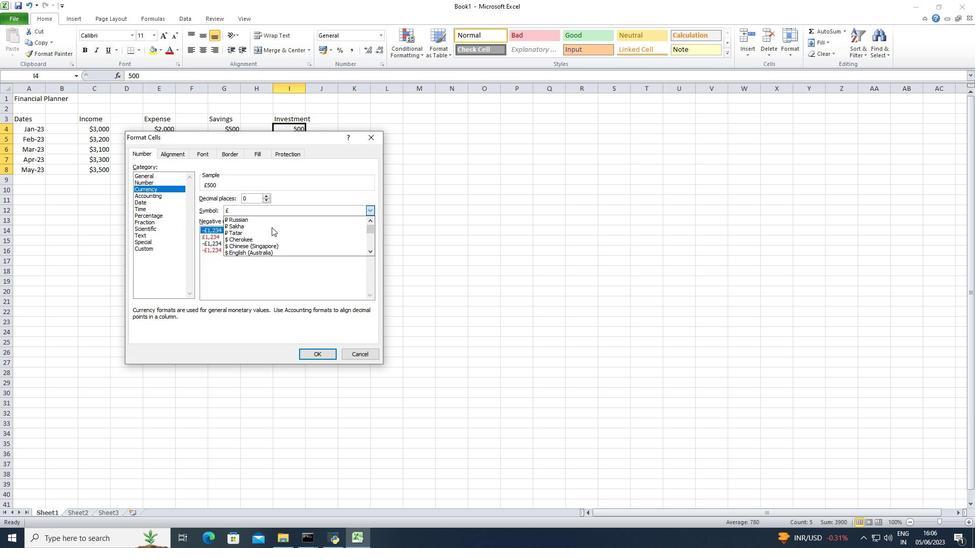 
Action: Mouse scrolled (271, 227) with delta (0, 0)
Screenshot: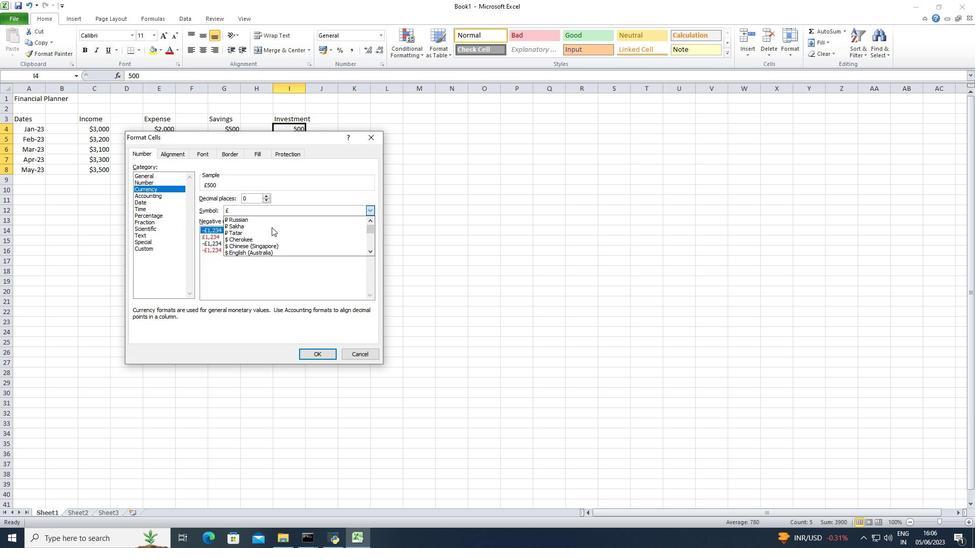 
Action: Mouse moved to (272, 229)
Screenshot: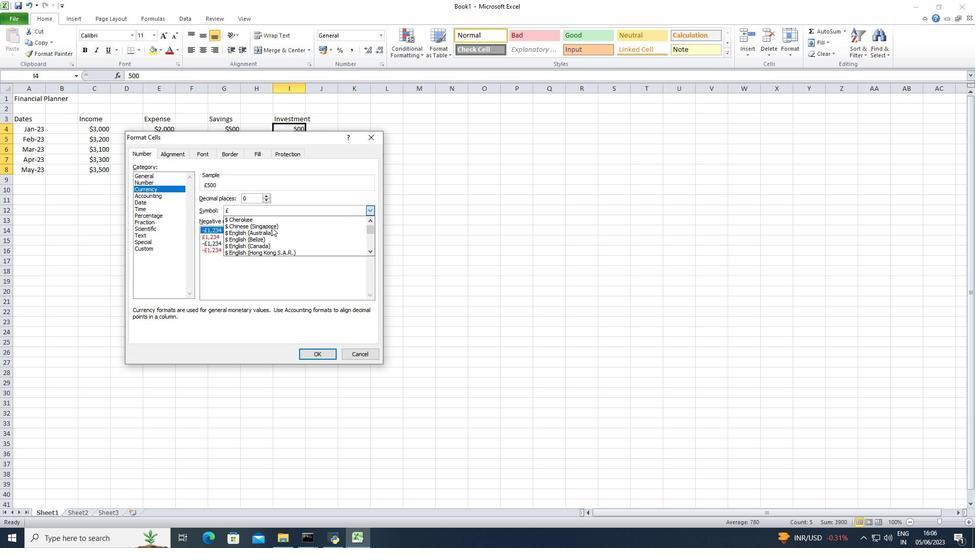 
Action: Mouse pressed left at (272, 229)
Screenshot: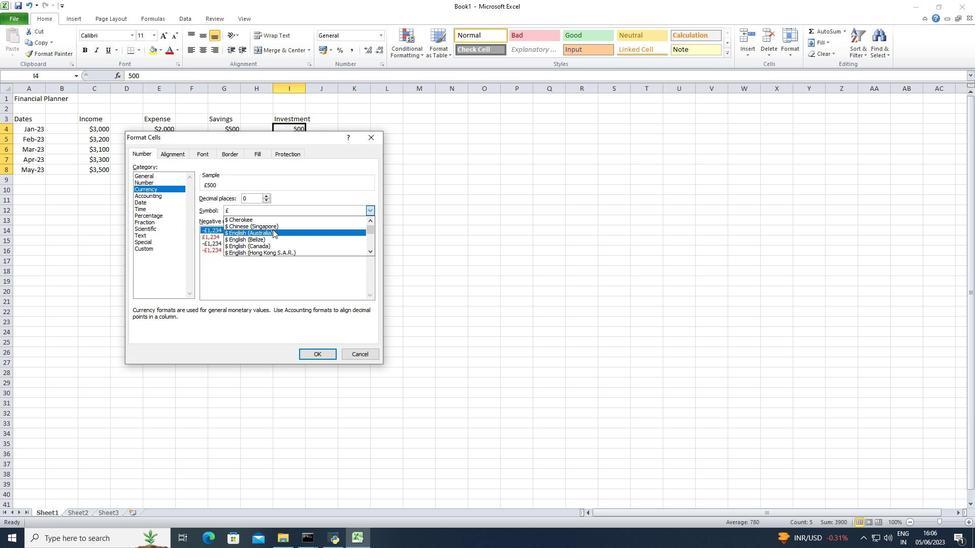 
Action: Mouse moved to (320, 356)
Screenshot: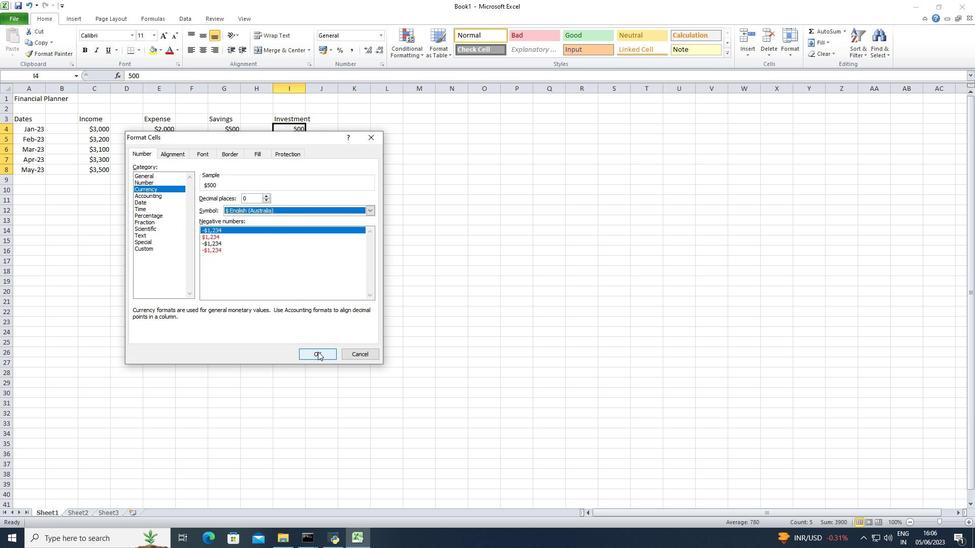 
Action: Mouse pressed left at (320, 356)
Screenshot: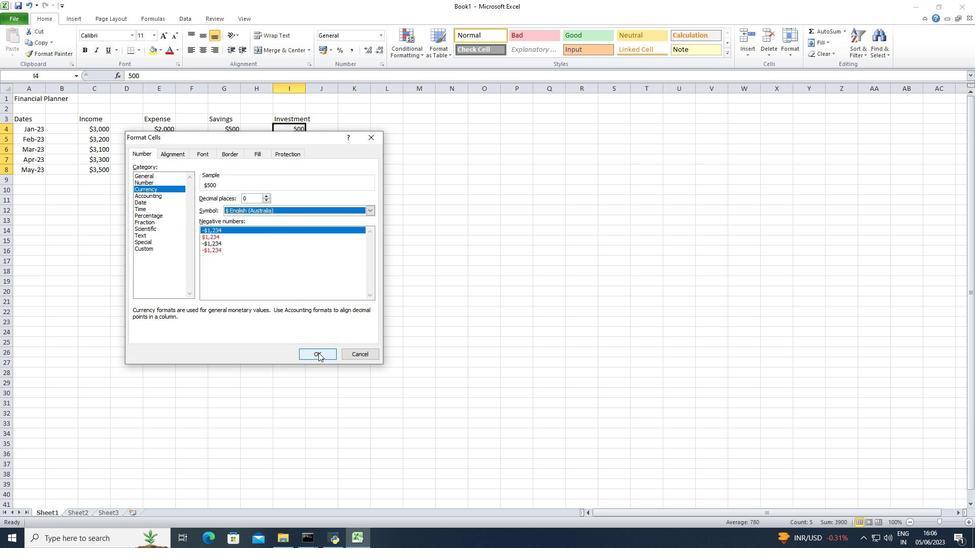 
Action: Mouse moved to (357, 120)
Screenshot: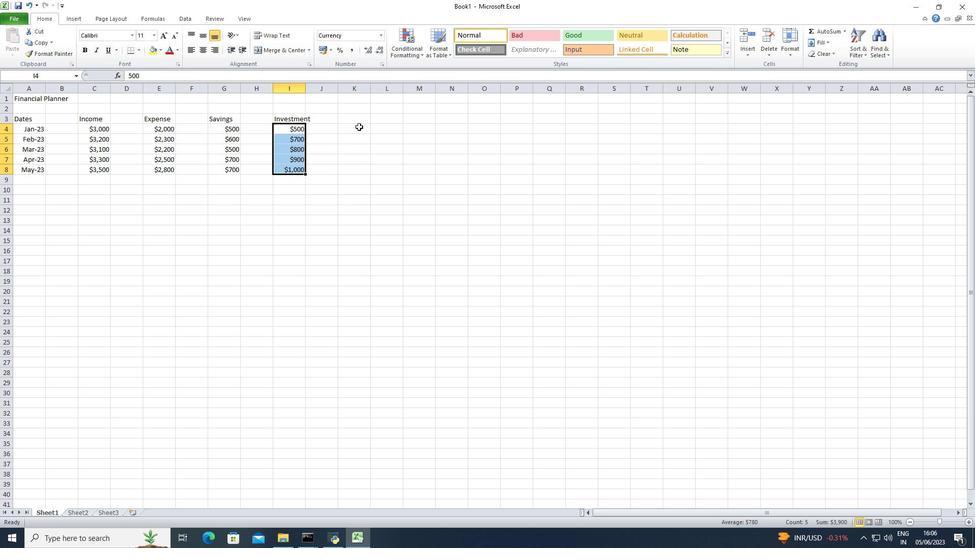 
Action: Mouse pressed left at (357, 120)
Screenshot: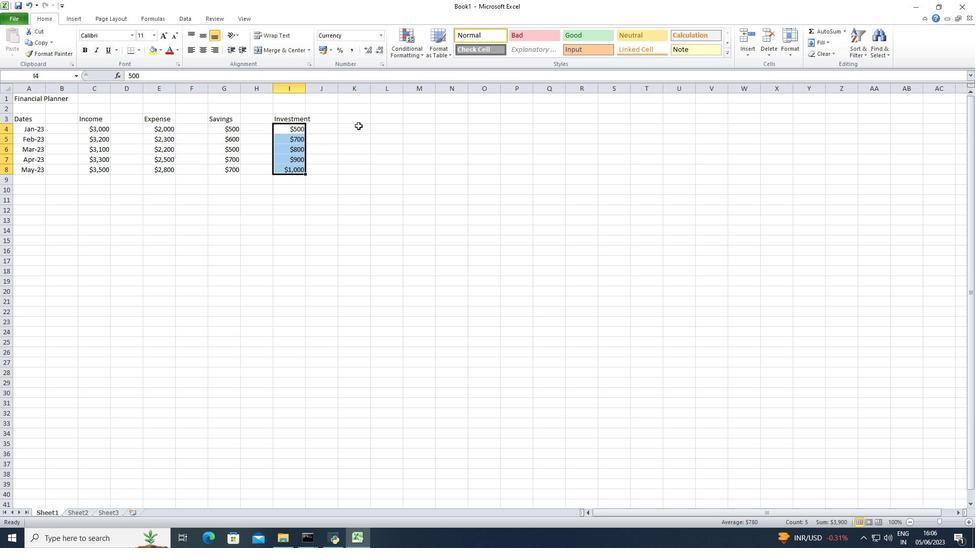 
Action: Key pressed <Key.shift>Net<Key.space><Key.shift>Sac<Key.backspace>ving<Key.down>1000<Key.down>1200<Key.down>900<Key.down>800<Key.down>700<Key.down>
Screenshot: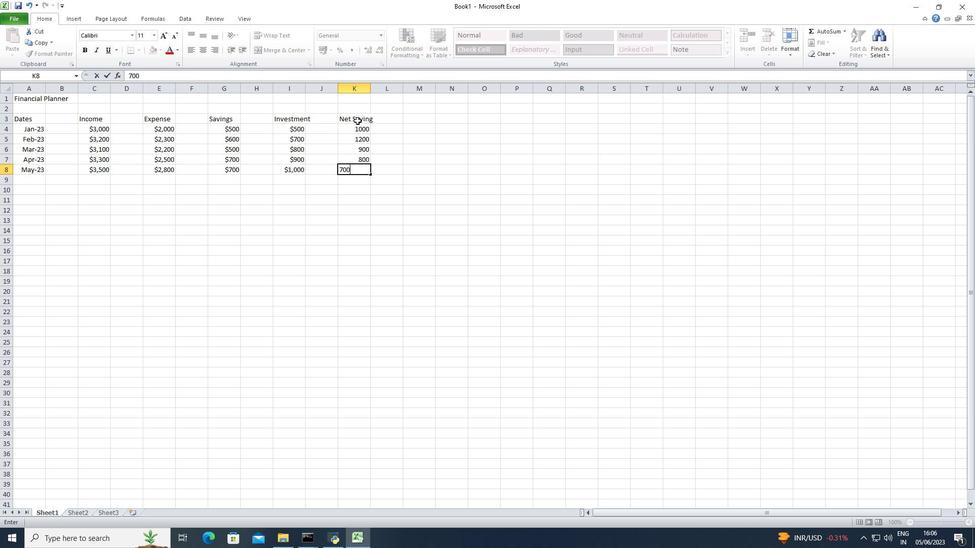 
Action: Mouse moved to (361, 129)
Screenshot: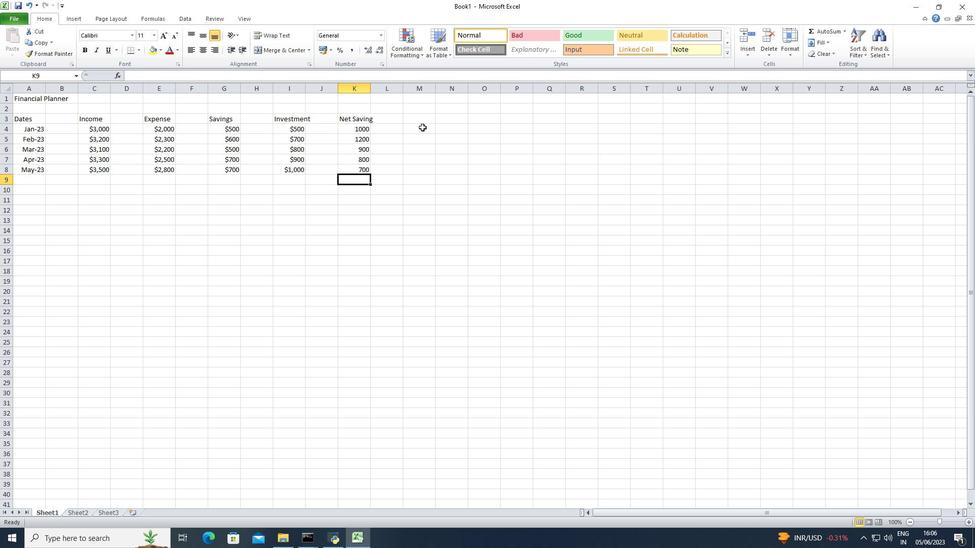 
Action: Mouse pressed left at (361, 129)
Screenshot: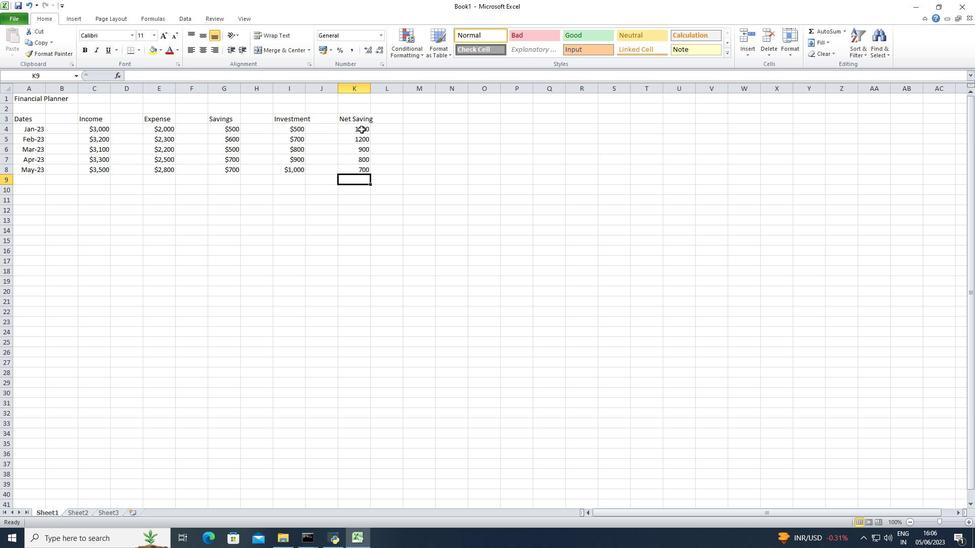 
Action: Mouse moved to (378, 34)
Screenshot: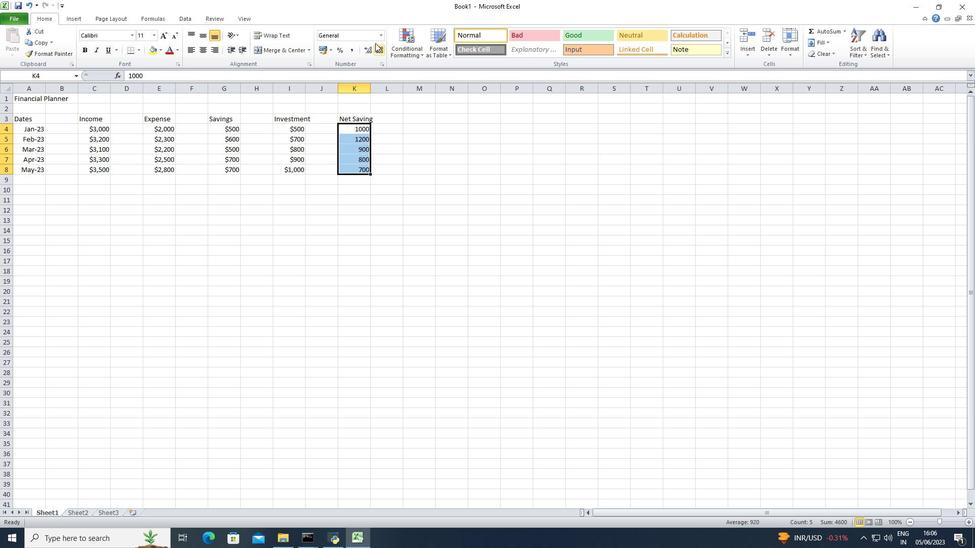 
Action: Mouse pressed left at (378, 34)
Screenshot: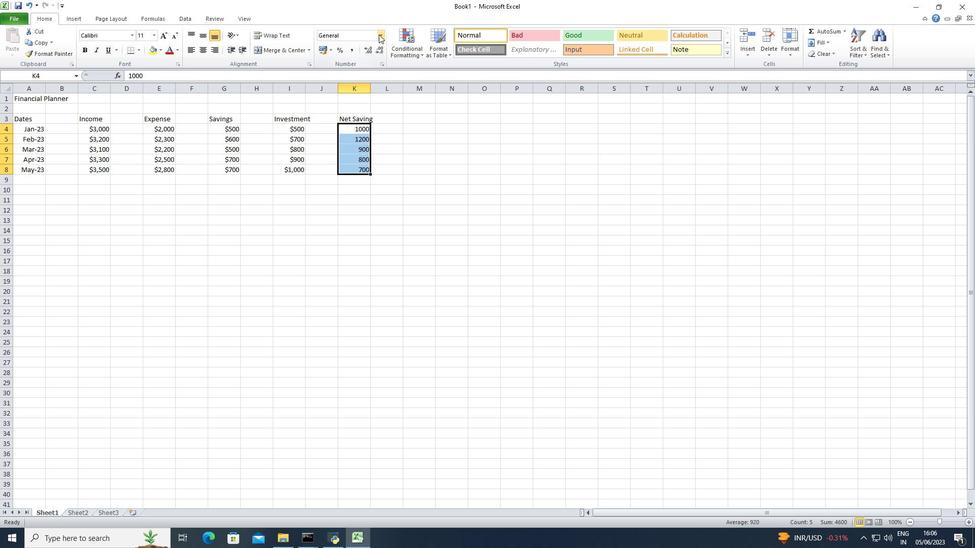 
Action: Mouse moved to (373, 295)
Screenshot: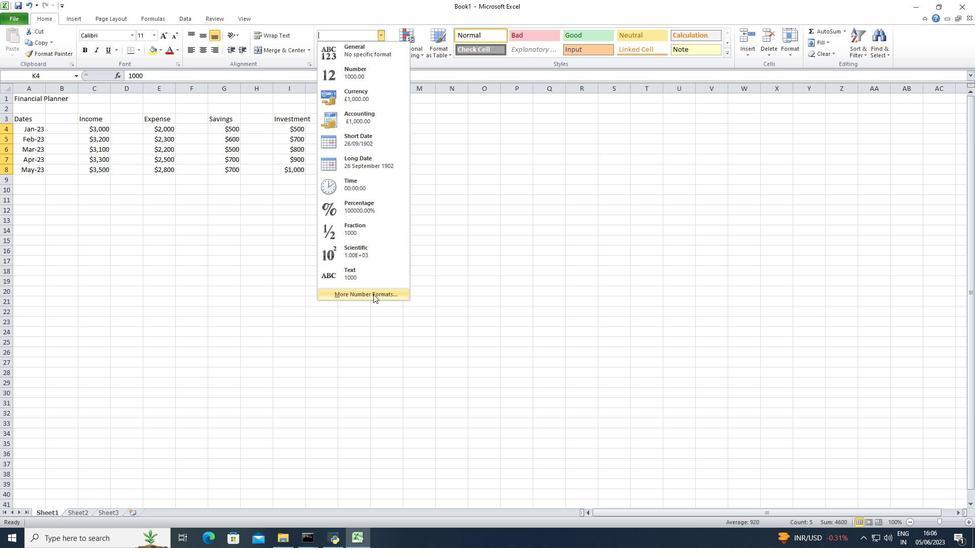 
Action: Mouse pressed left at (373, 295)
Screenshot: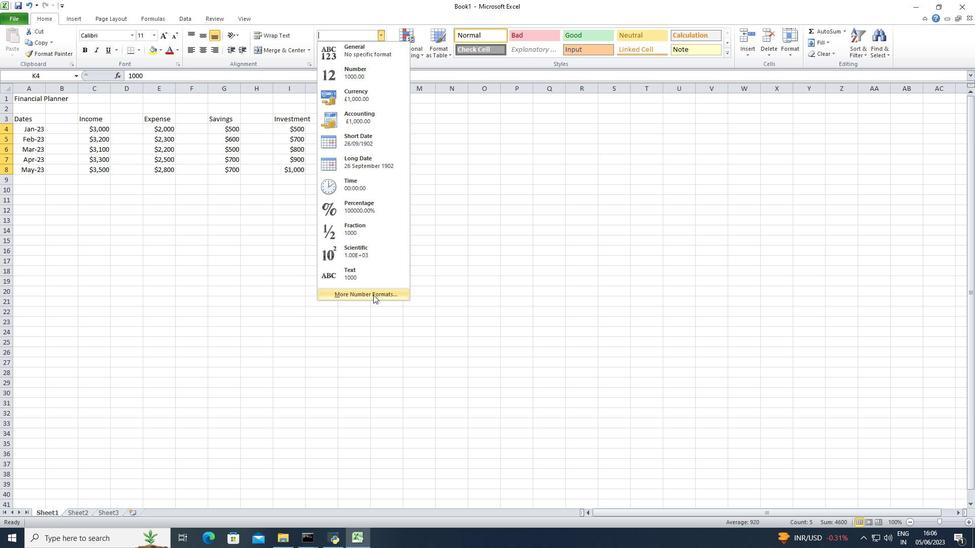 
Action: Mouse moved to (151, 191)
Screenshot: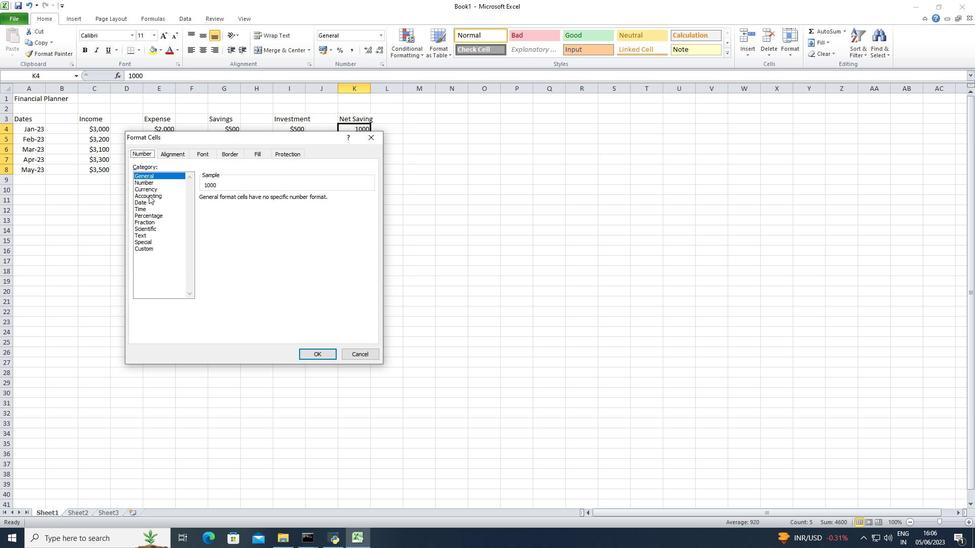 
Action: Mouse pressed left at (151, 191)
Screenshot: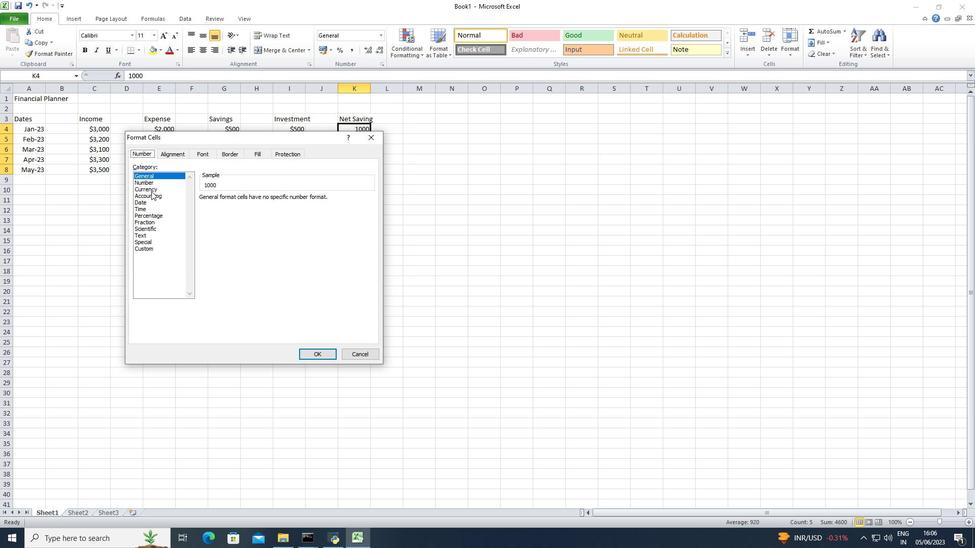 
Action: Mouse moved to (268, 198)
Screenshot: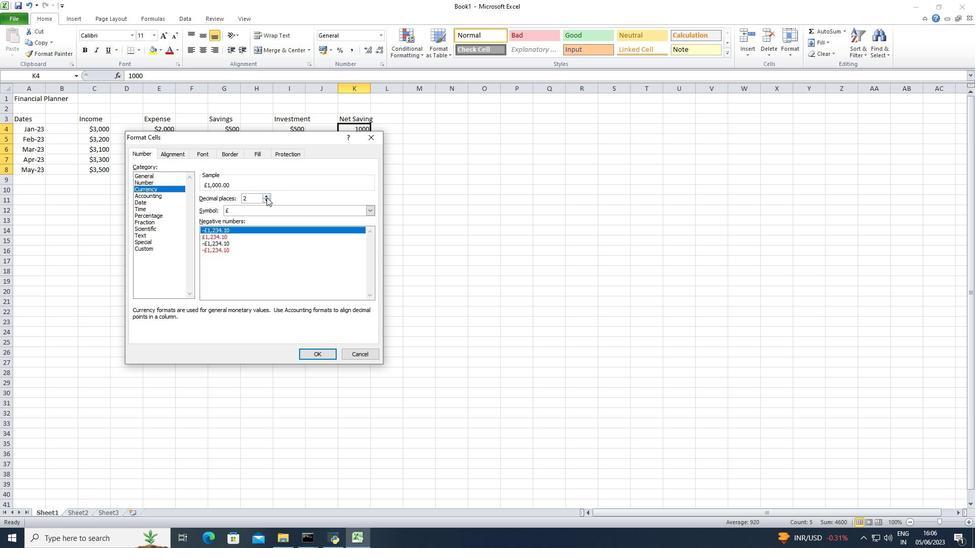 
Action: Mouse pressed left at (268, 198)
Screenshot: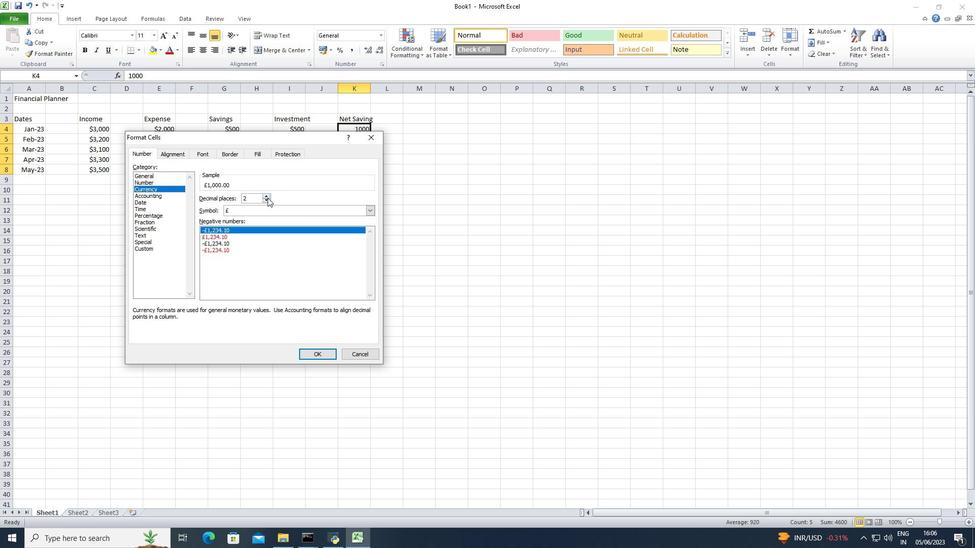 
Action: Mouse pressed left at (268, 198)
Screenshot: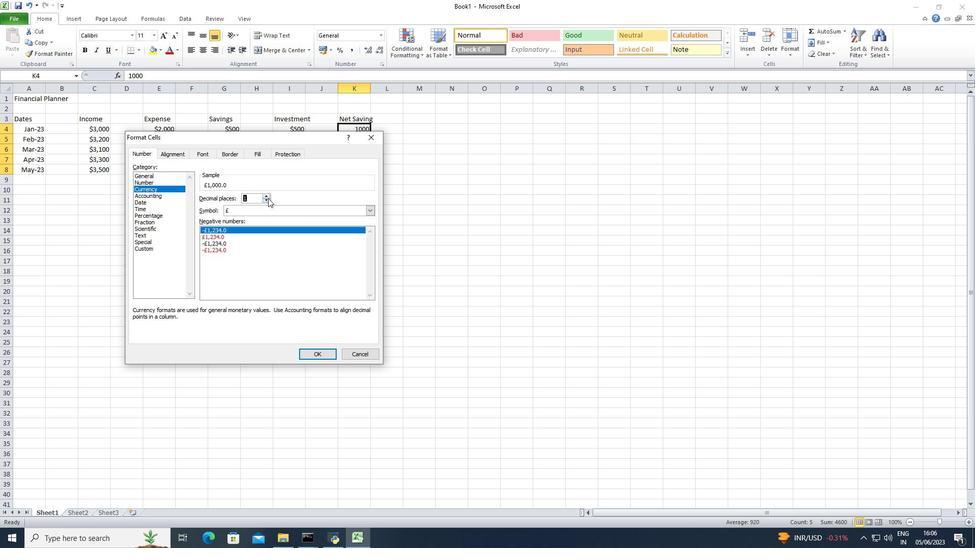 
Action: Mouse moved to (273, 213)
Screenshot: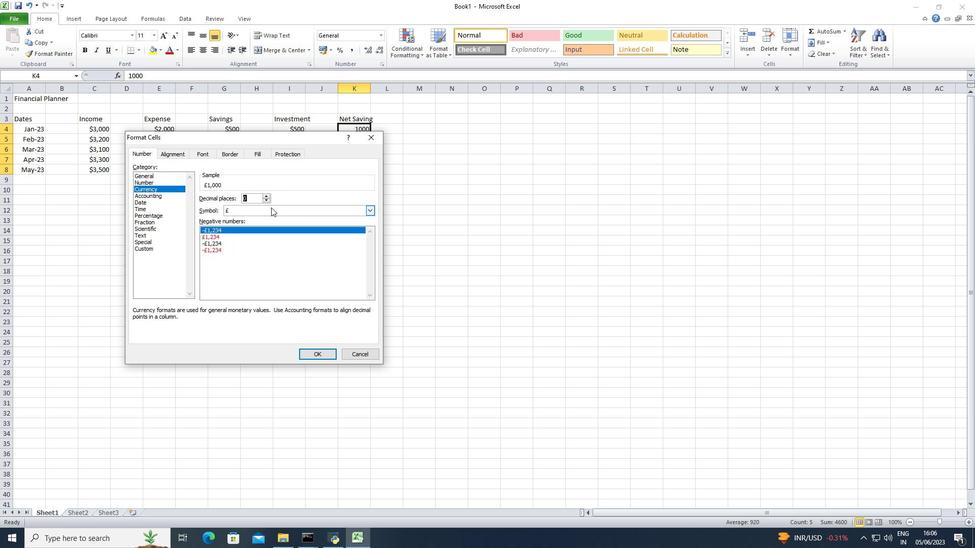 
Action: Mouse pressed left at (273, 213)
Screenshot: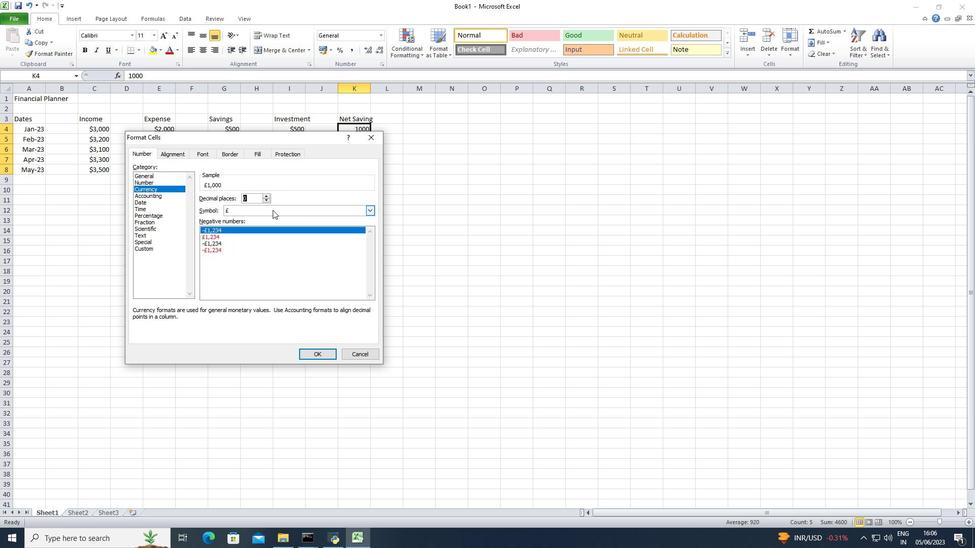 
Action: Mouse moved to (276, 223)
Screenshot: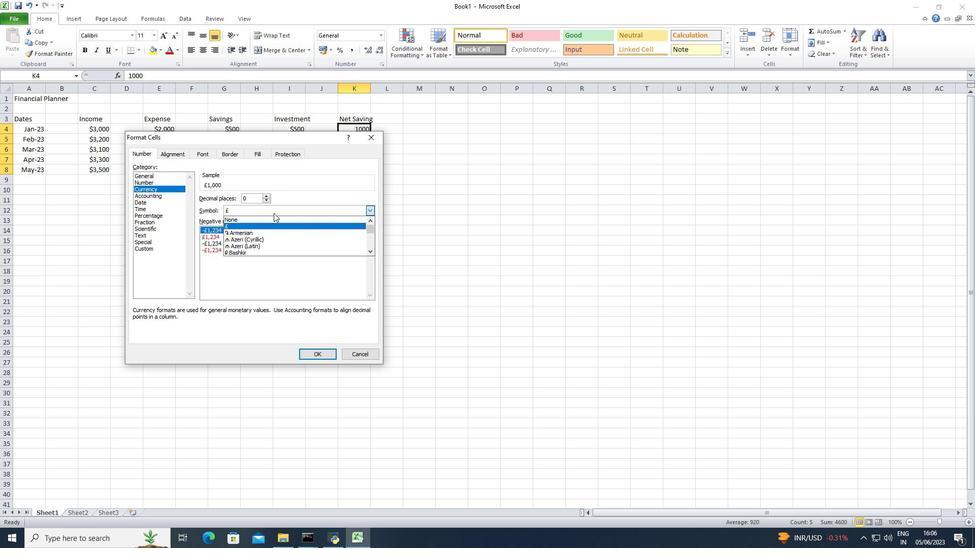 
Action: Mouse scrolled (276, 222) with delta (0, 0)
Screenshot: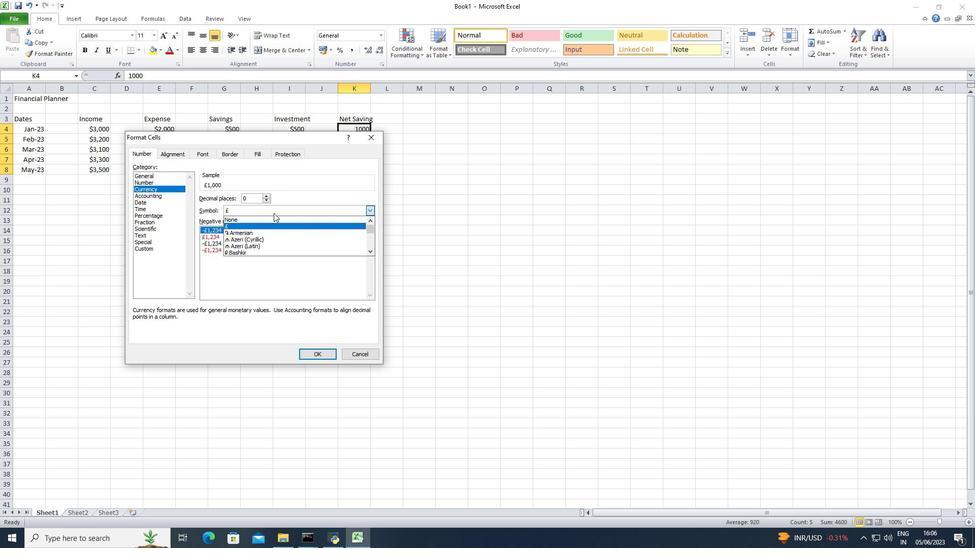
Action: Mouse moved to (276, 224)
Screenshot: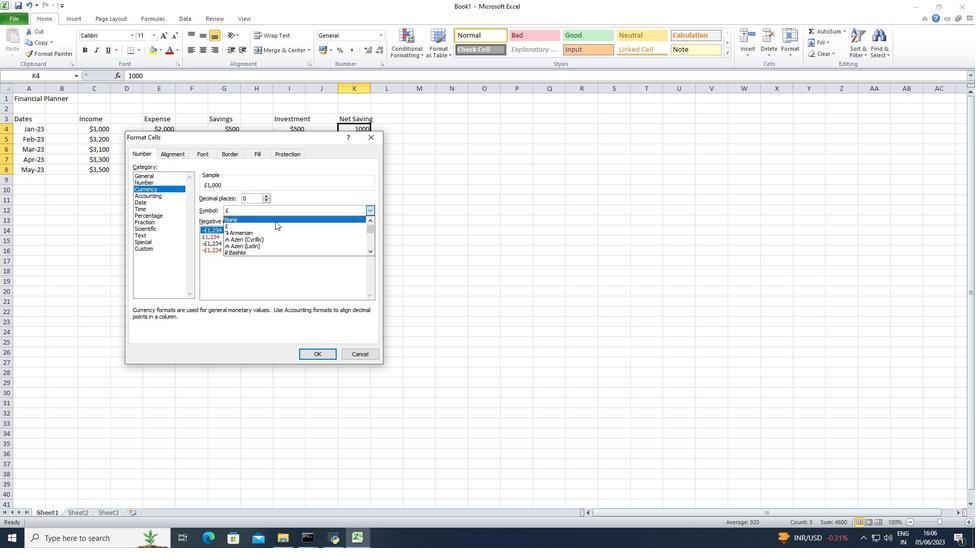 
Action: Mouse scrolled (276, 223) with delta (0, 0)
Screenshot: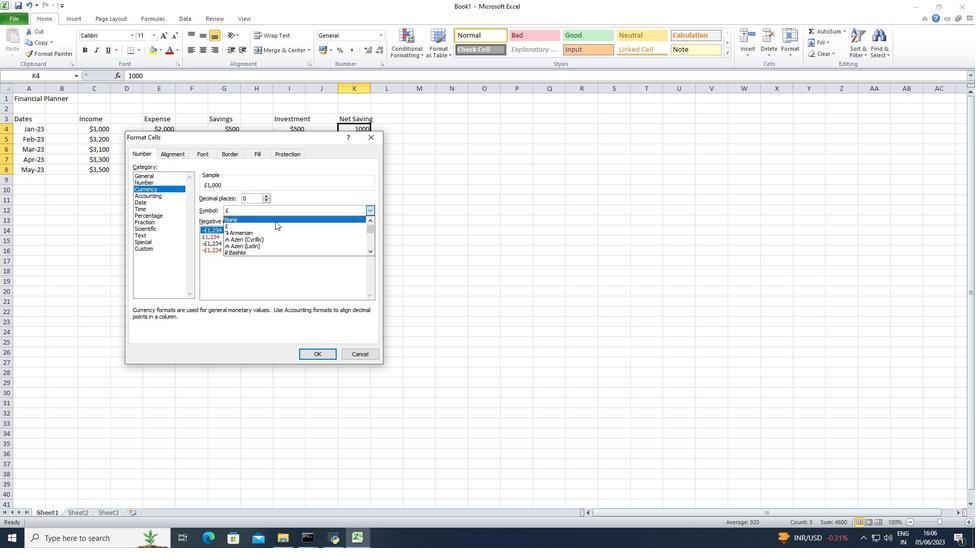 
Action: Mouse moved to (276, 225)
Screenshot: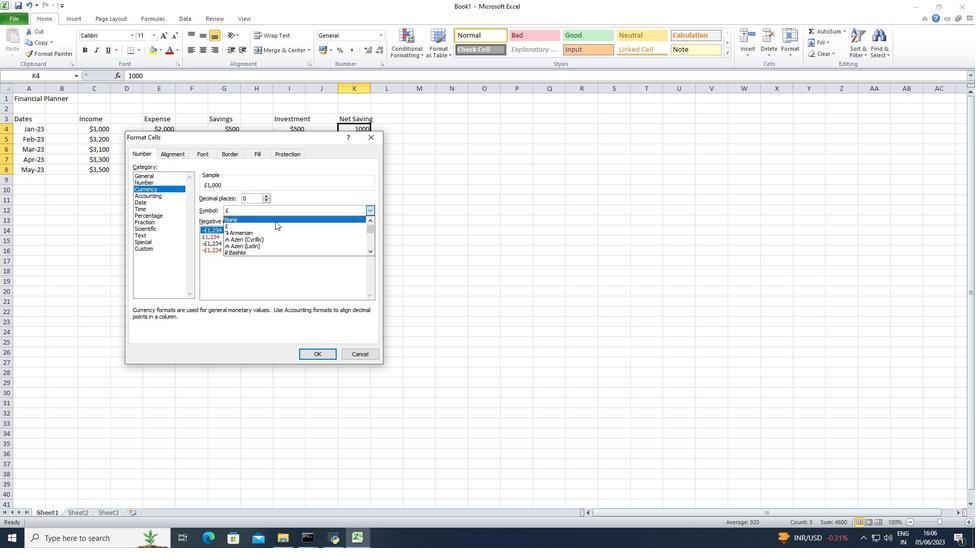 
Action: Mouse scrolled (276, 224) with delta (0, 0)
Screenshot: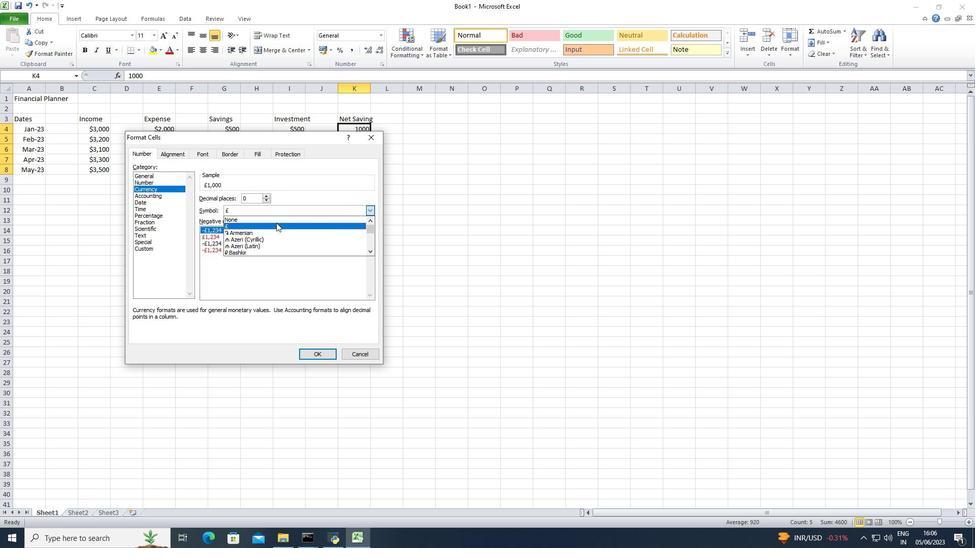 
Action: Mouse scrolled (276, 224) with delta (0, 0)
Screenshot: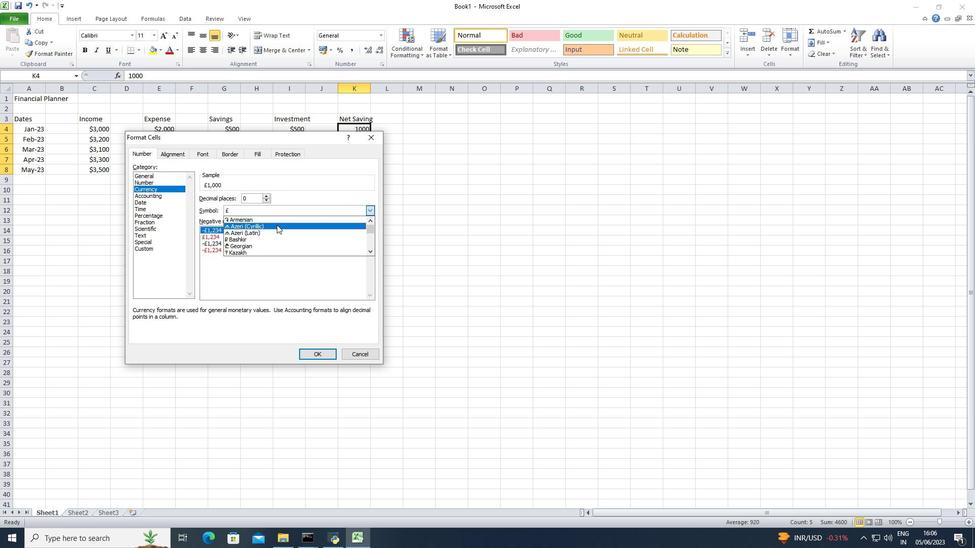 
Action: Mouse moved to (277, 225)
Screenshot: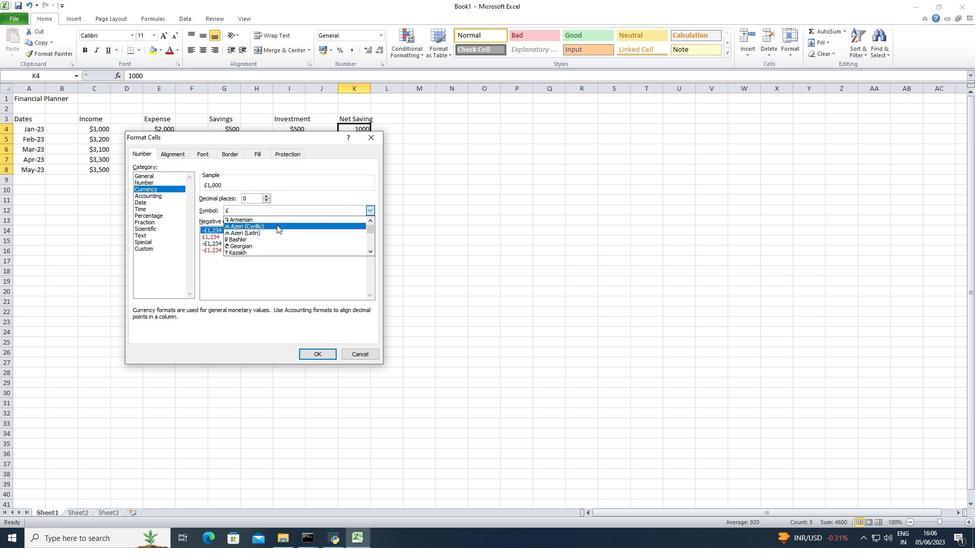 
Action: Mouse scrolled (277, 225) with delta (0, 0)
Screenshot: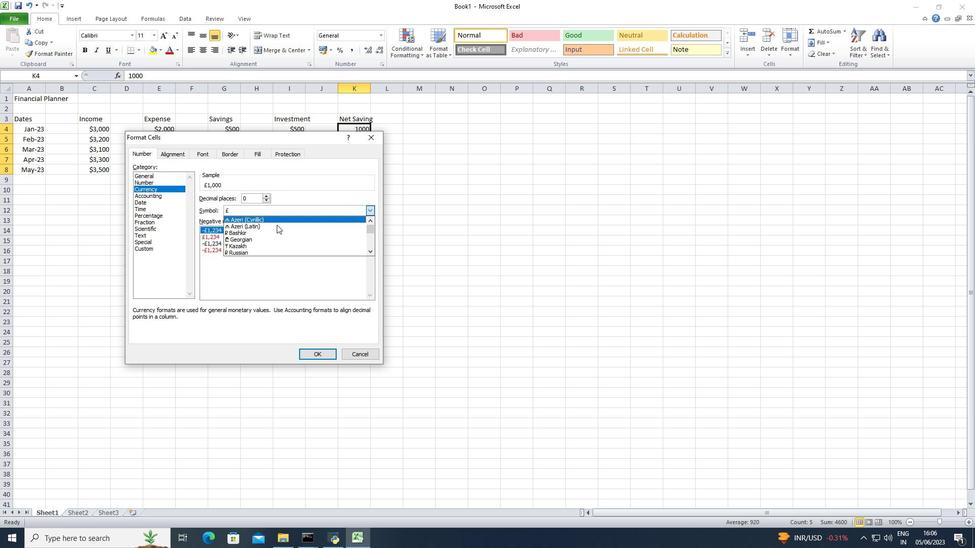 
Action: Mouse moved to (277, 226)
Screenshot: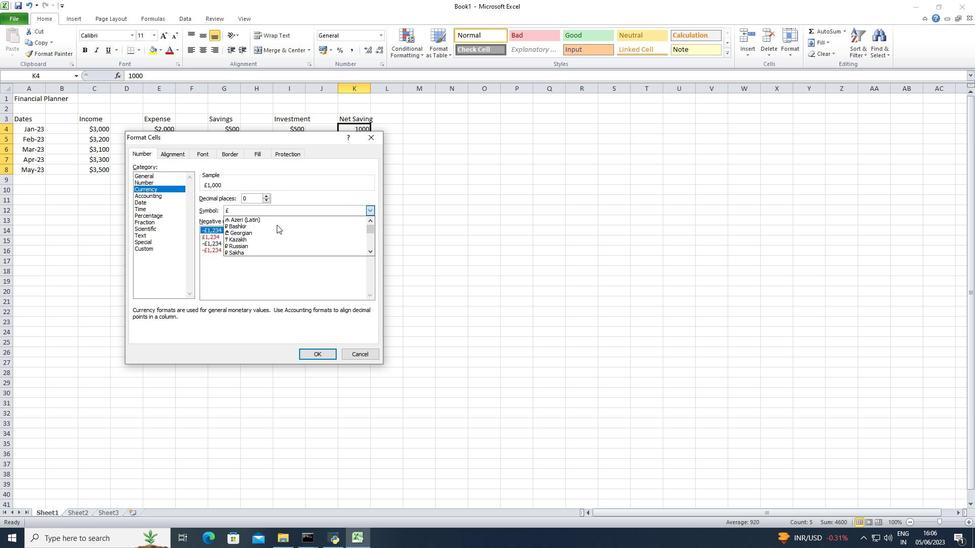 
Action: Mouse scrolled (277, 225) with delta (0, 0)
Screenshot: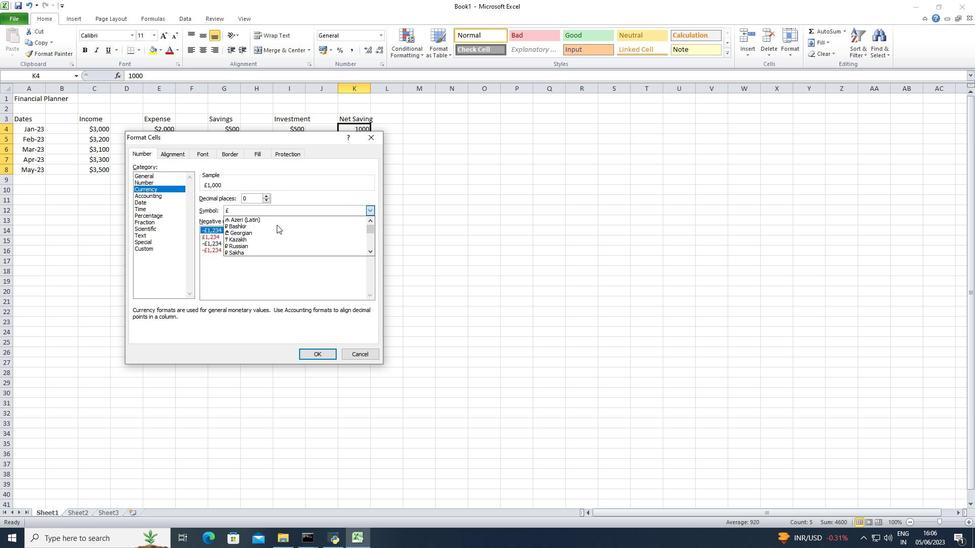 
Action: Mouse scrolled (277, 225) with delta (0, 0)
Screenshot: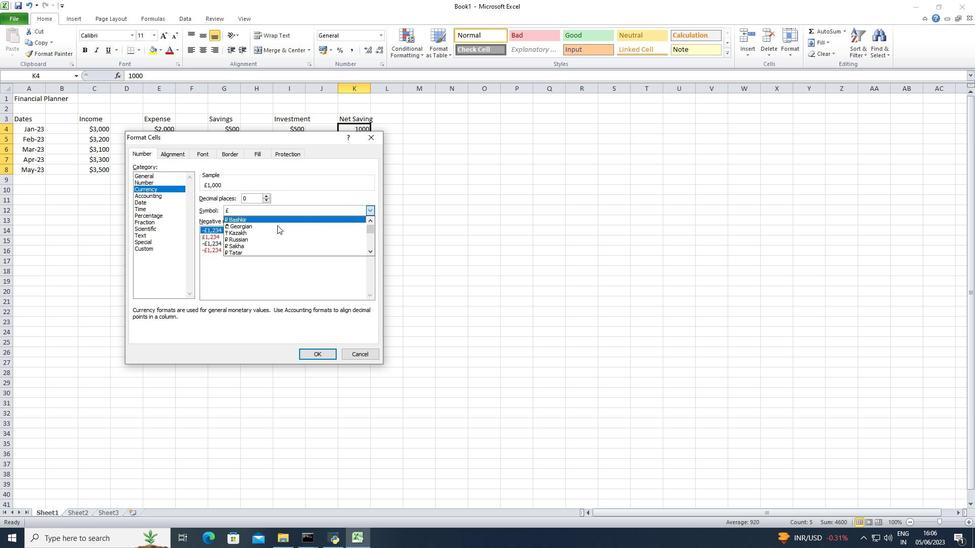 
Action: Mouse scrolled (277, 225) with delta (0, 0)
Screenshot: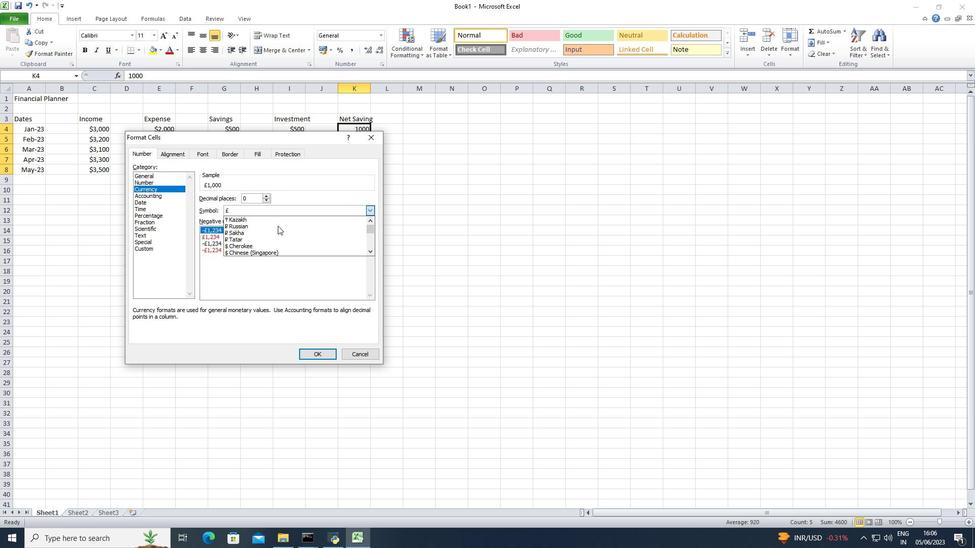 
Action: Mouse scrolled (277, 225) with delta (0, 0)
Screenshot: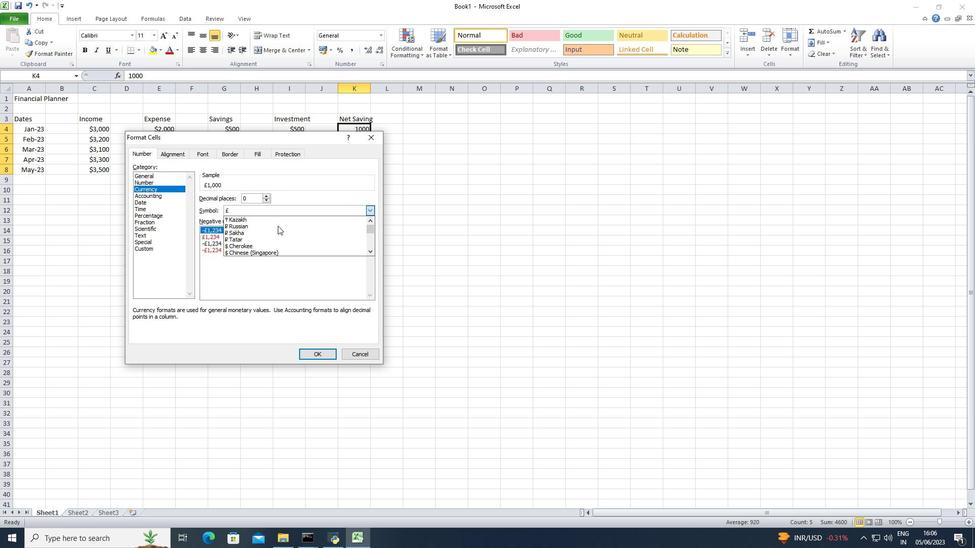
Action: Mouse scrolled (277, 225) with delta (0, 0)
Screenshot: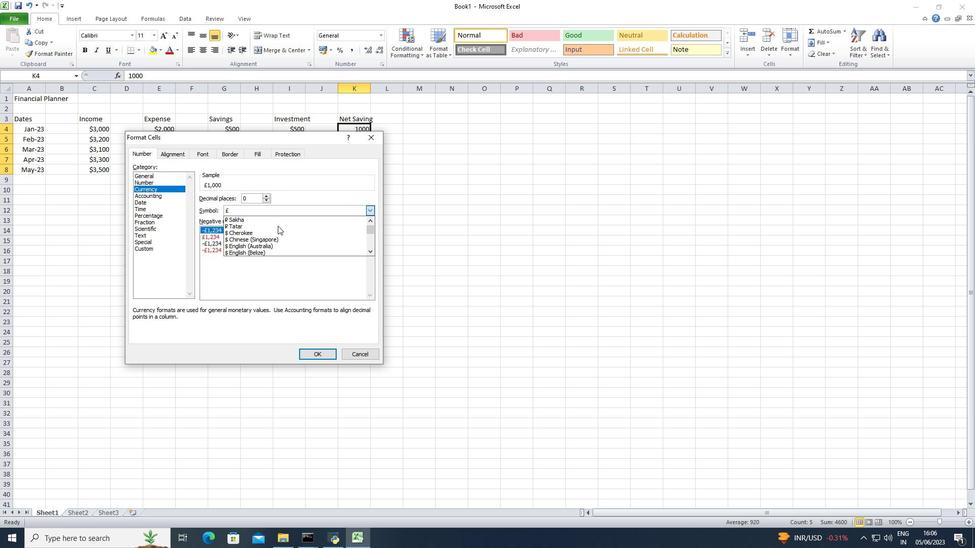 
Action: Mouse moved to (279, 238)
Screenshot: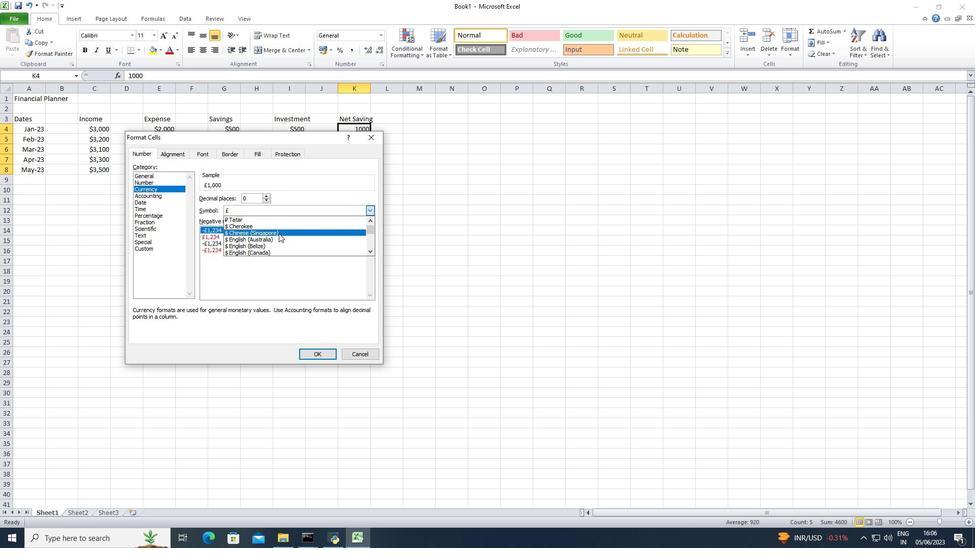 
Action: Mouse pressed left at (279, 238)
Screenshot: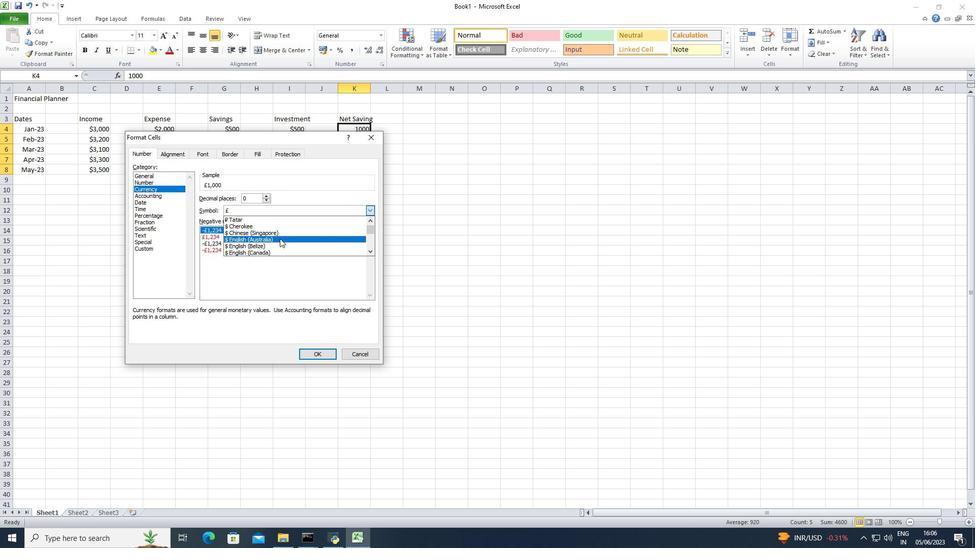 
Action: Mouse moved to (305, 353)
Screenshot: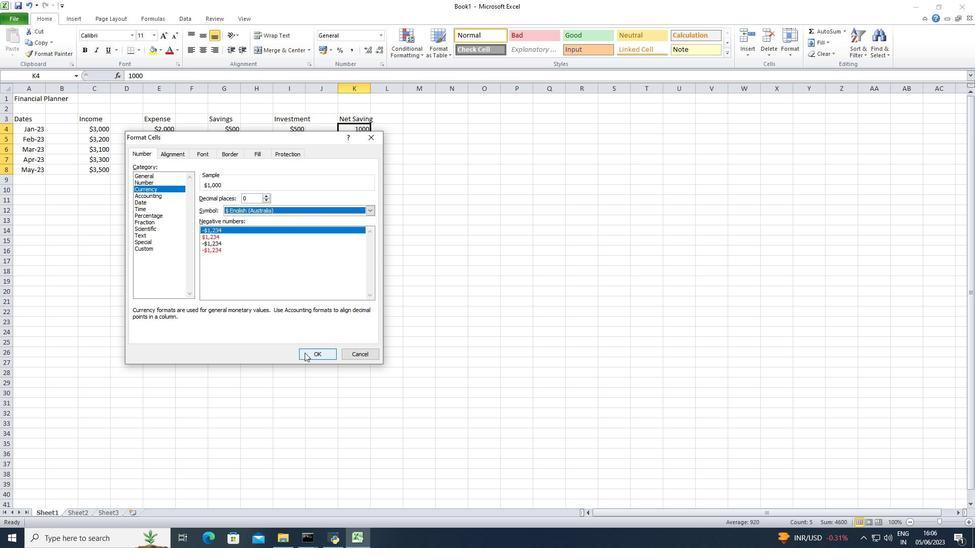 
Action: Mouse pressed left at (305, 353)
Screenshot: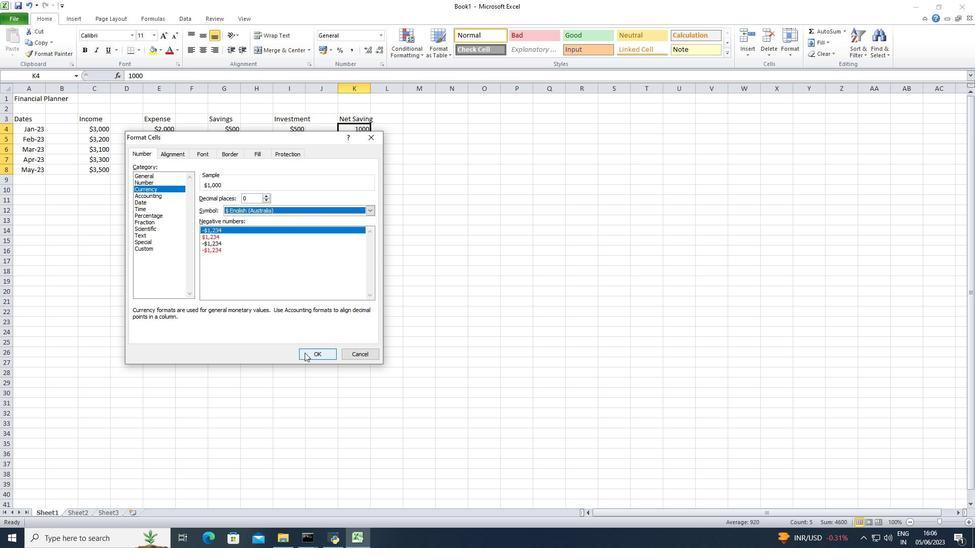 
Action: Mouse moved to (305, 353)
Screenshot: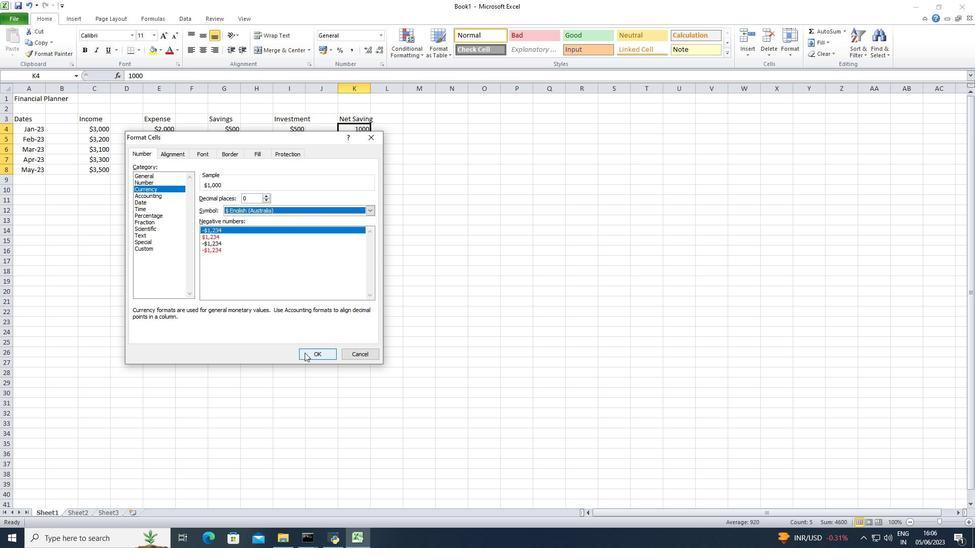 
Action: Mouse pressed left at (305, 353)
Screenshot: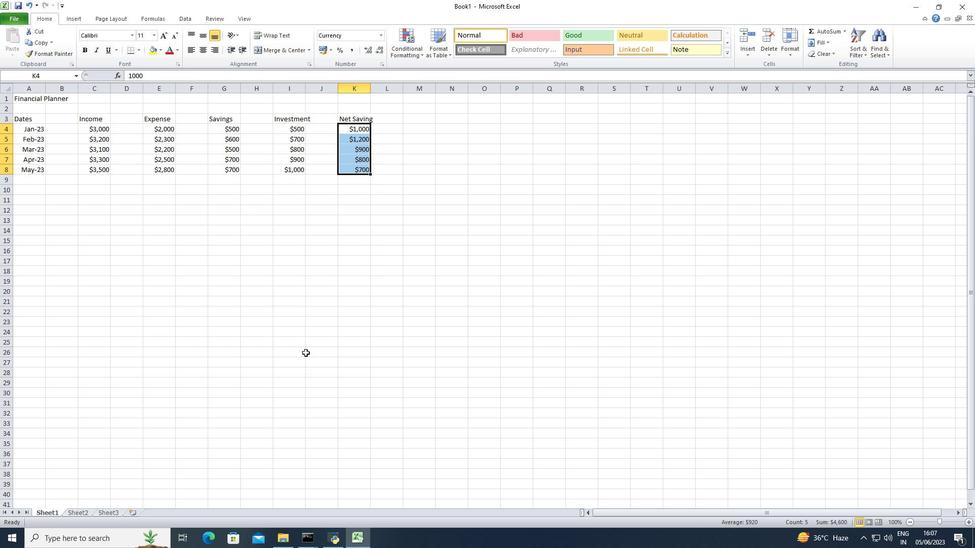 
Action: Key pressed ctrl+S<Key.shift><Key.shift><Key.shift><Key.shift><Key.shift><Key.shift><Key.shift><Key.shift><Key.shift><Key.shift><Key.shift><Key.shift><Key.shift><Key.shift><Key.shift><Key.shift><Key.shift><Key.shift><Key.shift><Key.shift><Key.shift><Key.shift><Key.shift><Key.shift><Key.shift><Key.shift><Key.shift><Key.shift><Key.shift><Key.shift><Key.shift><Key.shift><Key.shift><Key.shift><Key.shift><Key.shift><Key.shift>Exel<Key.backspace><Key.backspace>cel<Key.space><Key.shift>Template<Key.space><Key.shift>Workbook<Key.space><Key.shift><Key.shift><Key.shift><Key.shift><Key.shift><Key.shift><Key.shift><Key.shift><Key.shift><Key.shift><Key.shift><Key.shift><Key.shift><Key.shift><Key.shift><Key.shift><Key.shift><Key.shift><Key.shift><Key.shift><Key.shift><Key.shift><Key.shift><Key.shift><Key.shift><Key.shift><Key.shift><Key.shift>Spreadsheet<Key.enter>
Screenshot: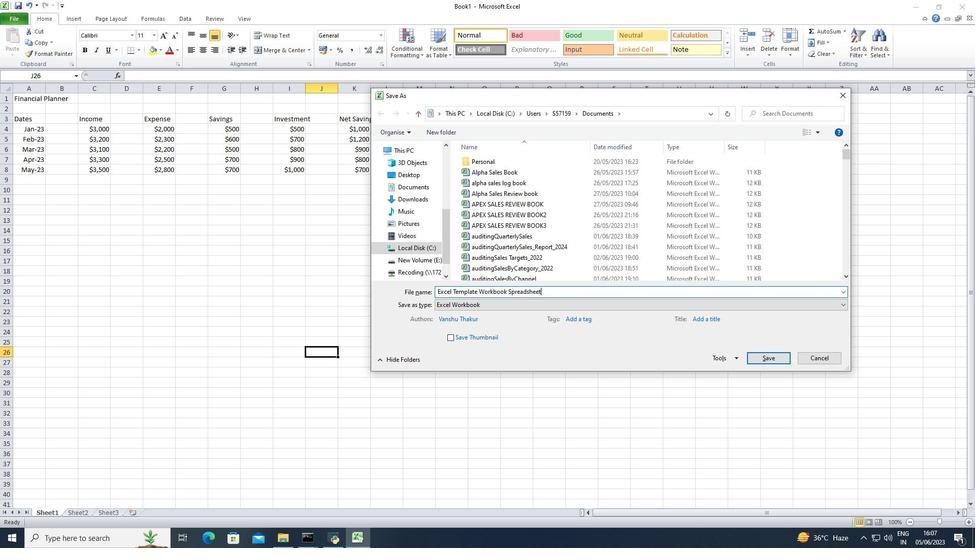 
